 Task: Add an event  with title  Casual Second Team Building Exercise, date '2024/05/04' to 2024/05/05 & Select Event type as  Group. Add location for the event as  Frankfurt, Germany and add a description: The session will begin with a brief overview of the current state of transportation and its environmental implications, emphasizing the need for transformative changes. We will then delve into a series of brainstorming exercises designed to spark innovation and encourage out-of-the-box thinking.Create an event link  http-casualsecondteambuildingexercisecom & Select the event color as  Red. , logged in from the account softage.4@softage.netand send the event invitation to softage.5@softage.net and softage.6@softage.net
Action: Mouse moved to (420, 219)
Screenshot: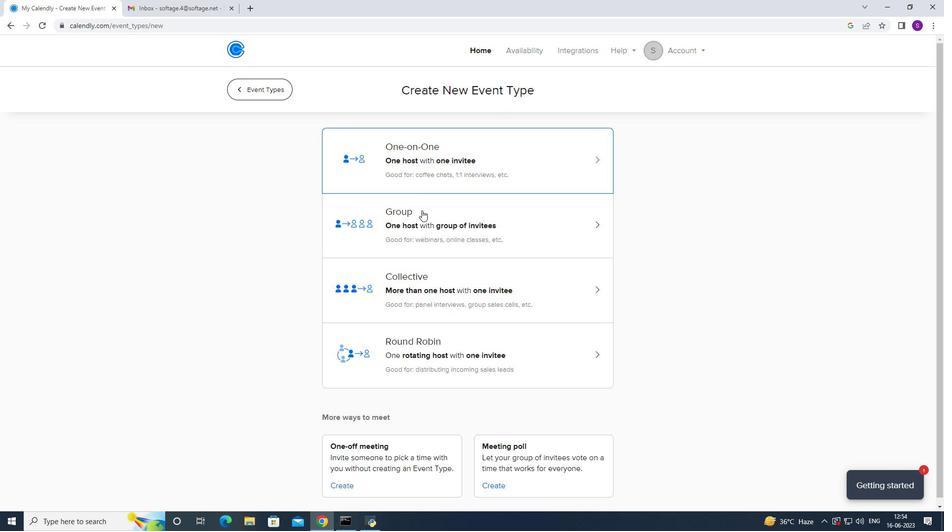 
Action: Mouse pressed left at (420, 219)
Screenshot: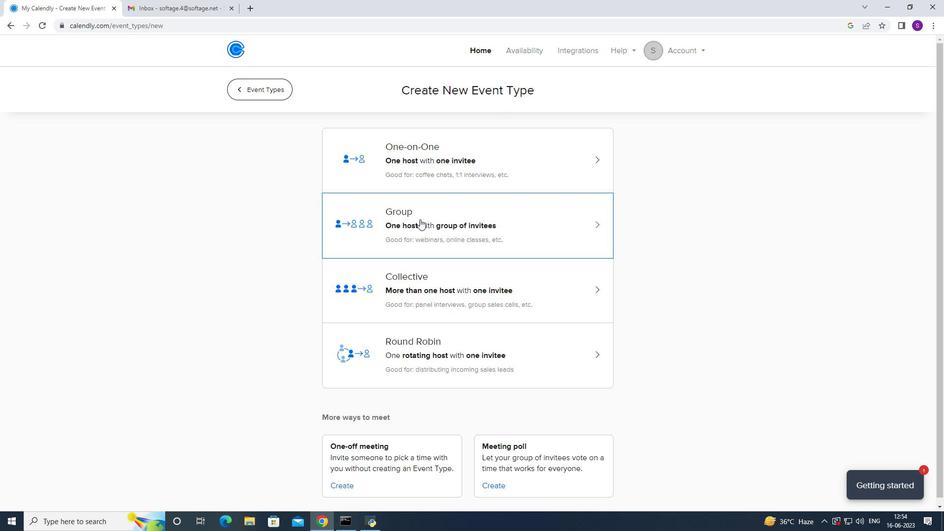 
Action: Mouse moved to (923, 276)
Screenshot: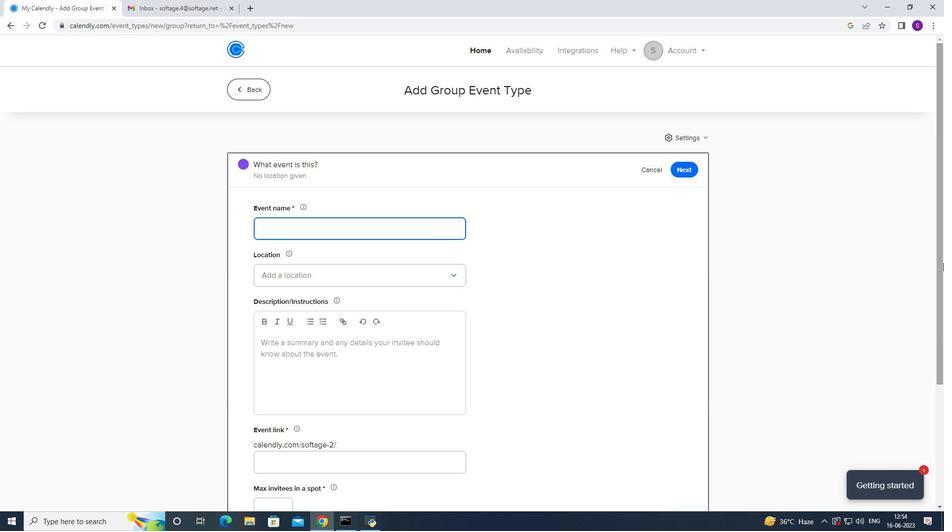 
Action: Key pressed <Key.caps_lock>C<Key.caps_lock>asual<Key.space><Key.caps_lock>S<Key.caps_lock>econd<Key.space><Key.caps_lock>T<Key.caps_lock>eam<Key.space><Key.caps_lock>V<Key.backspace>BUIL<Key.backspace><Key.backspace><Key.backspace><Key.caps_lock>uilding<Key.space><Key.caps_lock>EXZ<Key.caps_lock>=<Key.backspace><Key.backspace><Key.backspace>xercise
Screenshot: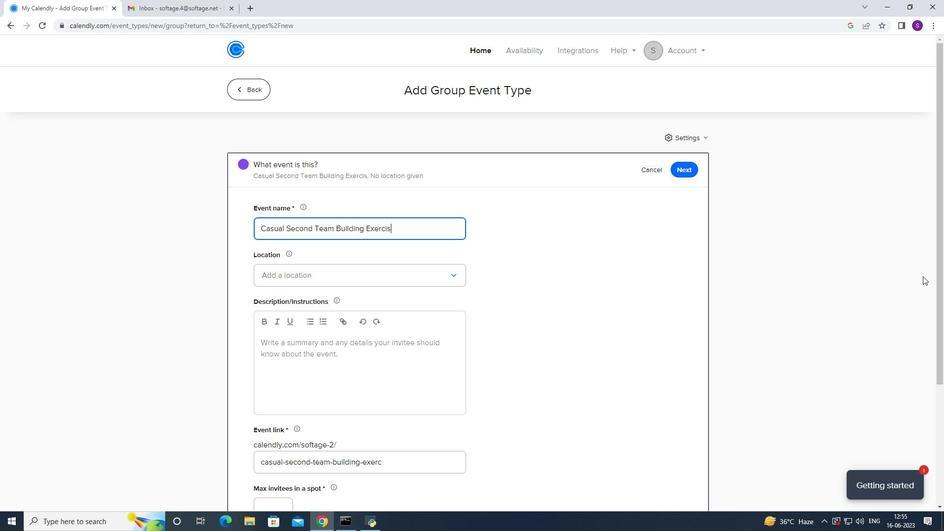 
Action: Mouse moved to (362, 274)
Screenshot: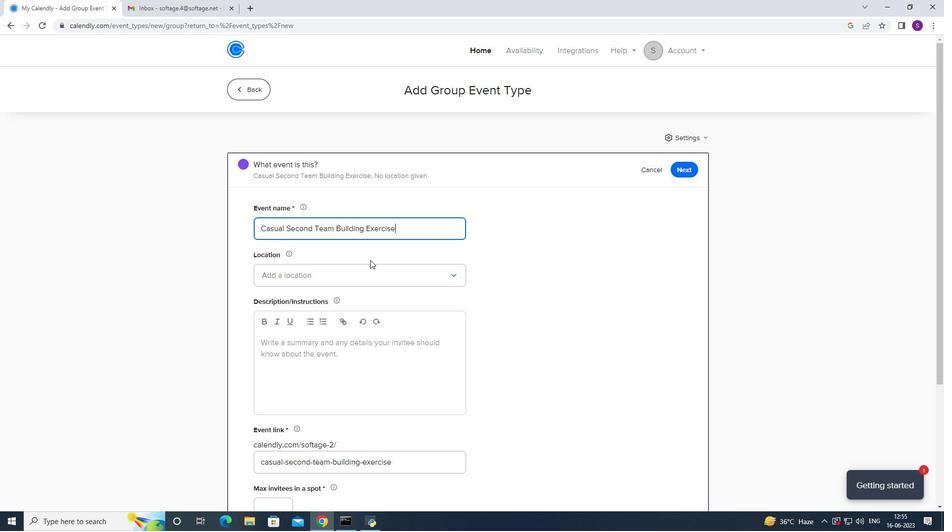 
Action: Mouse pressed left at (362, 274)
Screenshot: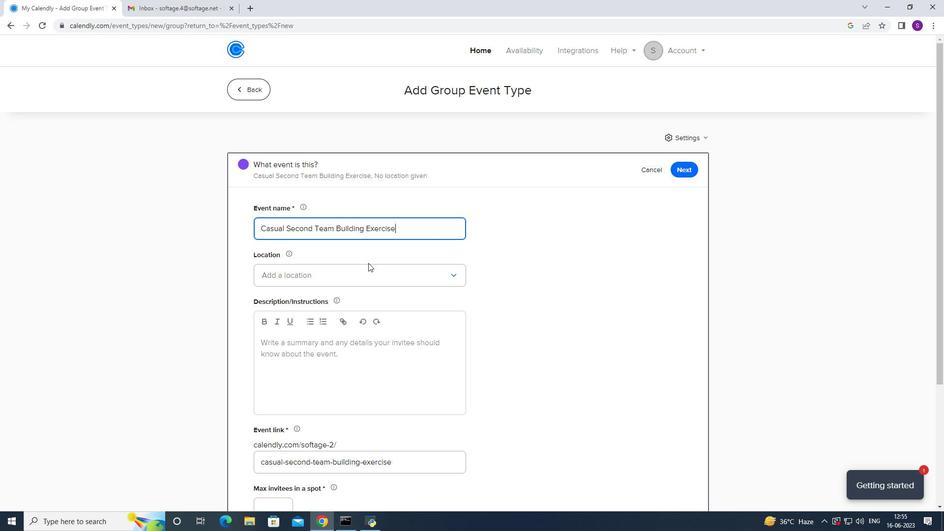 
Action: Mouse moved to (355, 301)
Screenshot: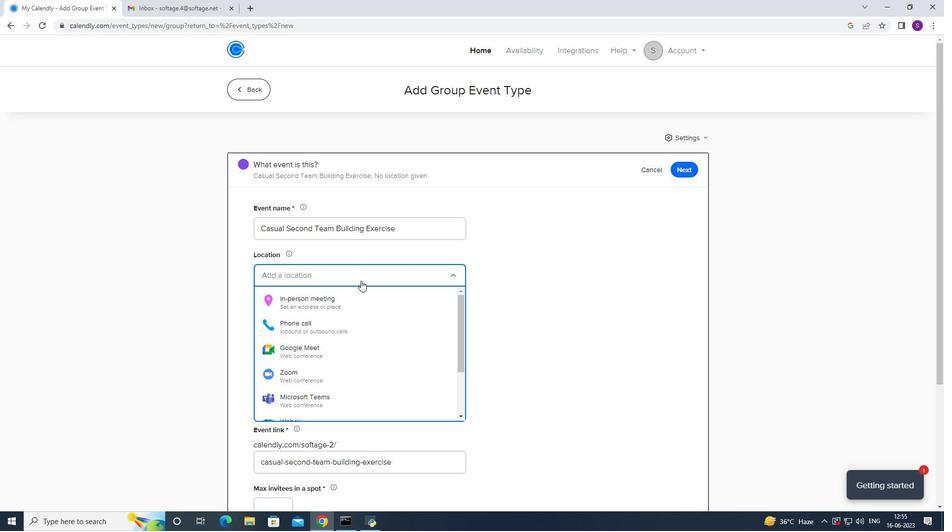 
Action: Mouse pressed left at (355, 301)
Screenshot: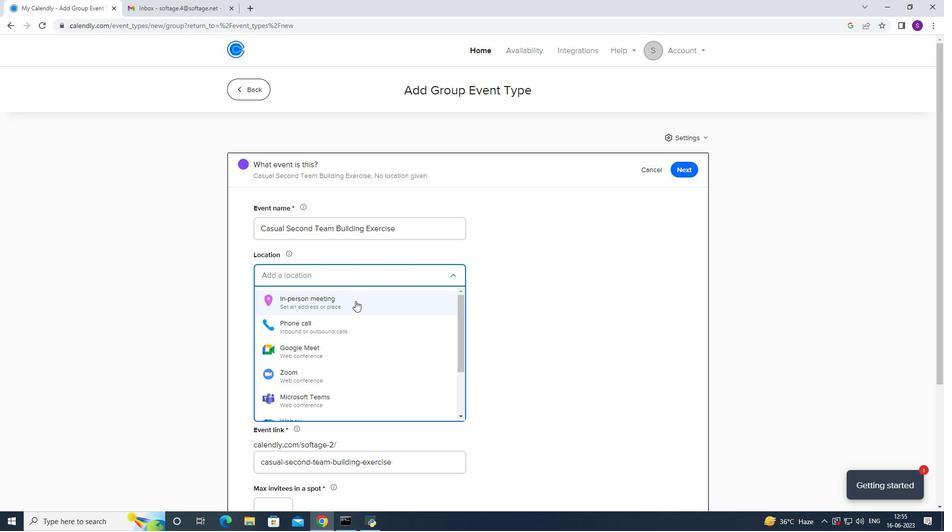 
Action: Mouse moved to (450, 158)
Screenshot: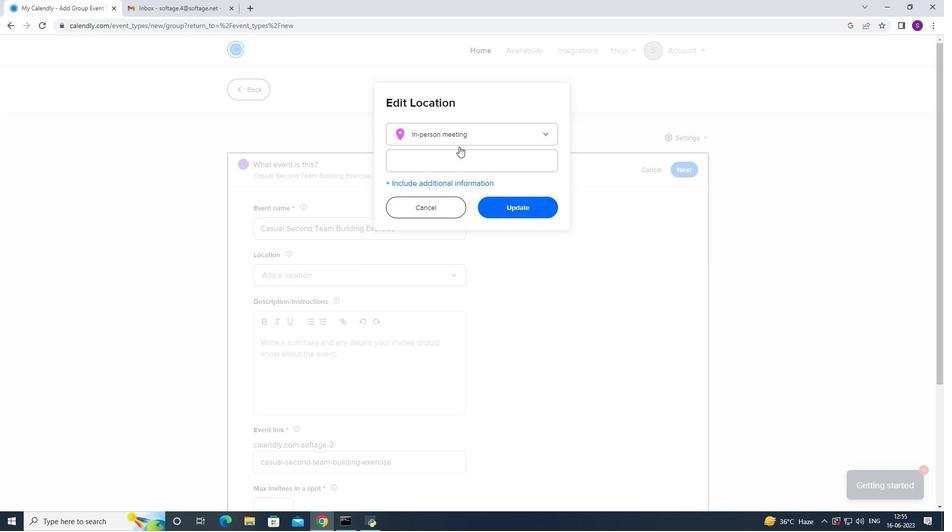 
Action: Mouse pressed left at (450, 158)
Screenshot: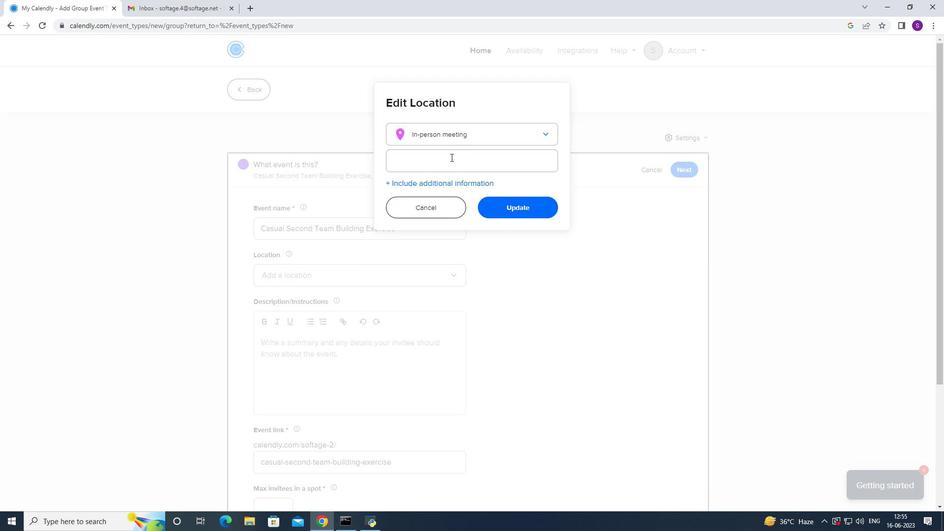 
Action: Mouse moved to (944, 335)
Screenshot: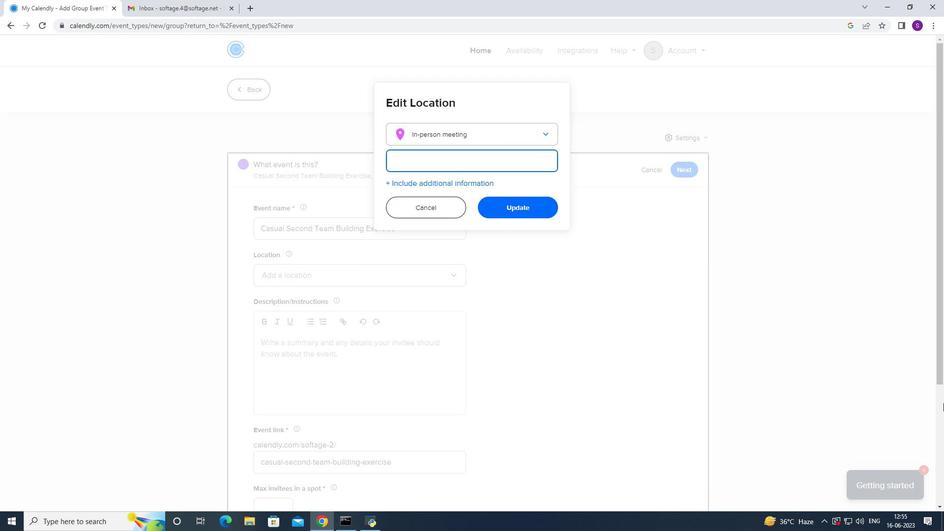 
Action: Key pressed <Key.caps_lock>F<Key.caps_lock><Key.caps_lock>RANKFURT<Key.space><Key.backspace><Key.backspace><Key.backspace><Key.backspace><Key.backspace><Key.backspace><Key.backspace><Key.backspace><Key.backspace><Key.backspace>F<Key.caps_lock>rankfurt,<Key.space><Key.caps_lock>G<Key.caps_lock>ermany
Screenshot: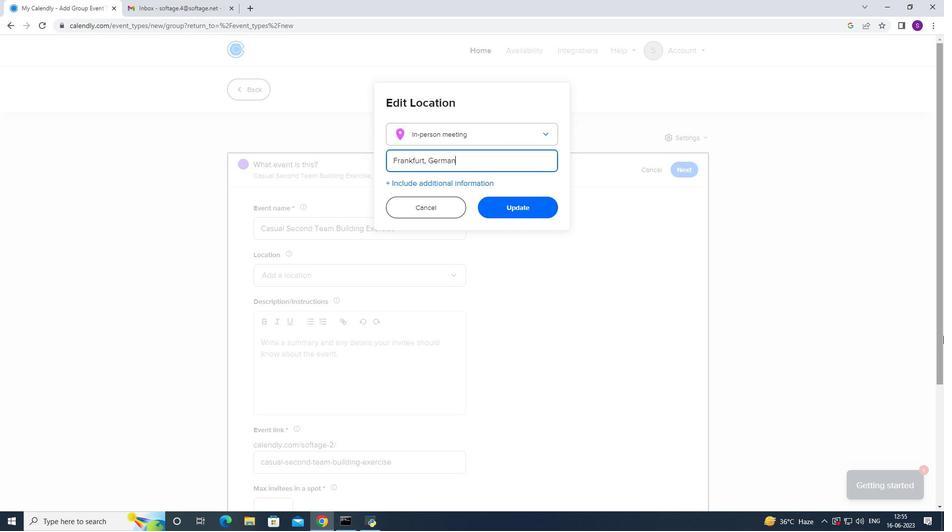 
Action: Mouse moved to (502, 199)
Screenshot: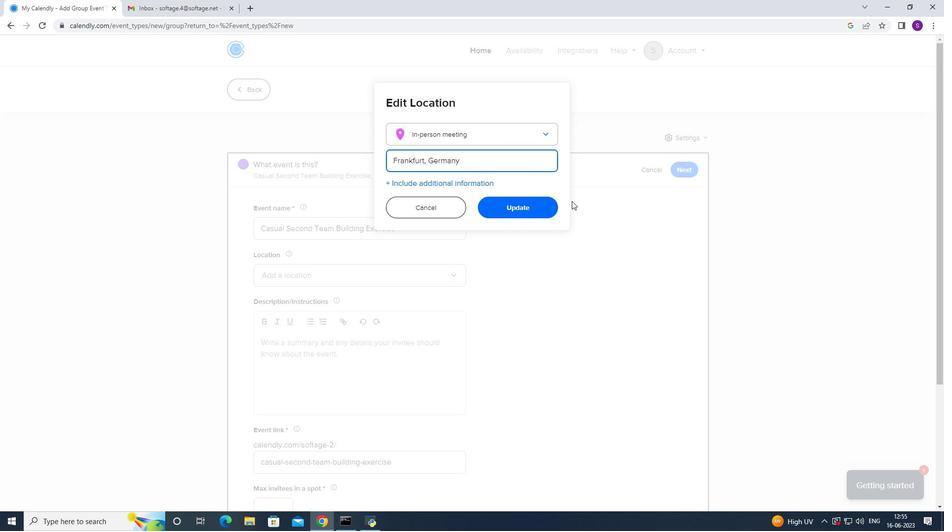 
Action: Mouse pressed left at (502, 199)
Screenshot: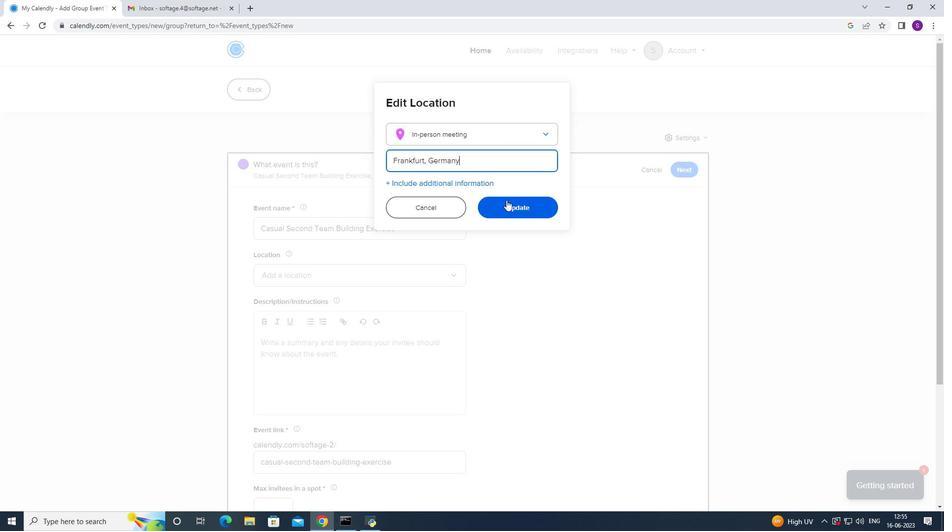 
Action: Mouse moved to (377, 289)
Screenshot: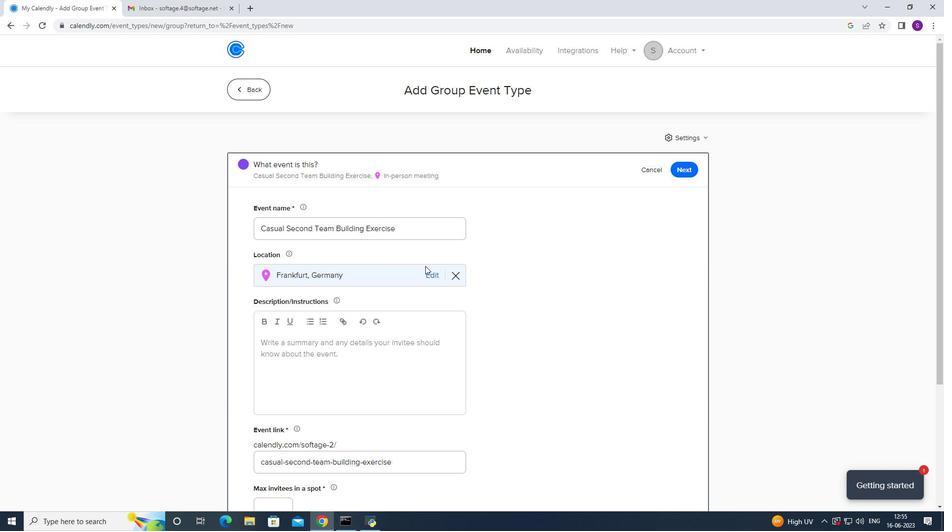 
Action: Mouse scrolled (377, 289) with delta (0, 0)
Screenshot: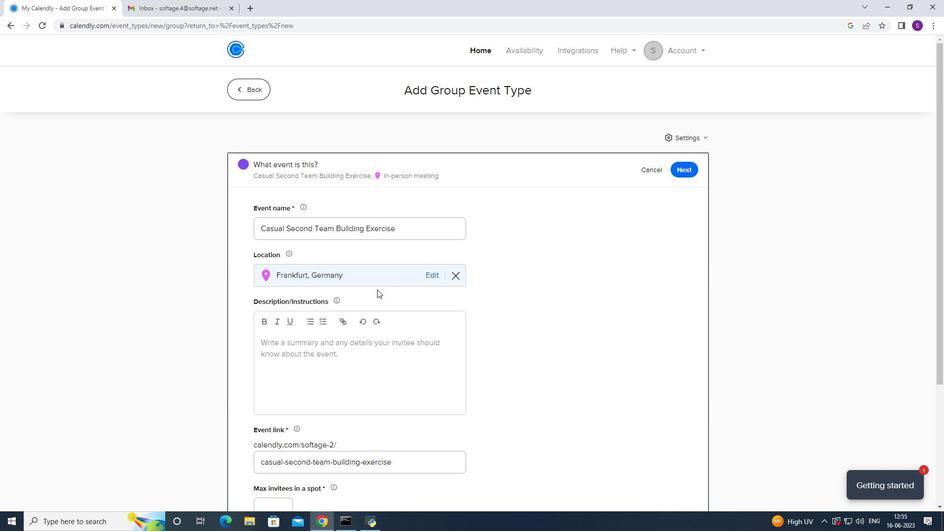 
Action: Mouse scrolled (377, 289) with delta (0, 0)
Screenshot: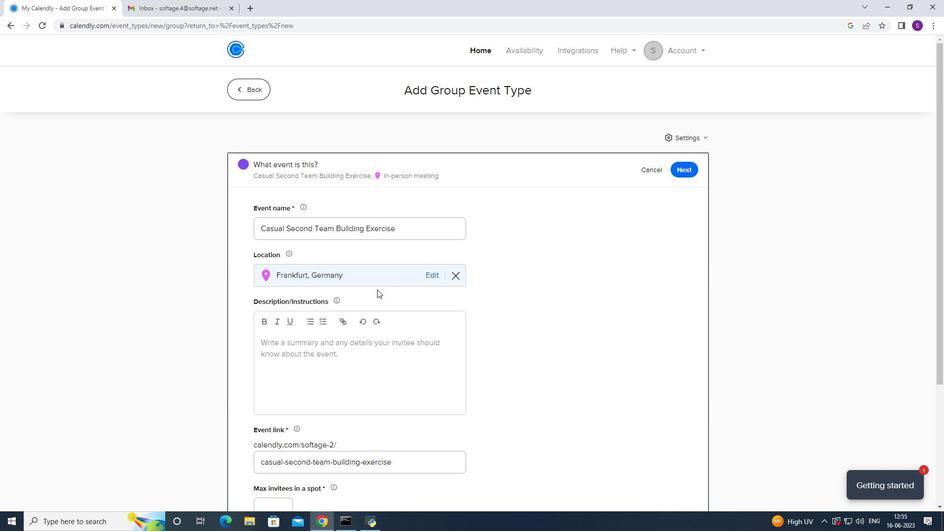 
Action: Mouse scrolled (377, 289) with delta (0, 0)
Screenshot: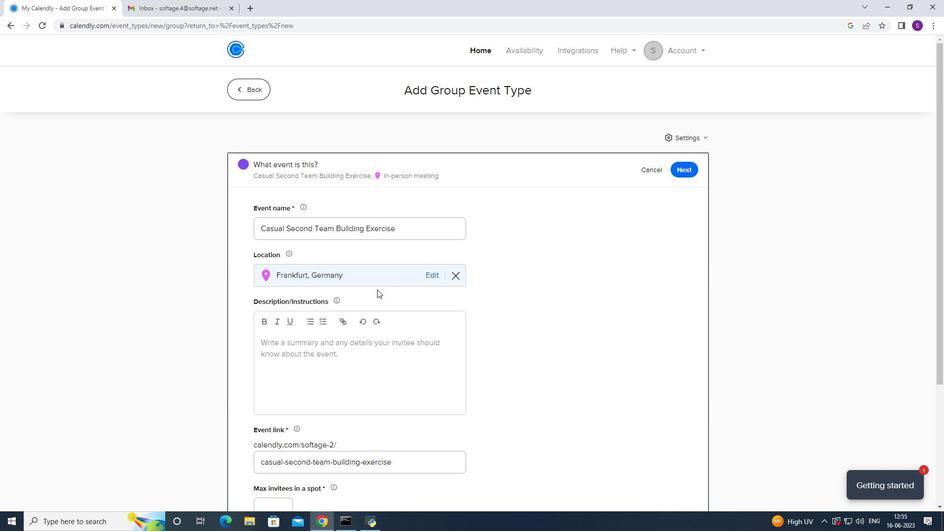 
Action: Mouse scrolled (377, 289) with delta (0, 0)
Screenshot: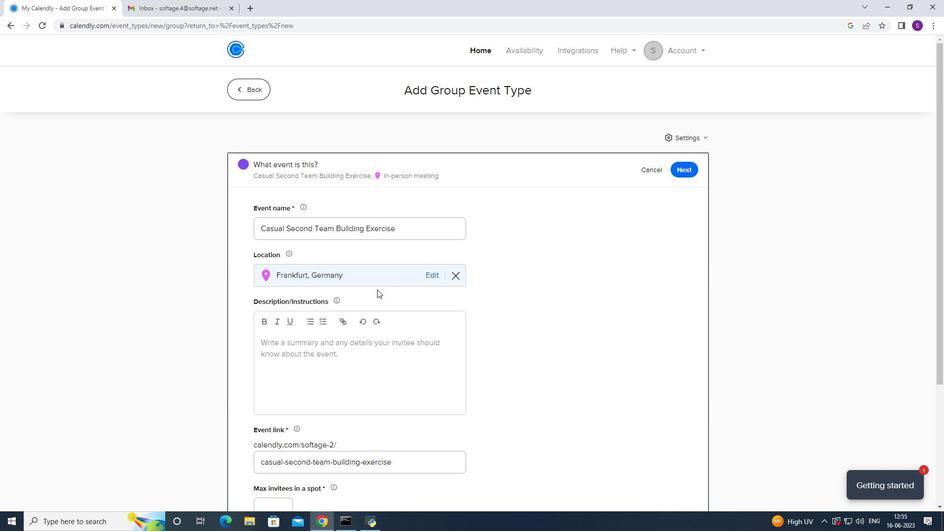
Action: Mouse moved to (376, 289)
Screenshot: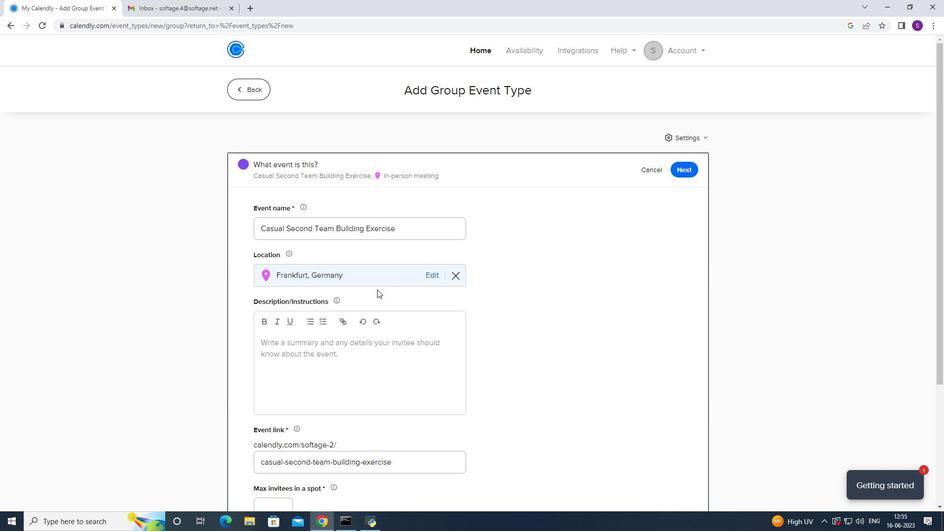 
Action: Mouse scrolled (376, 289) with delta (0, 0)
Screenshot: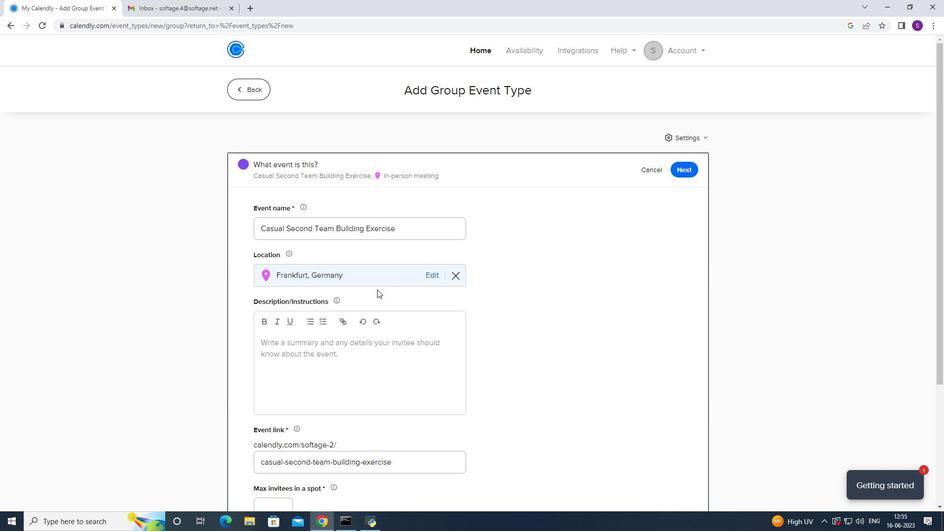 
Action: Mouse moved to (375, 289)
Screenshot: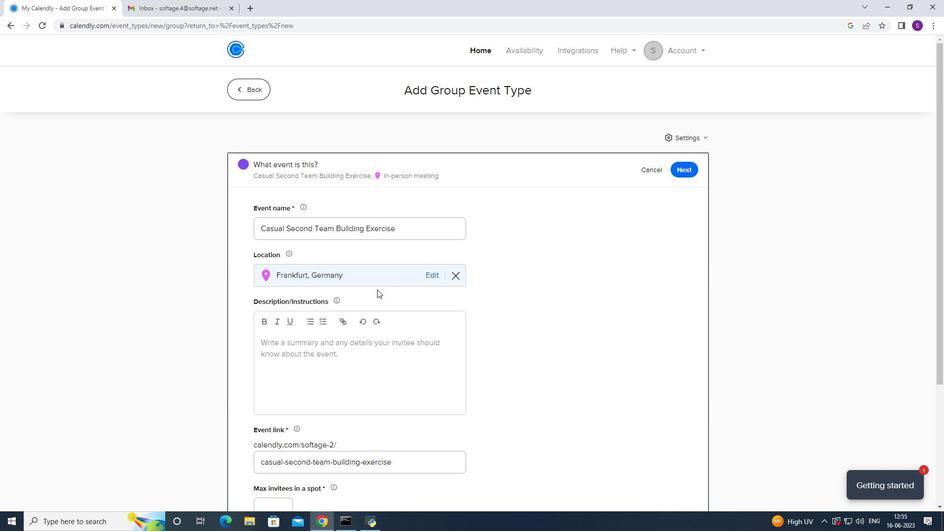 
Action: Mouse scrolled (375, 288) with delta (0, 0)
Screenshot: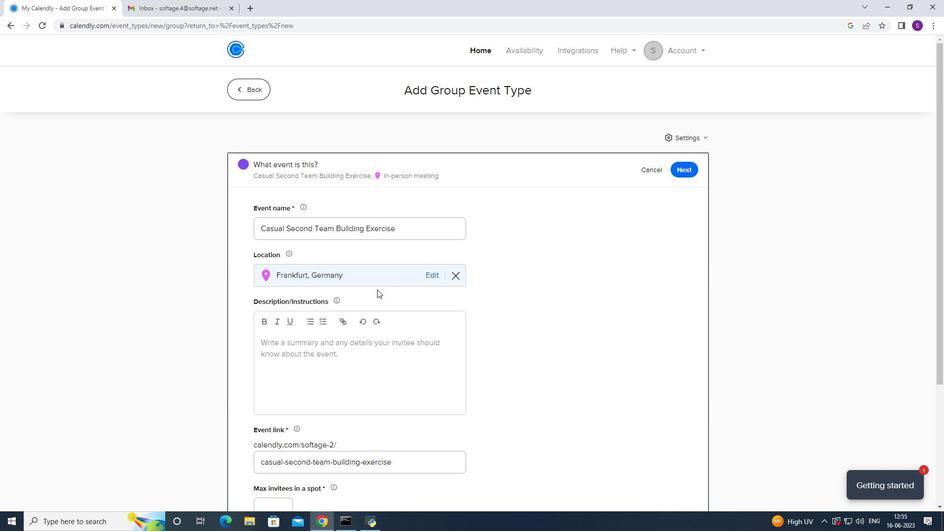 
Action: Mouse moved to (377, 221)
Screenshot: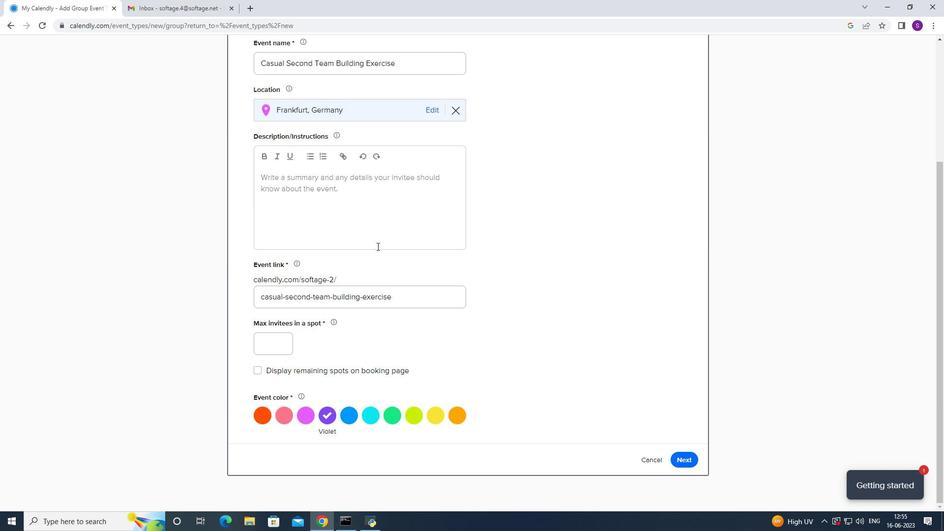 
Action: Mouse pressed left at (377, 221)
Screenshot: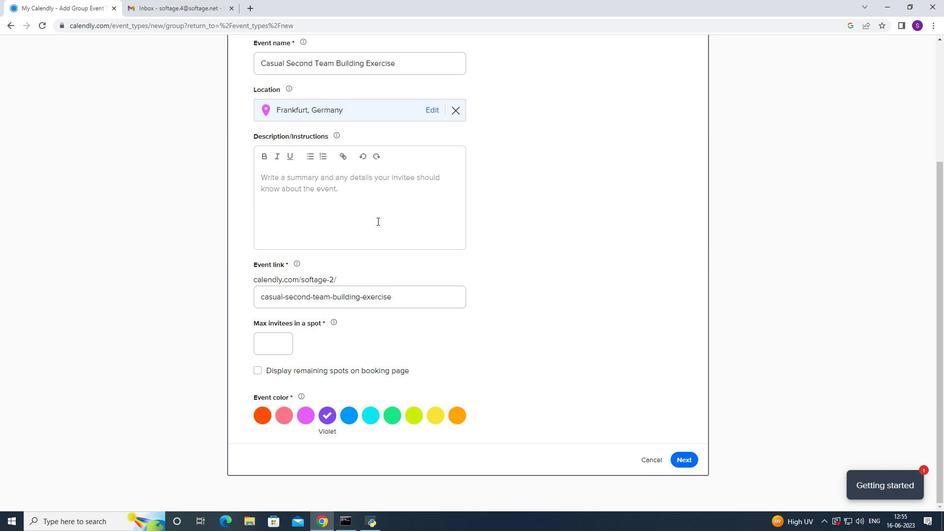 
Action: Mouse moved to (295, 345)
Screenshot: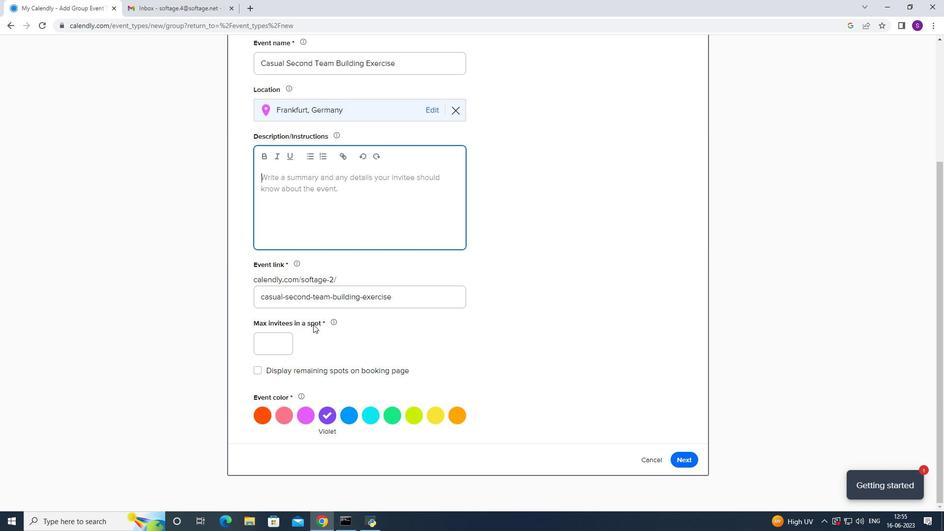 
Action: Mouse pressed left at (295, 345)
Screenshot: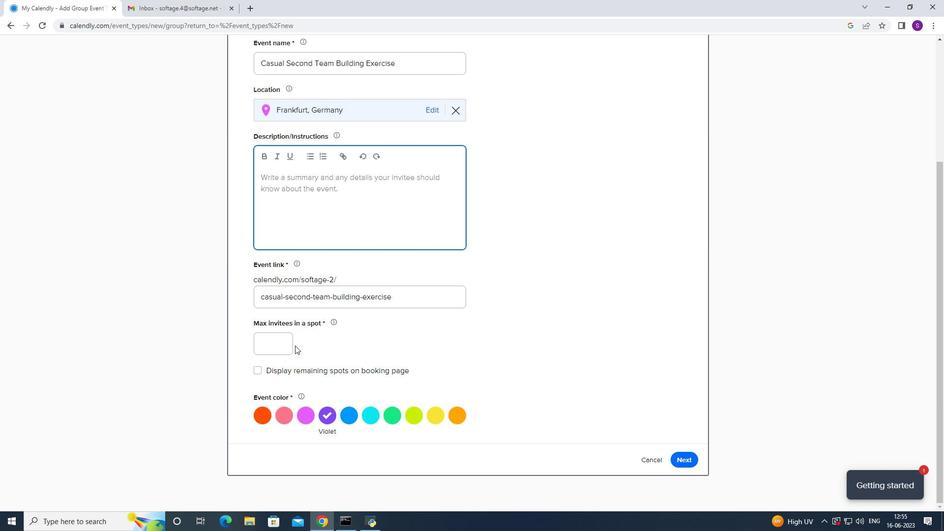 
Action: Mouse moved to (284, 344)
Screenshot: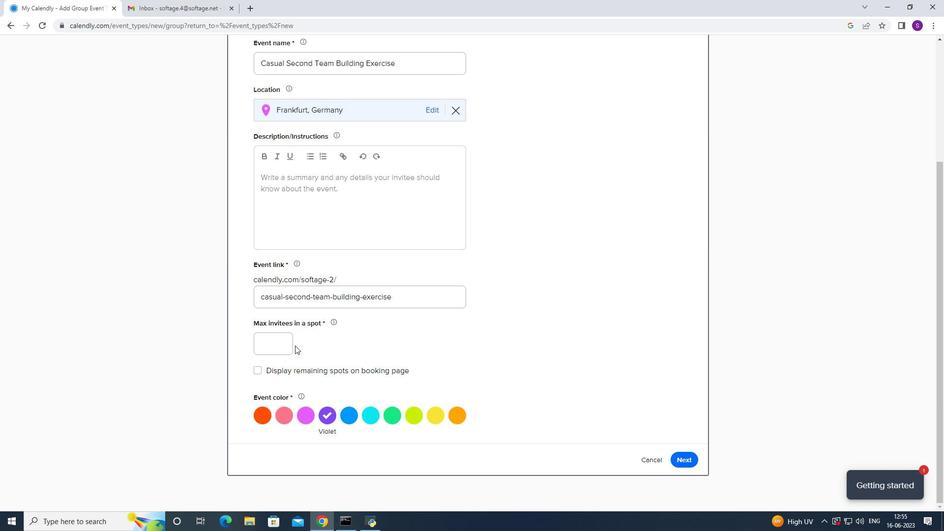 
Action: Mouse pressed left at (284, 344)
Screenshot: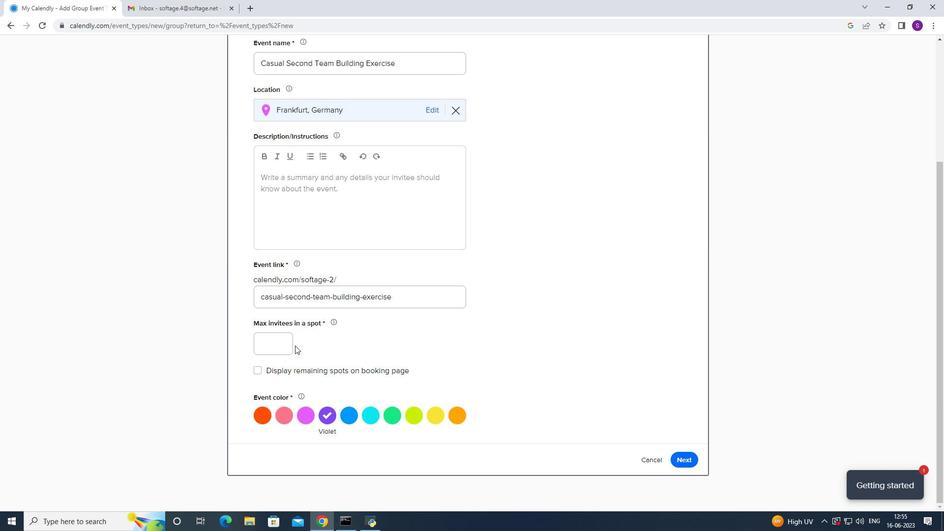 
Action: Key pressed 4
Screenshot: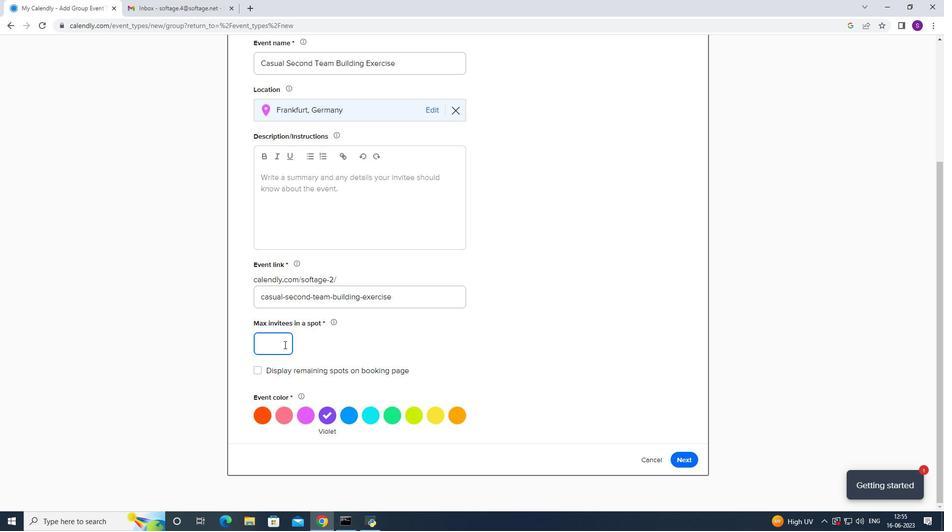 
Action: Mouse moved to (266, 402)
Screenshot: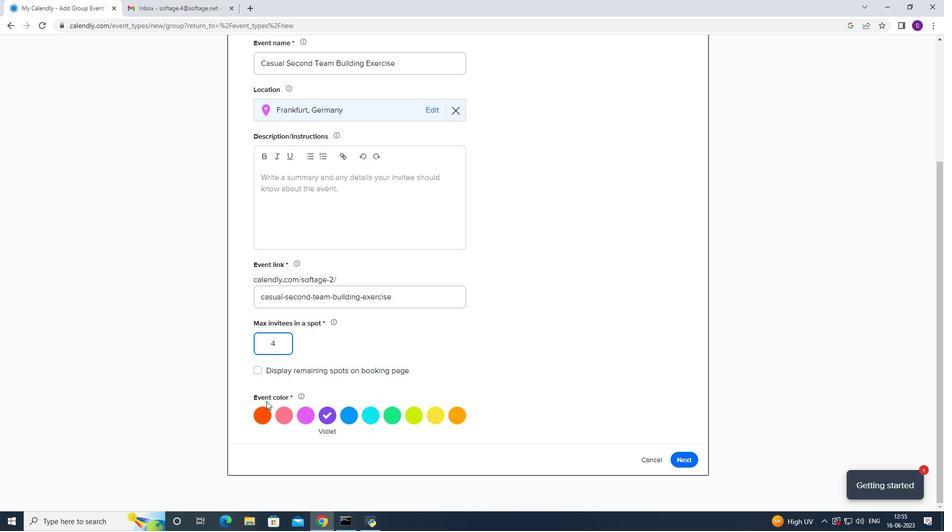 
Action: Mouse pressed left at (266, 402)
Screenshot: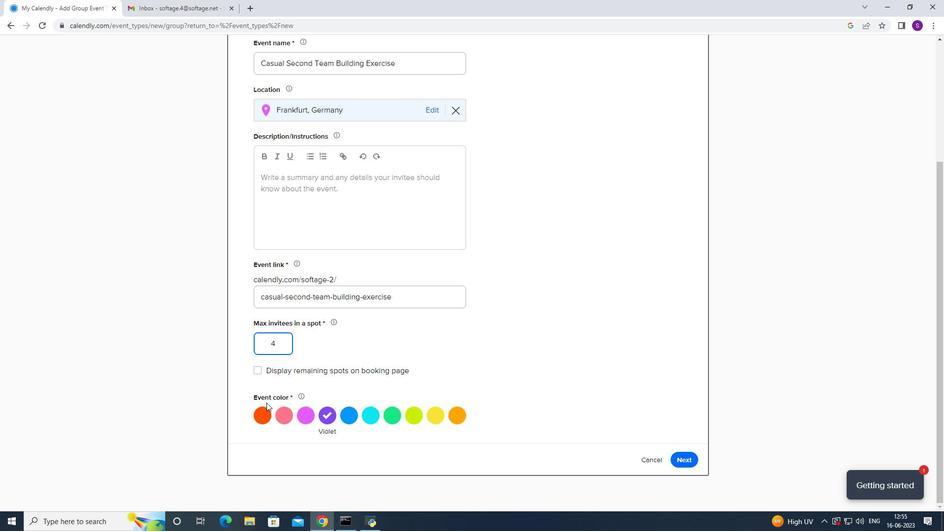 
Action: Mouse moved to (266, 407)
Screenshot: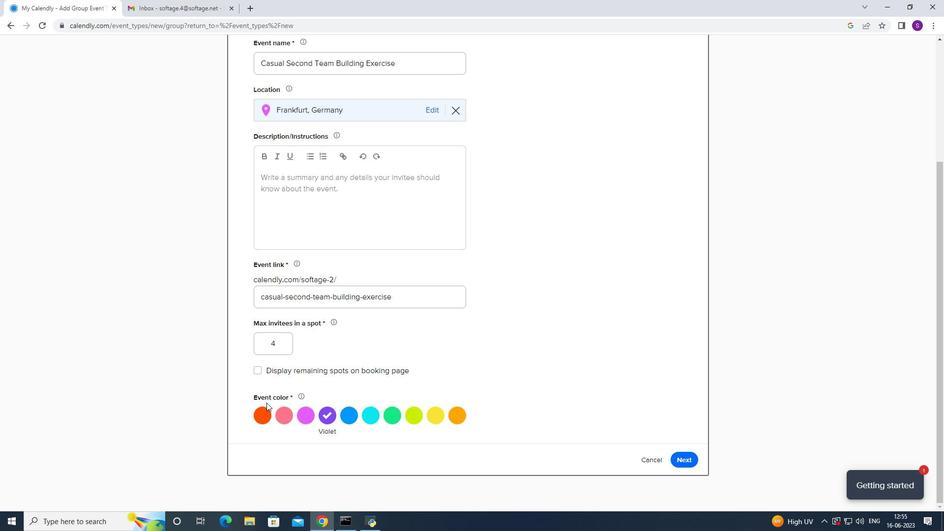 
Action: Mouse pressed left at (266, 407)
Screenshot: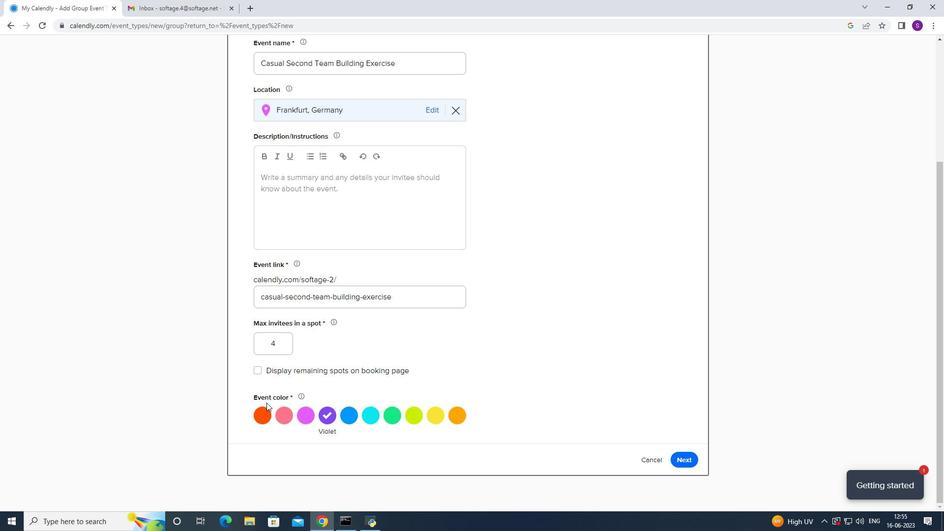 
Action: Mouse moved to (342, 214)
Screenshot: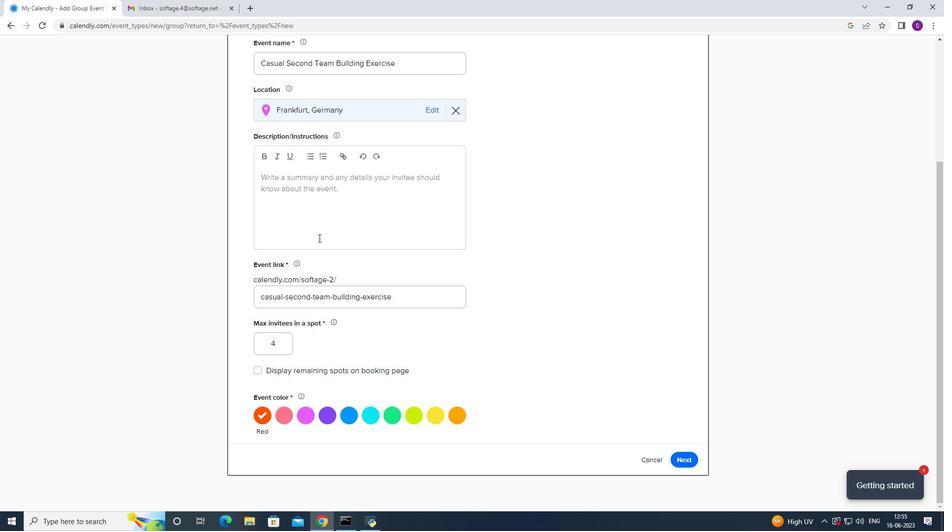 
Action: Mouse scrolled (342, 215) with delta (0, 0)
Screenshot: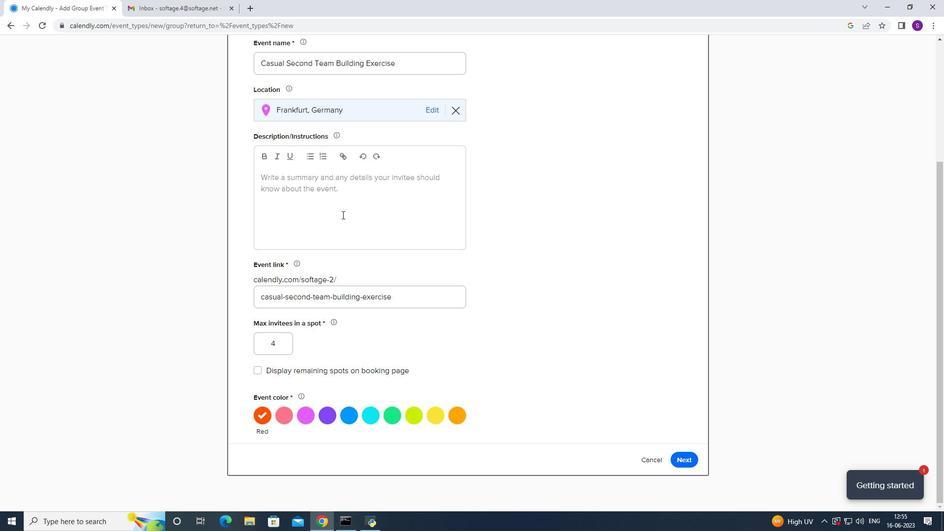 
Action: Mouse scrolled (342, 215) with delta (0, 0)
Screenshot: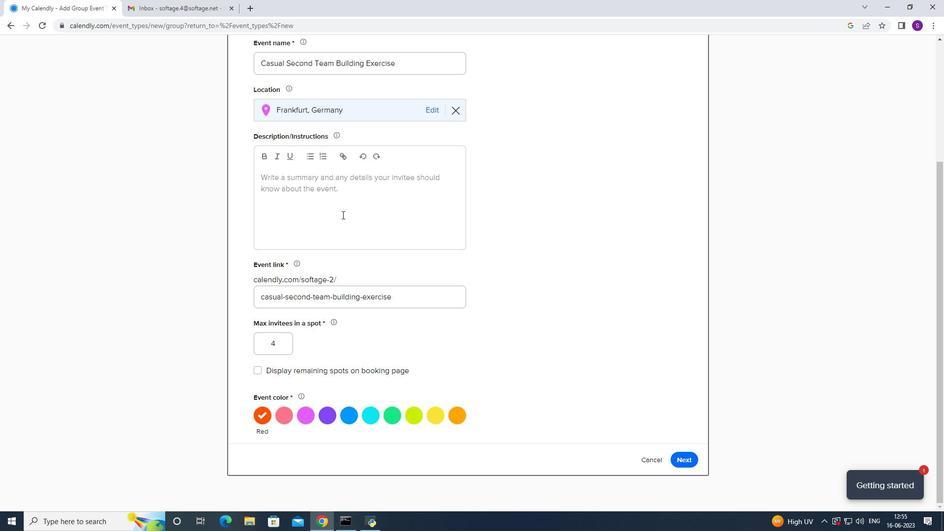 
Action: Mouse scrolled (342, 215) with delta (0, 0)
Screenshot: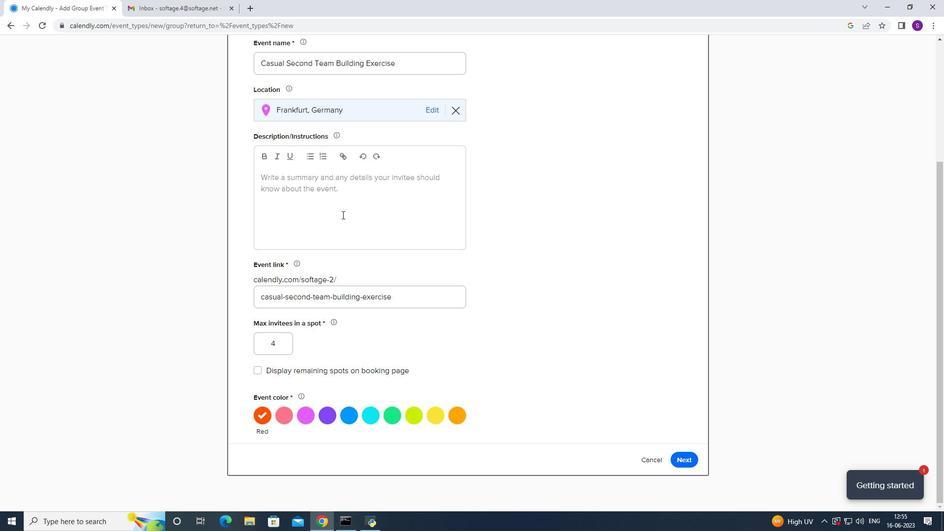 
Action: Mouse scrolled (342, 215) with delta (0, 0)
Screenshot: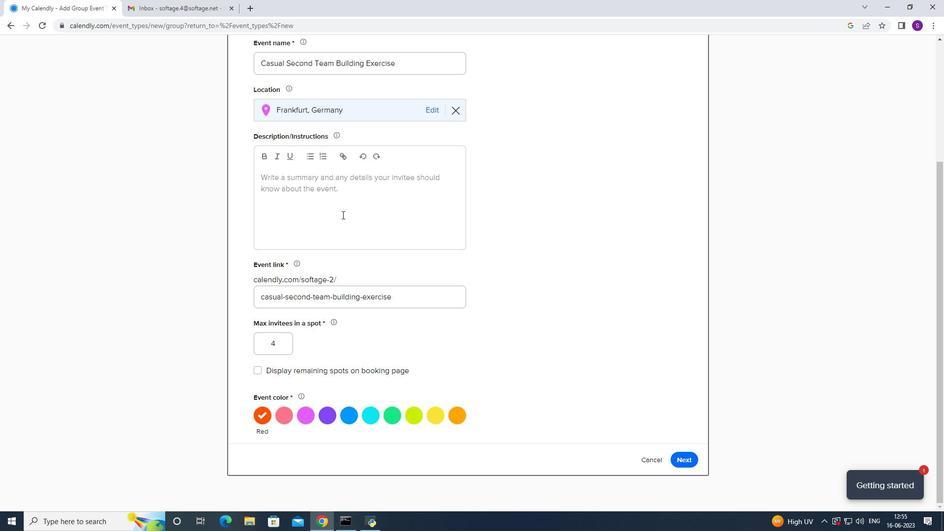 
Action: Mouse scrolled (342, 215) with delta (0, 0)
Screenshot: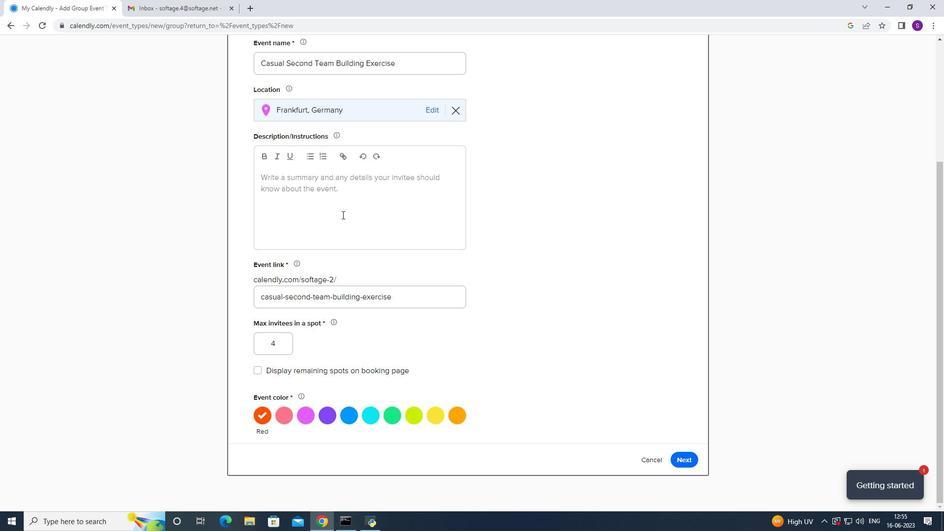 
Action: Mouse moved to (271, 356)
Screenshot: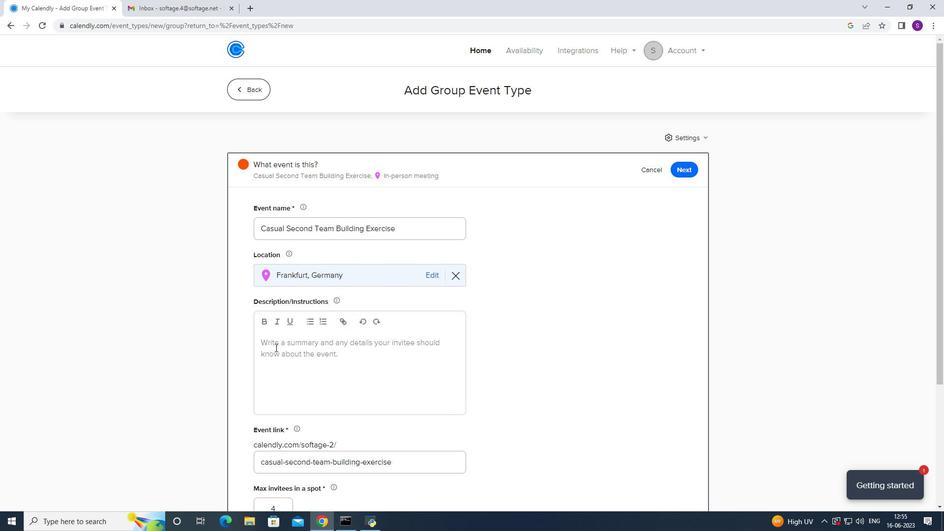 
Action: Mouse pressed left at (271, 356)
Screenshot: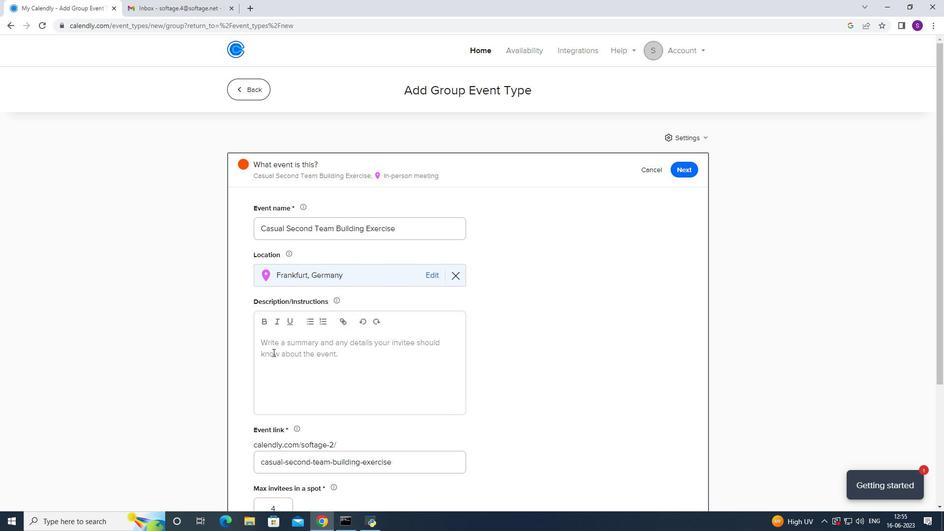 
Action: Mouse moved to (944, 388)
Screenshot: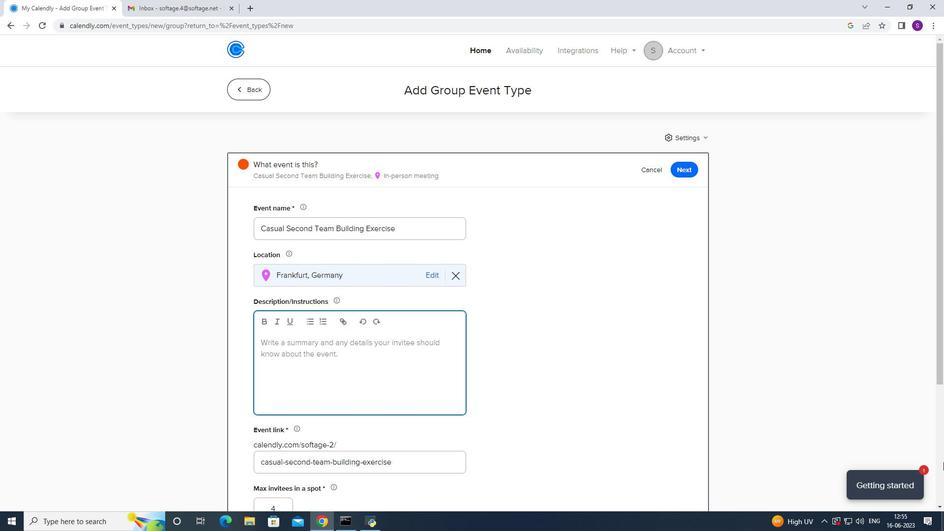 
Action: Key pressed <Key.caps_lock>T<Key.caps_lock>he<Key.space>sesi<Key.backspace>sion<Key.space>will<Key.space>begin<Key.space>with<Key.space>as<Key.space>]<Key.backspace><Key.backspace><Key.backspace><Key.space>brief<Key.space>ob<Key.backspace>verview<Key.space>pof<Key.space>the<Key.space>cure<Key.backspace><Key.backspace><Key.backspace><Key.backspace><Key.backspace><Key.backspace><Key.backspace><Key.backspace><Key.backspace><Key.backspace><Key.backspace><Key.backspace>of<Key.space>the<Key.space>current<Key.space>state<Key.space>of<Key.space>transportation<Key.space>and<Key.space>its<Key.space>encv<Key.backspace><Key.backspace>virom=<Key.backspace><Key.backspace>nmental<Key.space>oim<Key.backspace><Key.backspace><Key.backspace>
Screenshot: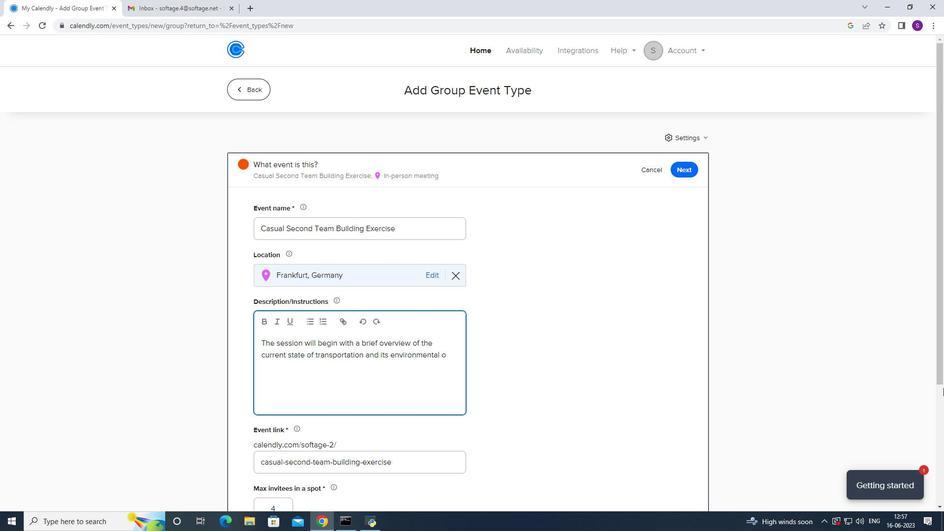 
Action: Mouse moved to (942, 390)
Screenshot: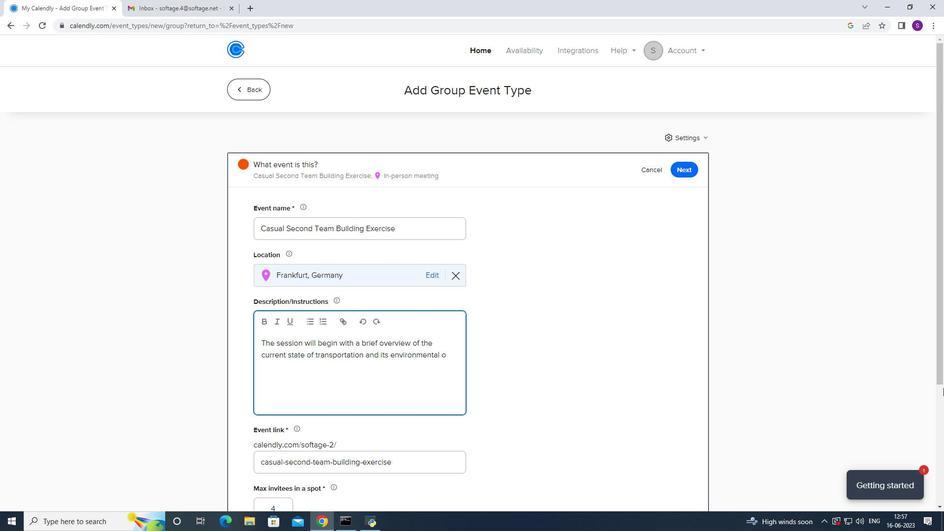 
Action: Key pressed o<Key.backspace>
Screenshot: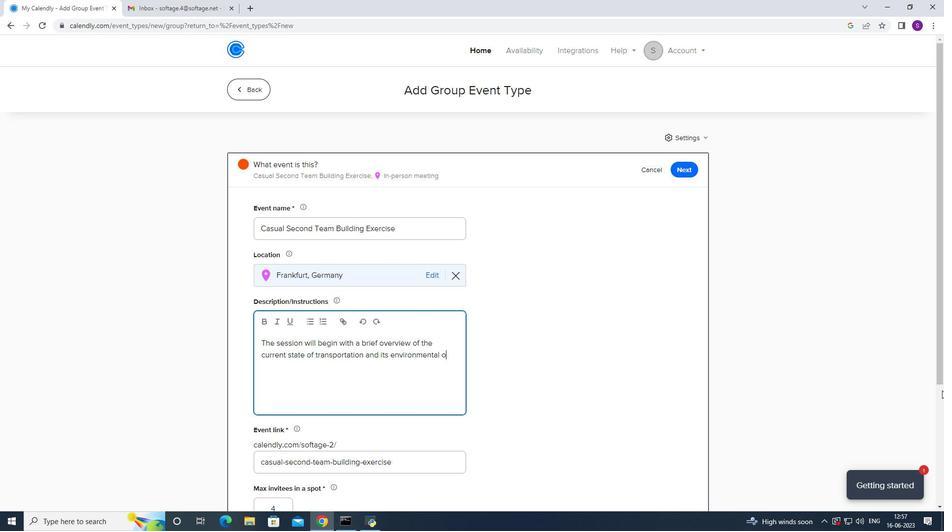 
Action: Mouse moved to (942, 391)
Screenshot: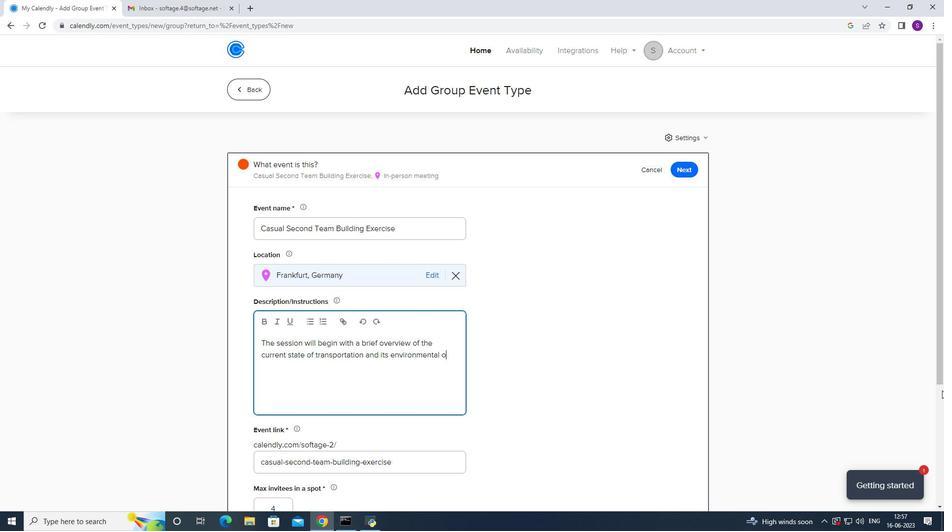 
Action: Key pressed implix<Key.backspace>cations<Key.space>,en<Key.backspace>mphasising<Key.space>the<Key.space>need<Key.space>for<Key.space>
Screenshot: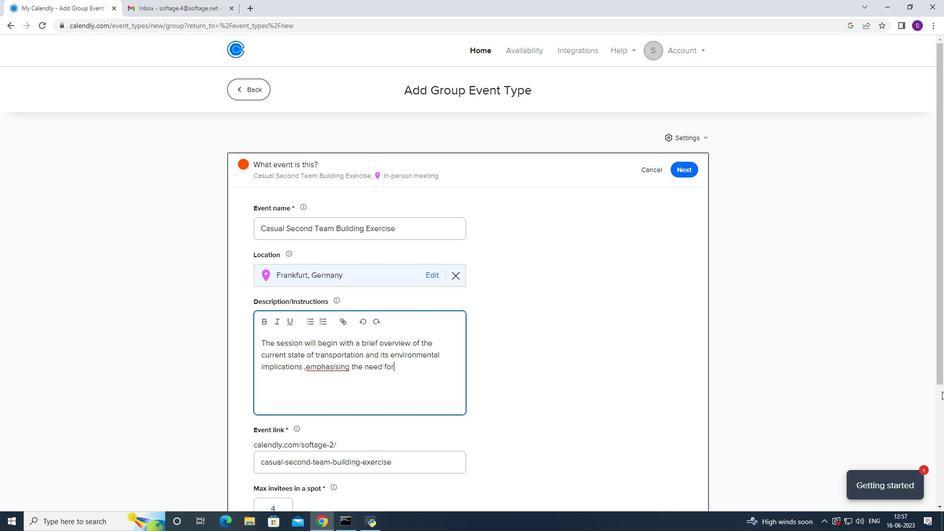 
Action: Mouse moved to (337, 368)
Screenshot: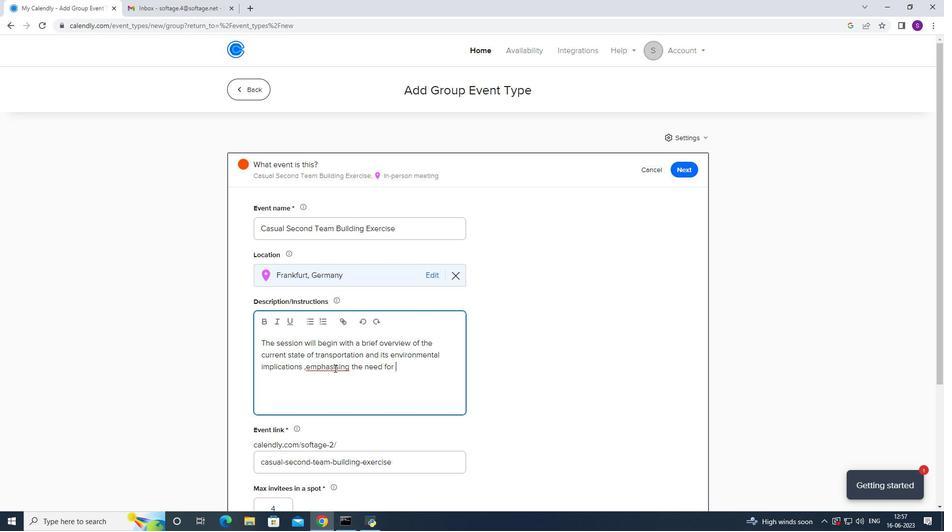 
Action: Mouse pressed left at (337, 368)
Screenshot: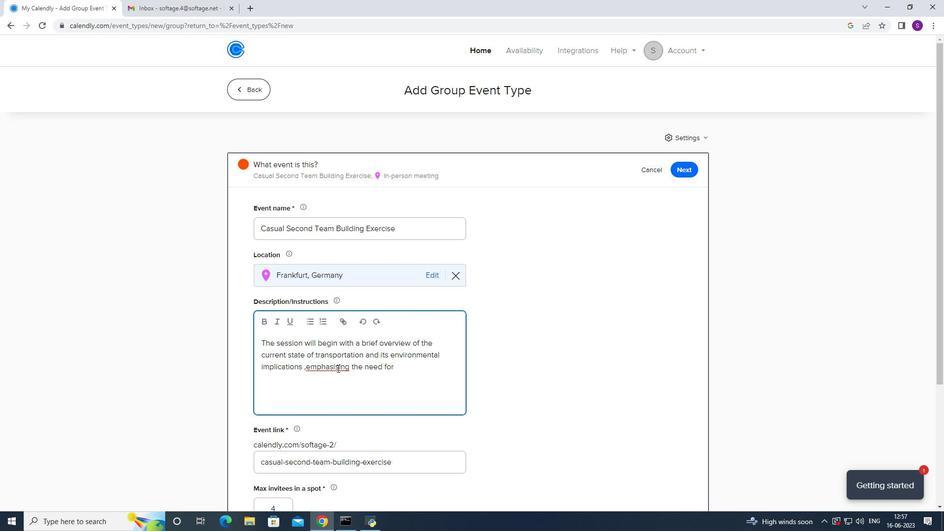 
Action: Mouse moved to (338, 372)
Screenshot: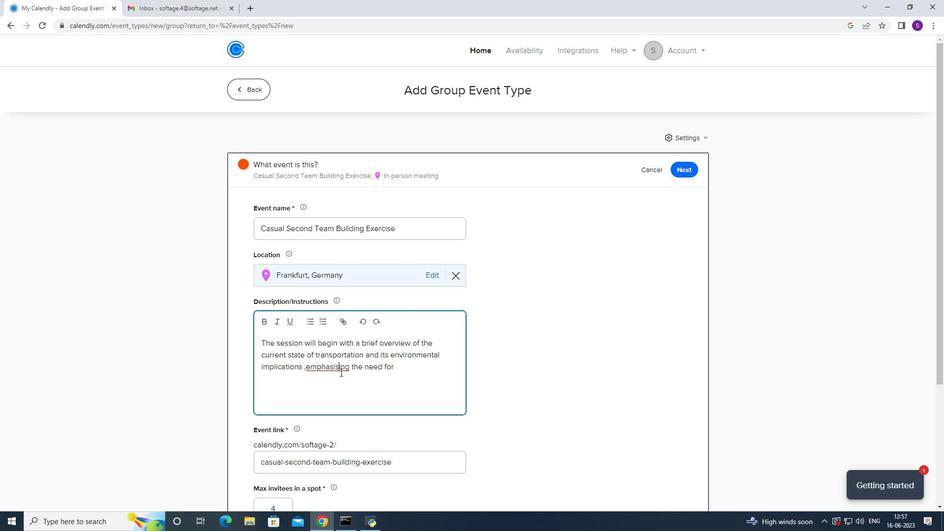 
Action: Key pressed <Key.backspace>=z
Screenshot: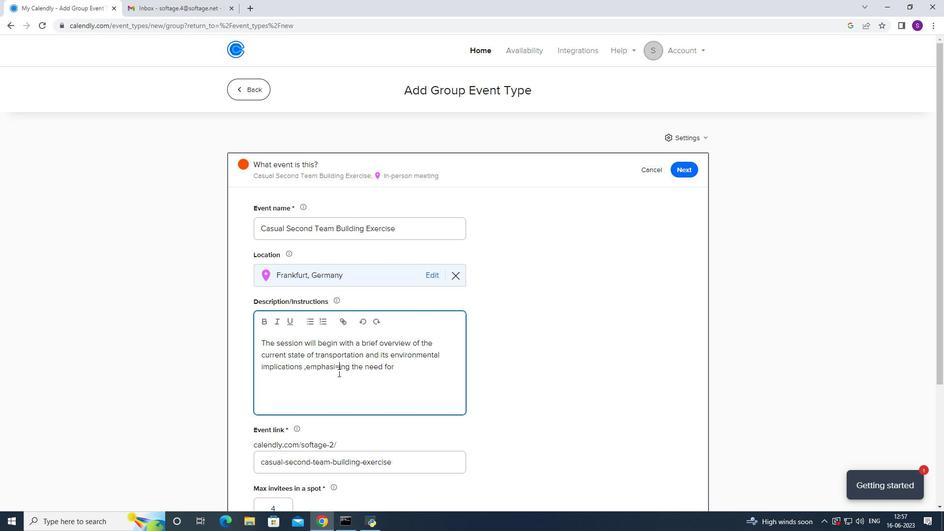 
Action: Mouse moved to (401, 362)
Screenshot: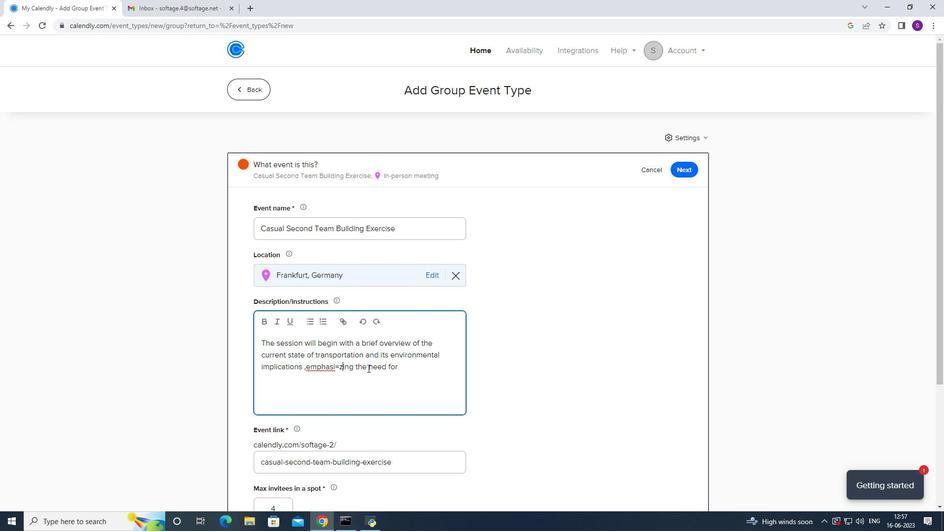
Action: Key pressed <Key.backspace><Key.backspace>z
Screenshot: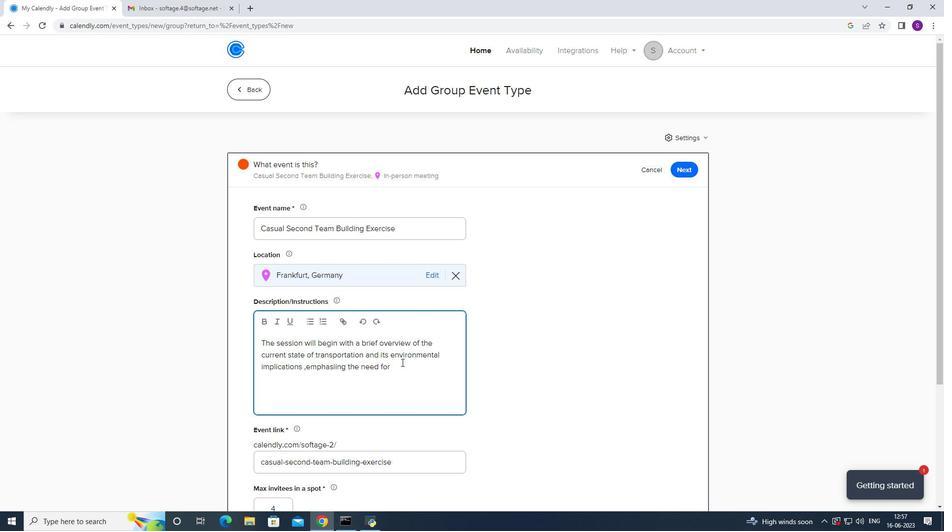 
Action: Mouse pressed left at (401, 362)
Screenshot: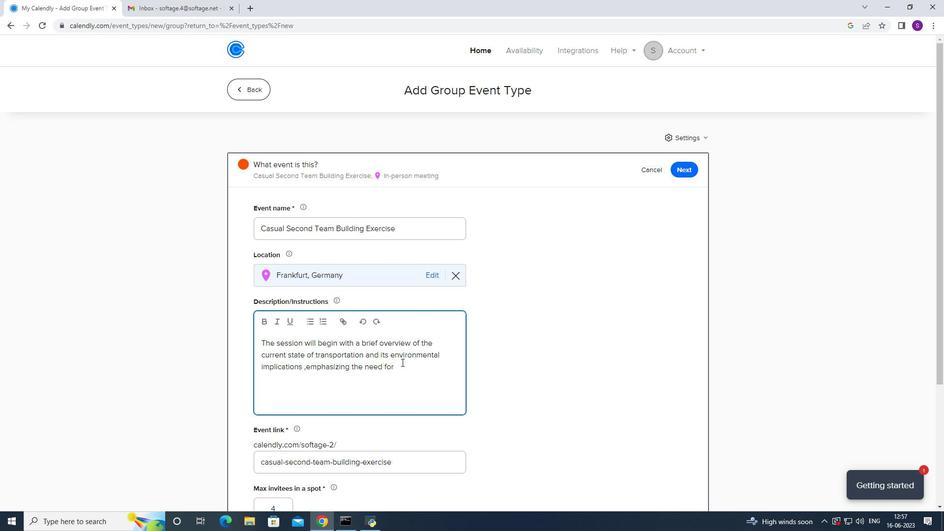 
Action: Key pressed transfort]<Key.backspace><Key.backspace><Key.backspace>rmative<Key.space>changes.<Key.caps_lock>W<Key.caps_lock>e<Key.space>wikll<Key.space><Key.backspace><Key.backspace><Key.backspace><Key.backspace><Key.backspace>ill<Key.space>then<Key.space>delve<Key.space>ito<Key.space><Key.backspace><Key.backspace><Key.backspace>nto<Key.space>a<Key.space>series<Key.space>of<Key.space>brainstorming<Key.space>exercises<Key.space>designed<Key.space>to<Key.space>spae<Key.backspace><Key.backspace>ark<Key.space>innovation<Key.space>and<Key.space>encoiu<Key.backspace><Key.backspace>urage<Key.space>out-of-the-n<Key.backspace>box<Key.space><Key.backspace><Key.space>thinking.
Screenshot: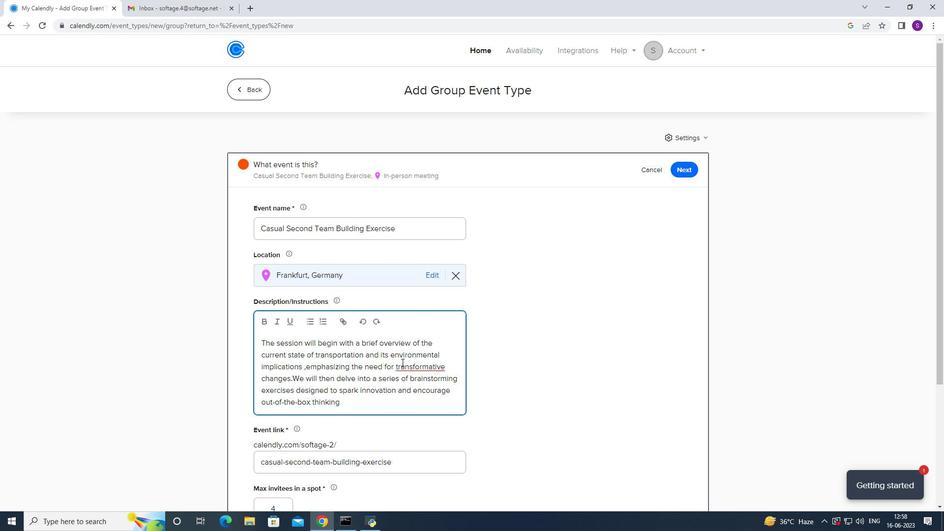 
Action: Mouse moved to (112, 88)
Screenshot: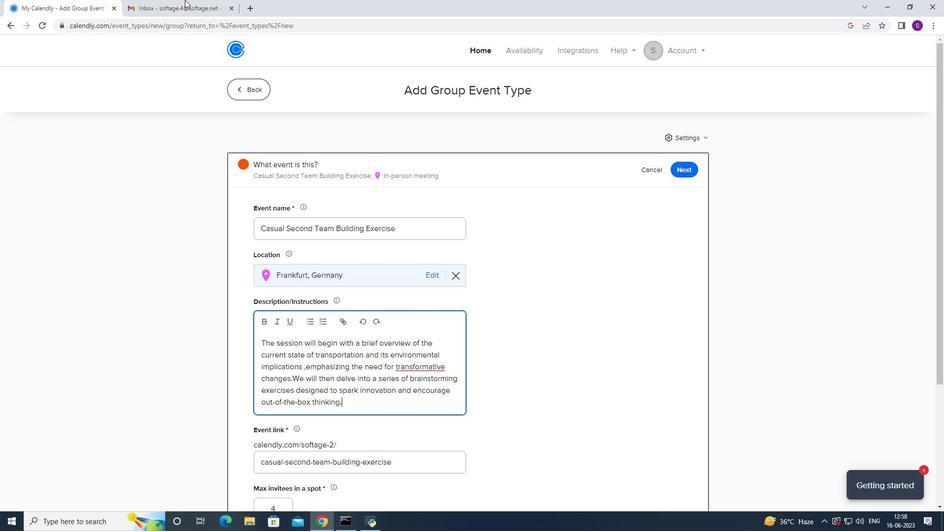 
Action: Mouse scrolled (112, 87) with delta (0, 0)
Screenshot: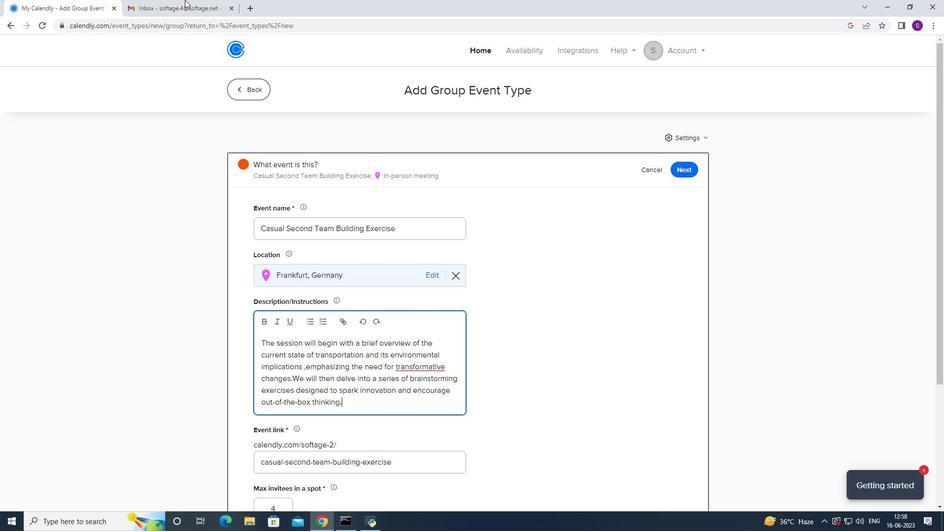 
Action: Mouse moved to (101, 133)
Screenshot: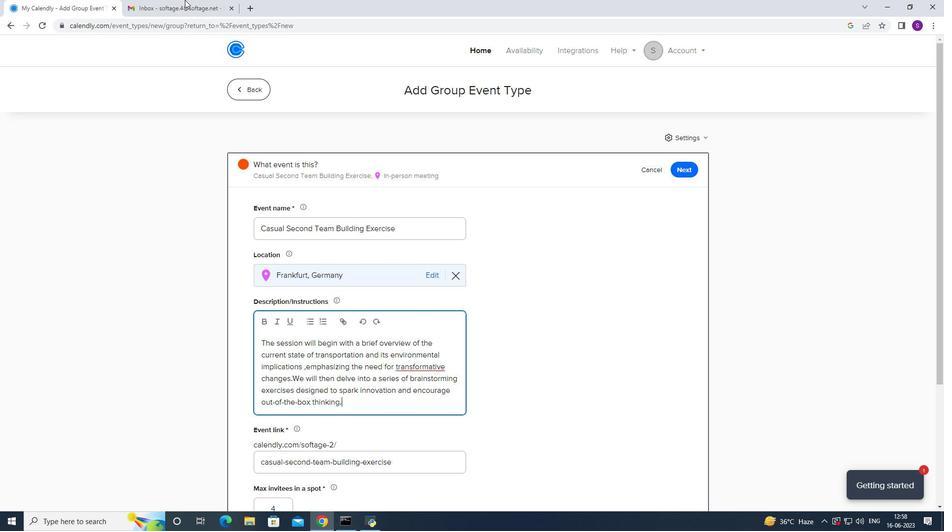 
Action: Mouse scrolled (101, 132) with delta (0, 0)
Screenshot: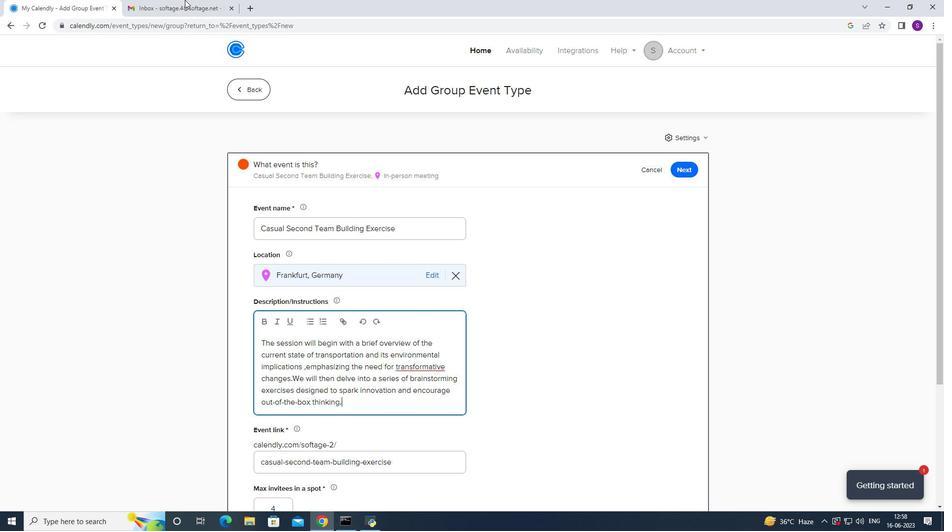 
Action: Mouse moved to (92, 157)
Screenshot: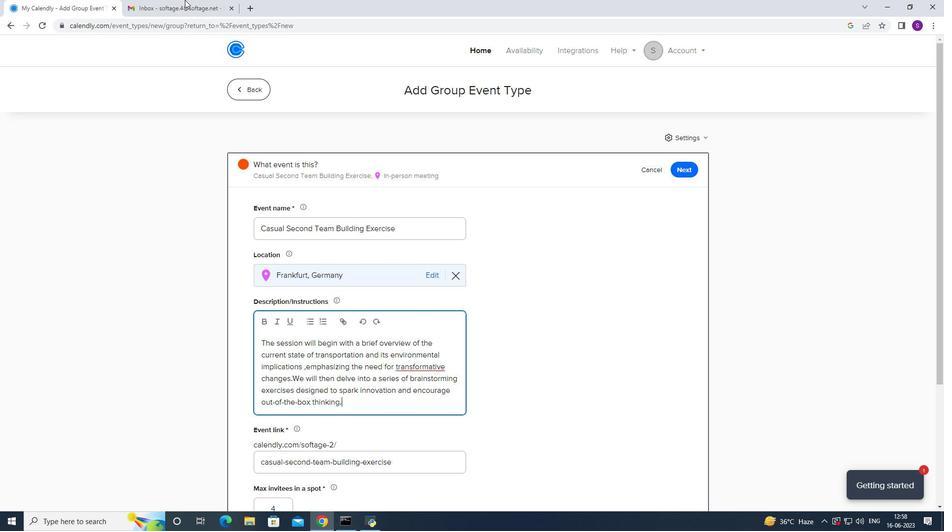 
Action: Mouse scrolled (92, 157) with delta (0, 0)
Screenshot: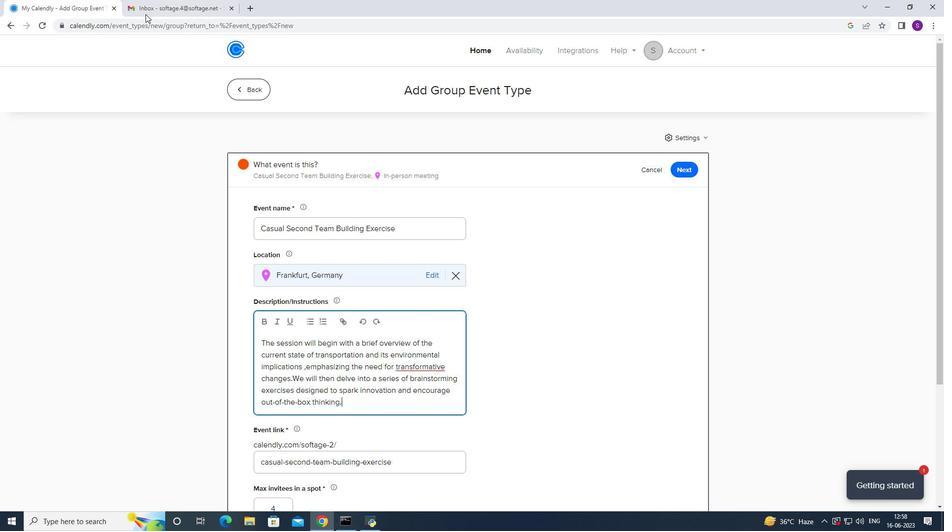 
Action: Mouse moved to (81, 176)
Screenshot: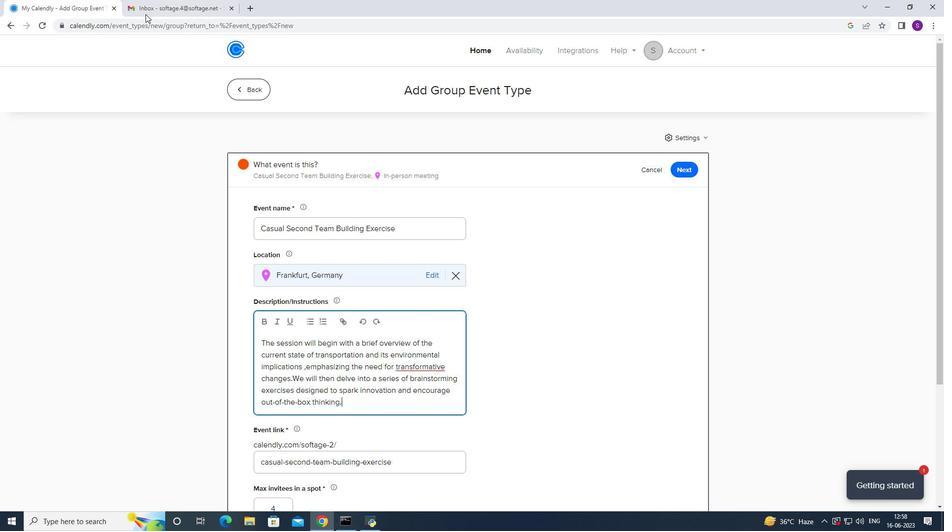 
Action: Mouse scrolled (85, 168) with delta (0, 0)
Screenshot: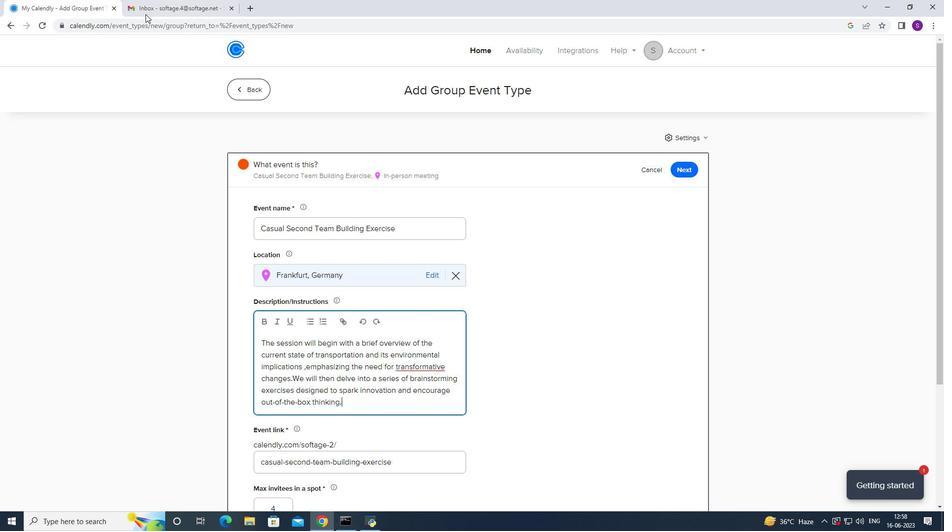 
Action: Mouse moved to (76, 187)
Screenshot: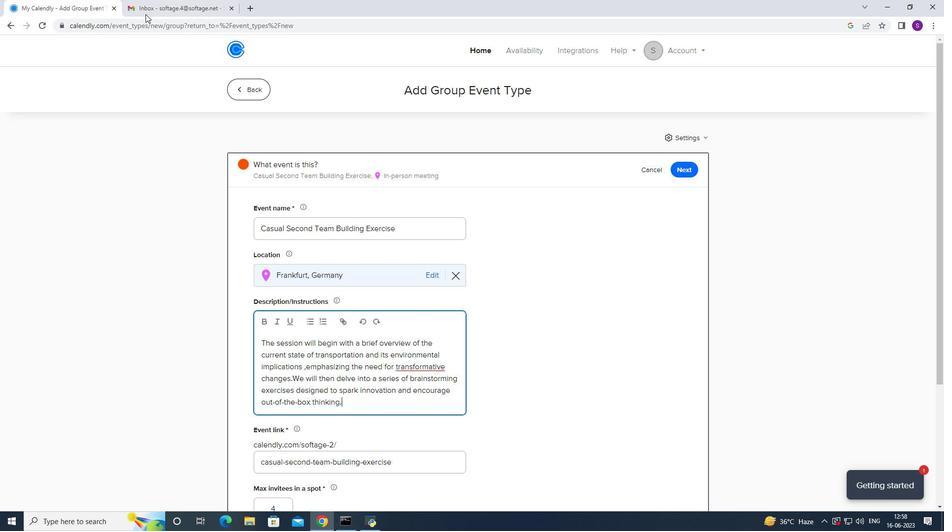 
Action: Mouse scrolled (78, 181) with delta (0, 0)
Screenshot: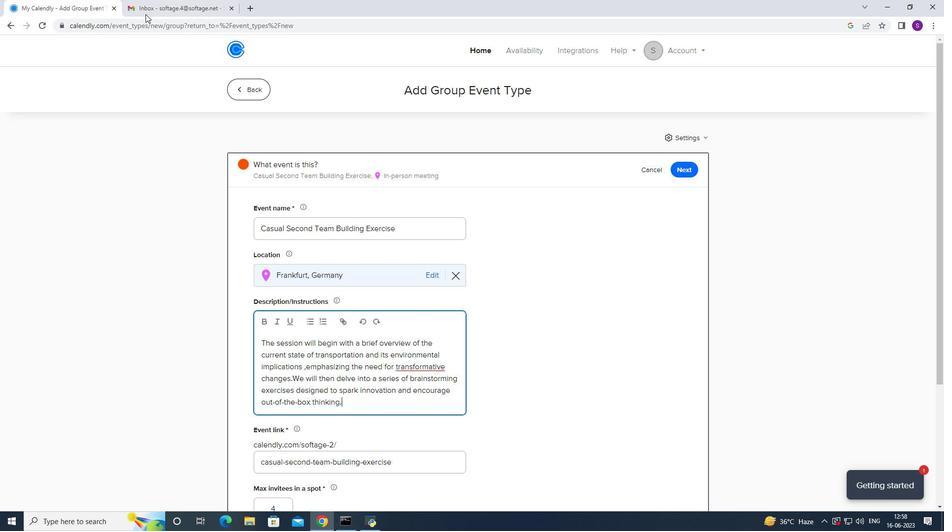 
Action: Mouse moved to (689, 466)
Screenshot: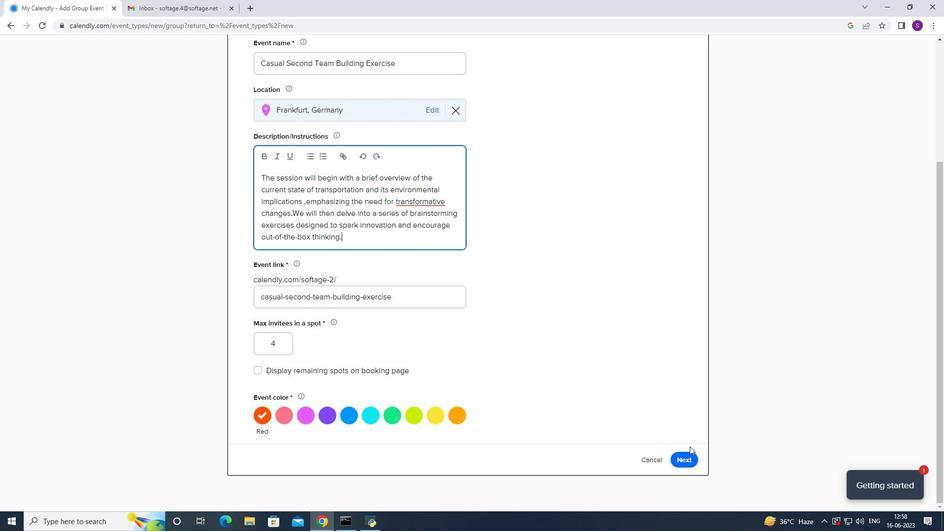 
Action: Mouse pressed left at (689, 466)
Screenshot: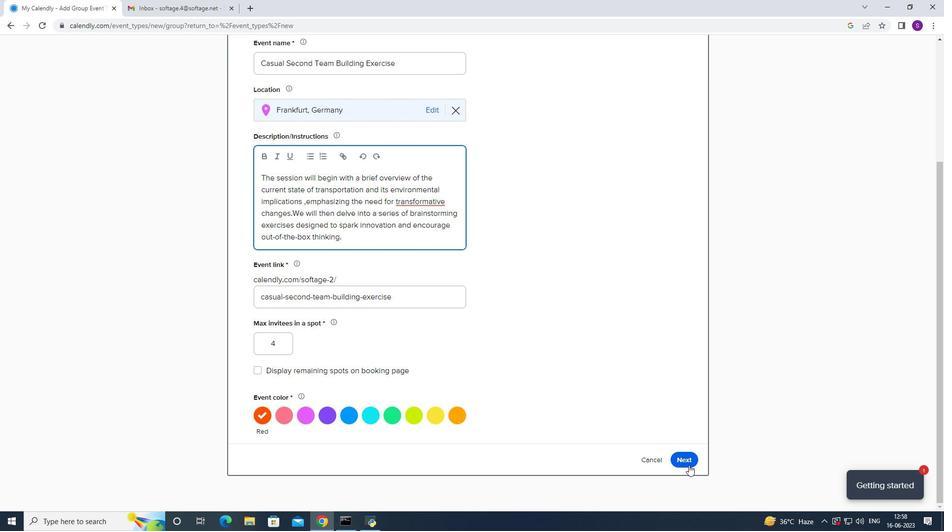 
Action: Mouse moved to (682, 459)
Screenshot: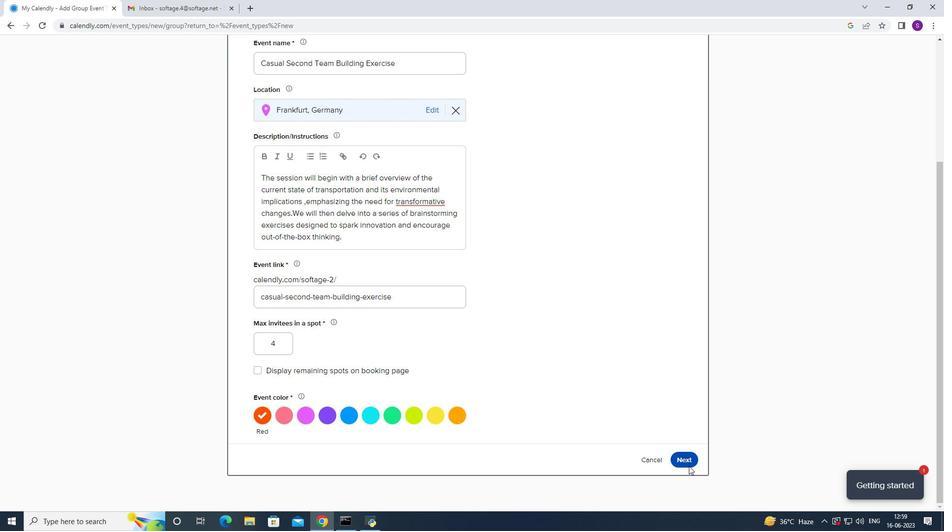
Action: Mouse pressed left at (682, 459)
Screenshot: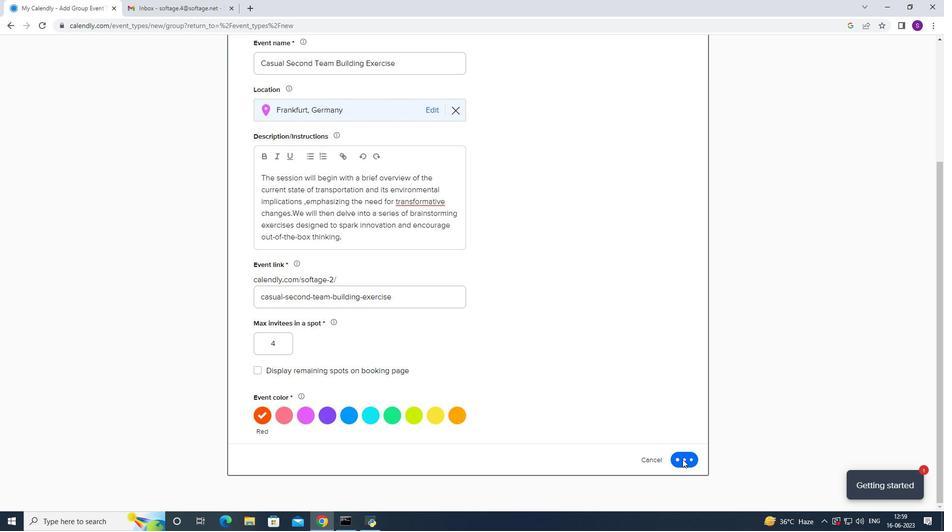 
Action: Mouse moved to (399, 313)
Screenshot: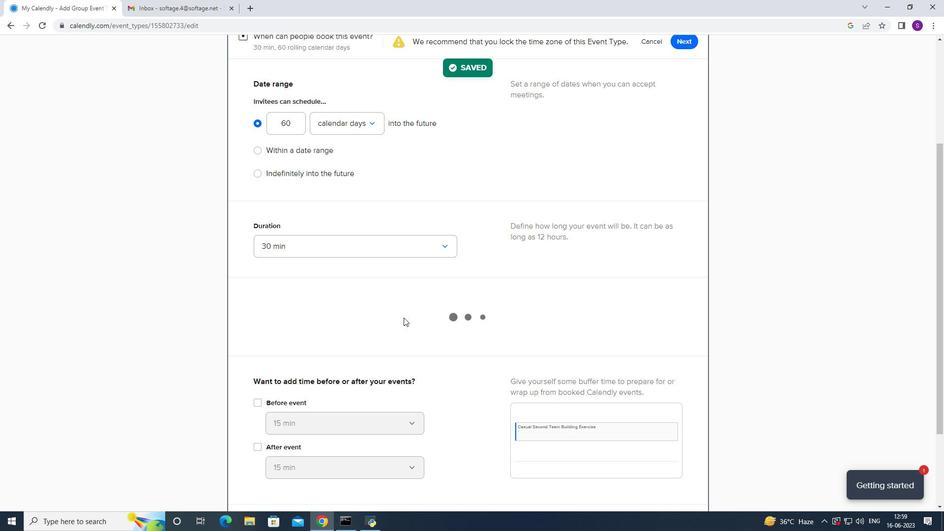
Action: Mouse scrolled (399, 314) with delta (0, 0)
Screenshot: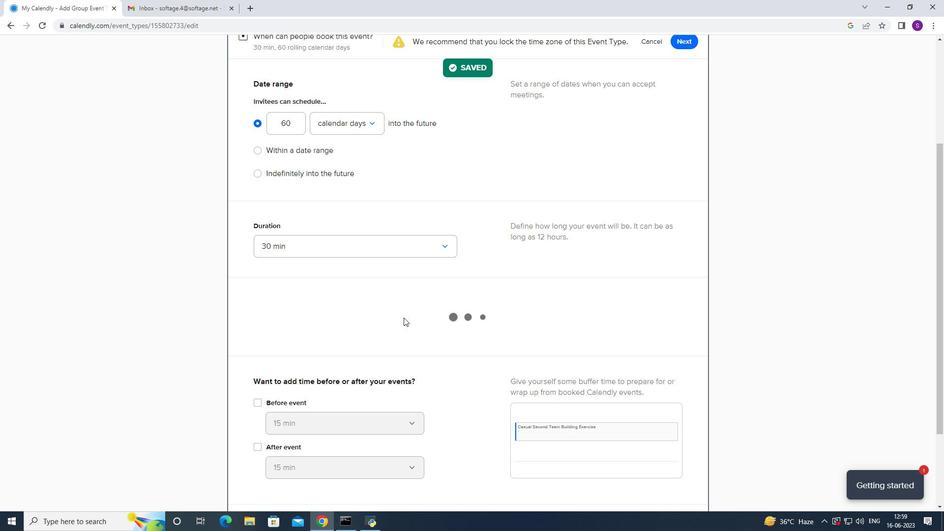 
Action: Mouse scrolled (399, 314) with delta (0, 0)
Screenshot: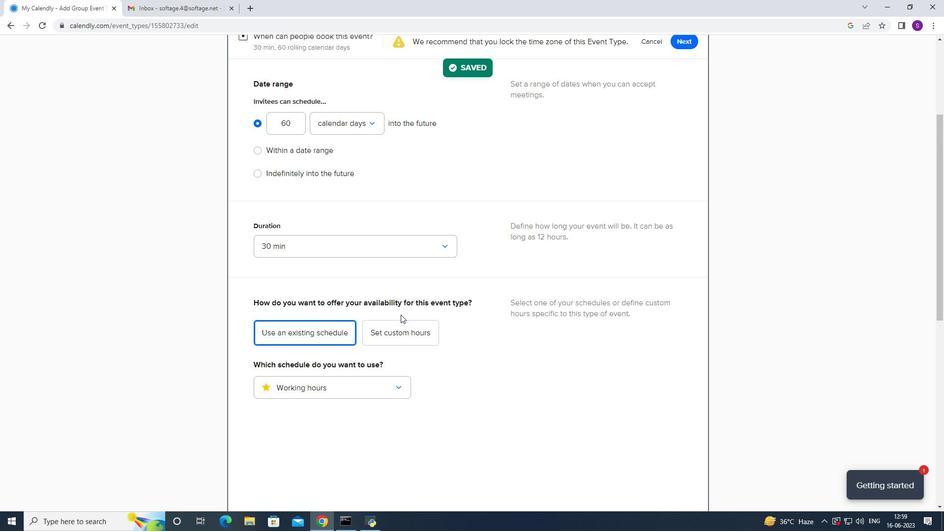 
Action: Mouse scrolled (399, 314) with delta (0, 0)
Screenshot: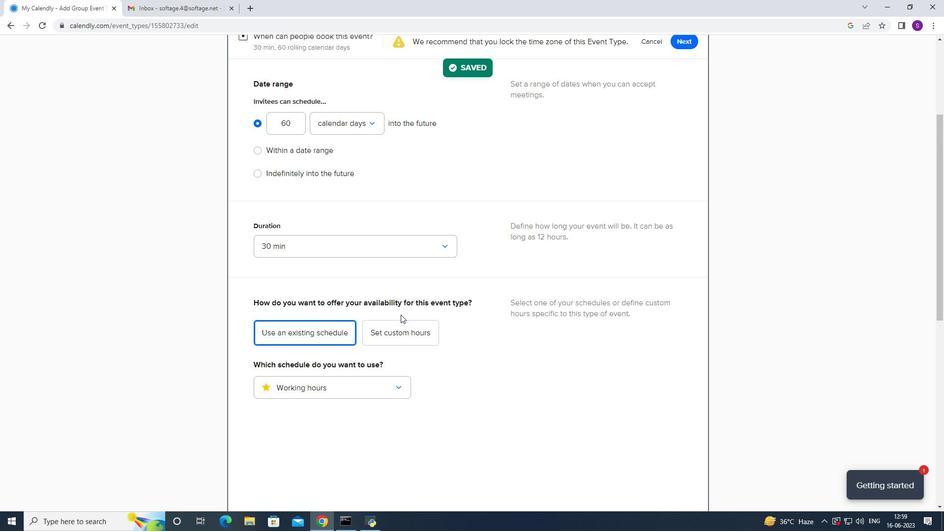 
Action: Mouse scrolled (399, 314) with delta (0, 0)
Screenshot: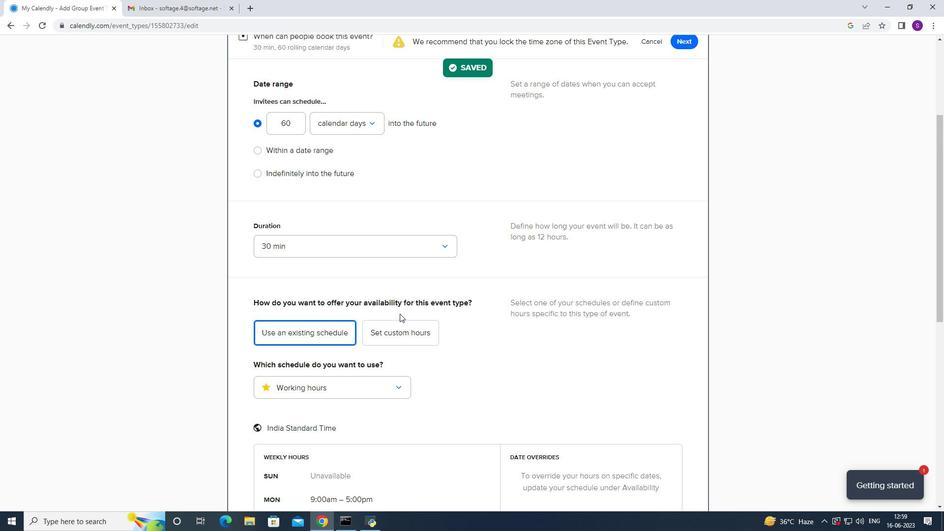 
Action: Mouse scrolled (399, 314) with delta (0, 0)
Screenshot: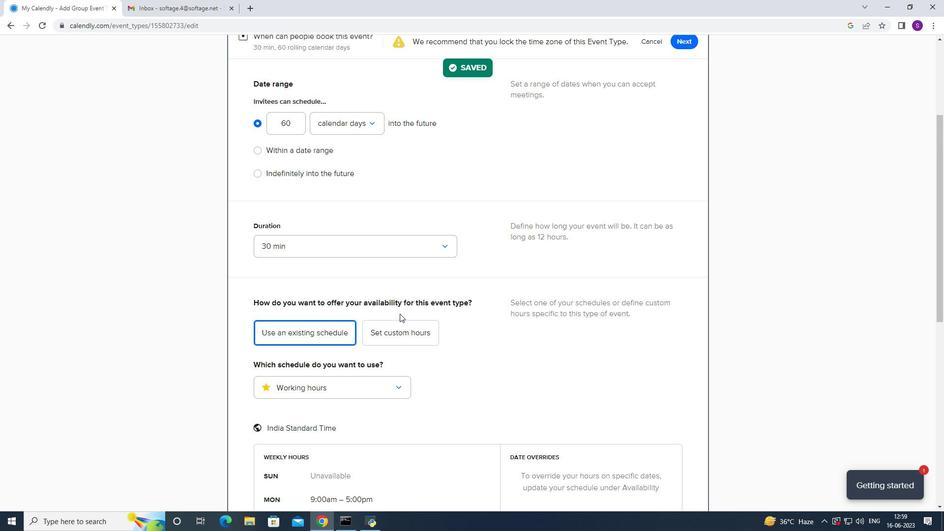 
Action: Mouse scrolled (399, 314) with delta (0, 0)
Screenshot: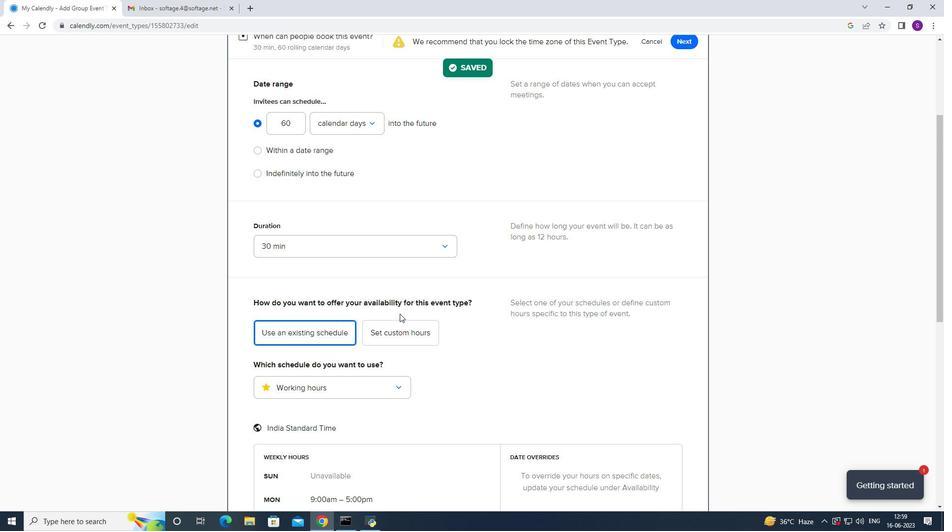 
Action: Mouse moved to (323, 317)
Screenshot: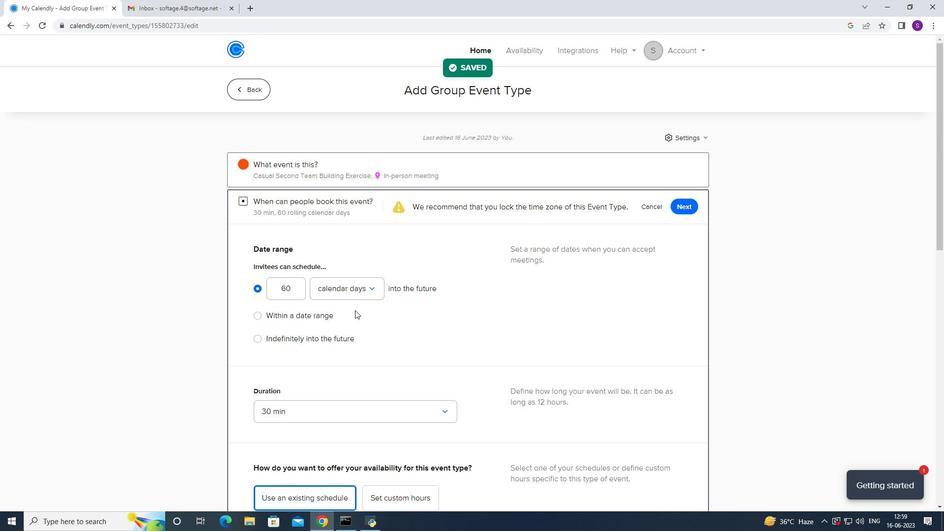 
Action: Mouse pressed left at (323, 317)
Screenshot: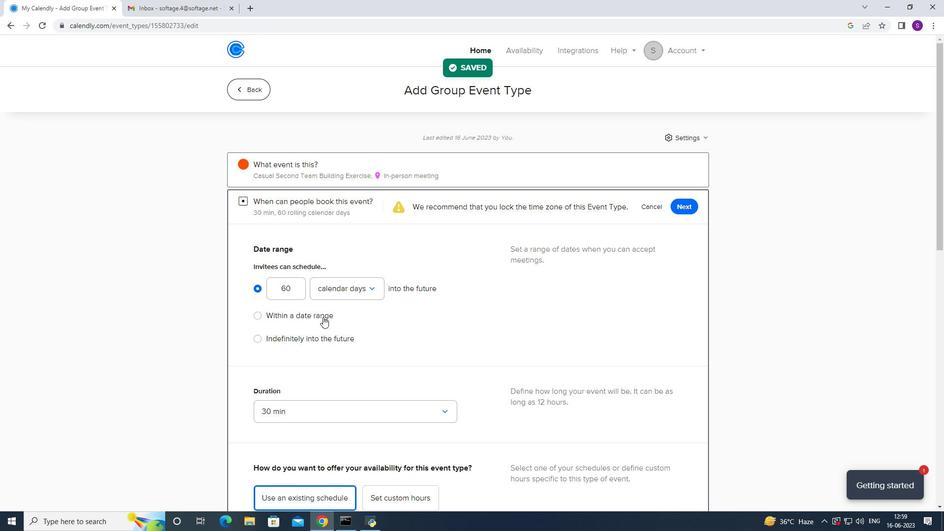 
Action: Mouse moved to (352, 301)
Screenshot: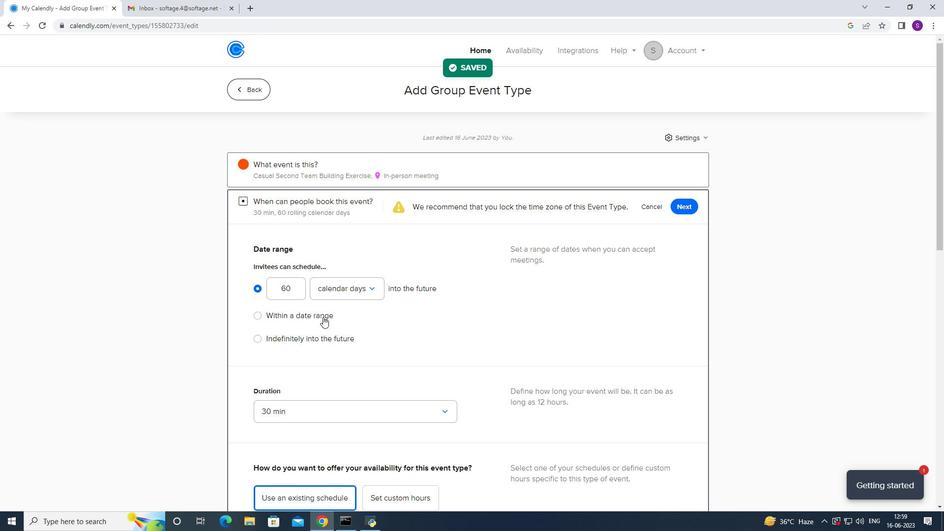 
Action: Mouse pressed left at (352, 301)
Screenshot: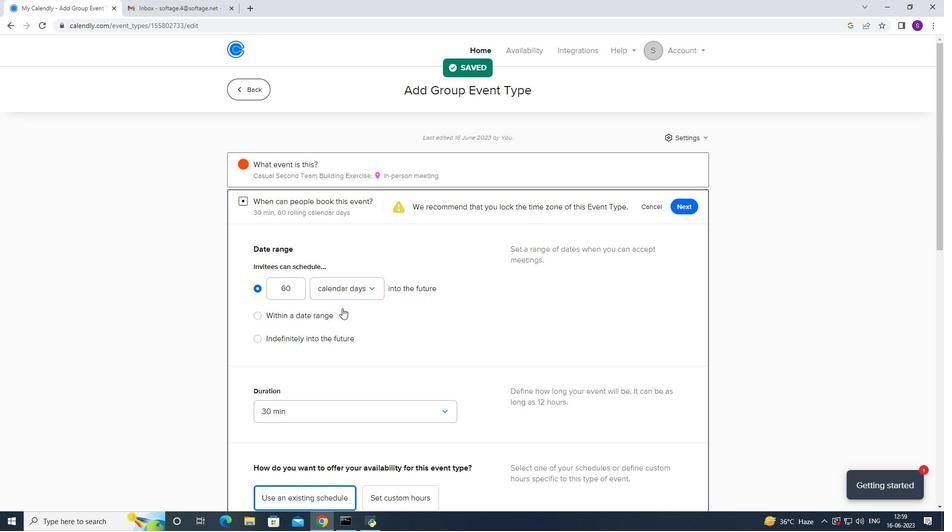 
Action: Mouse moved to (356, 309)
Screenshot: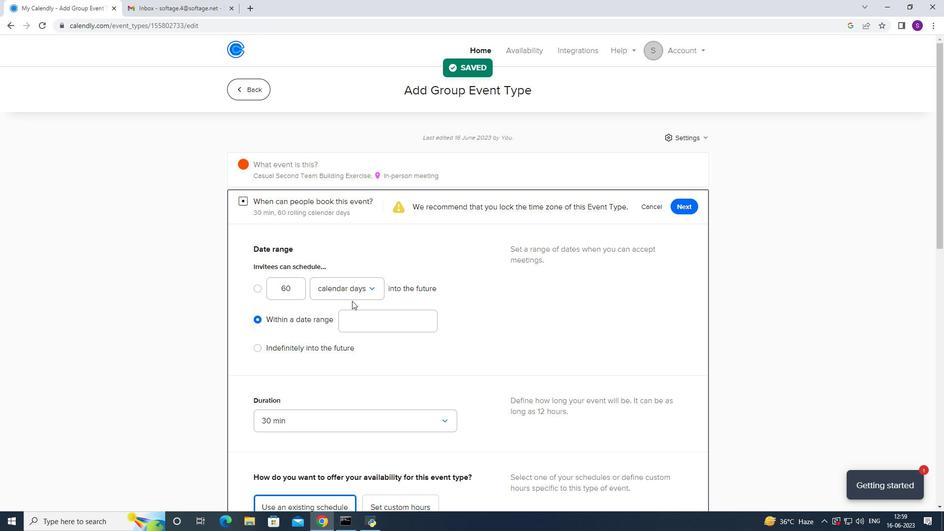 
Action: Mouse pressed left at (356, 309)
Screenshot: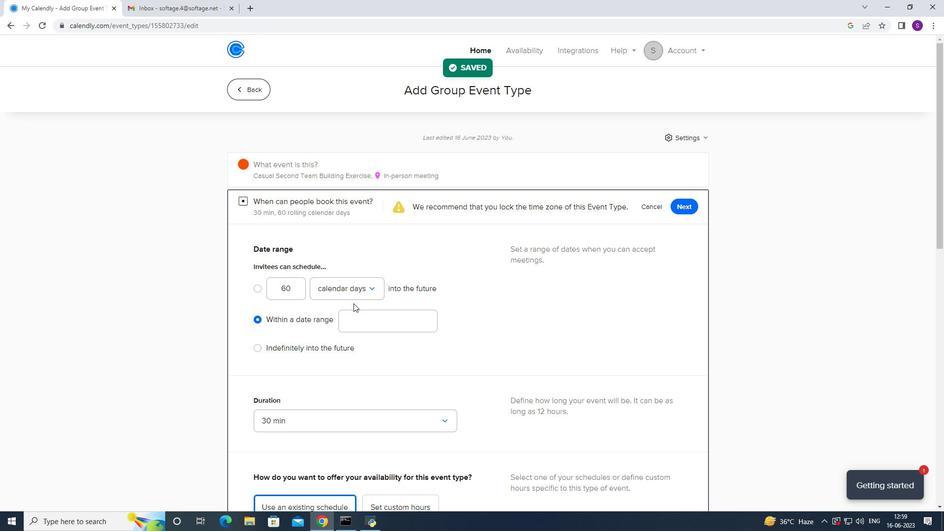 
Action: Mouse moved to (419, 135)
Screenshot: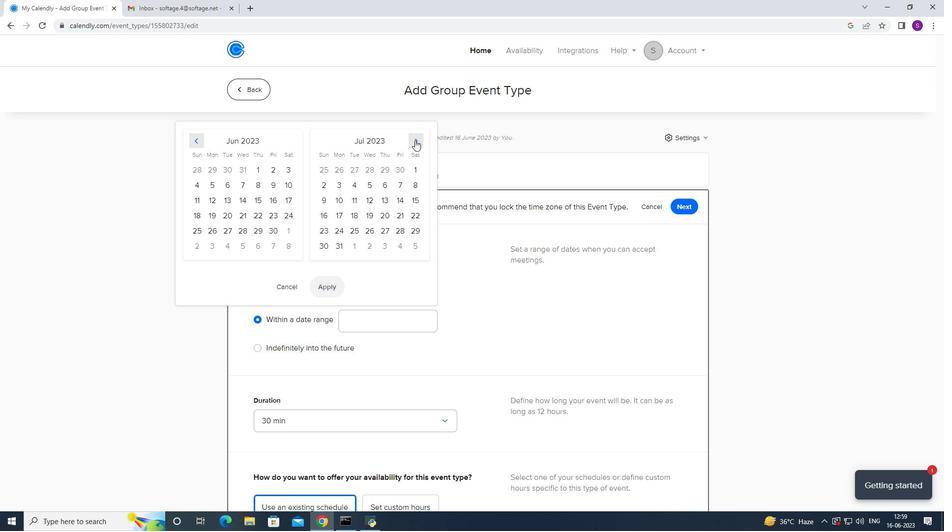 
Action: Mouse pressed left at (419, 135)
Screenshot: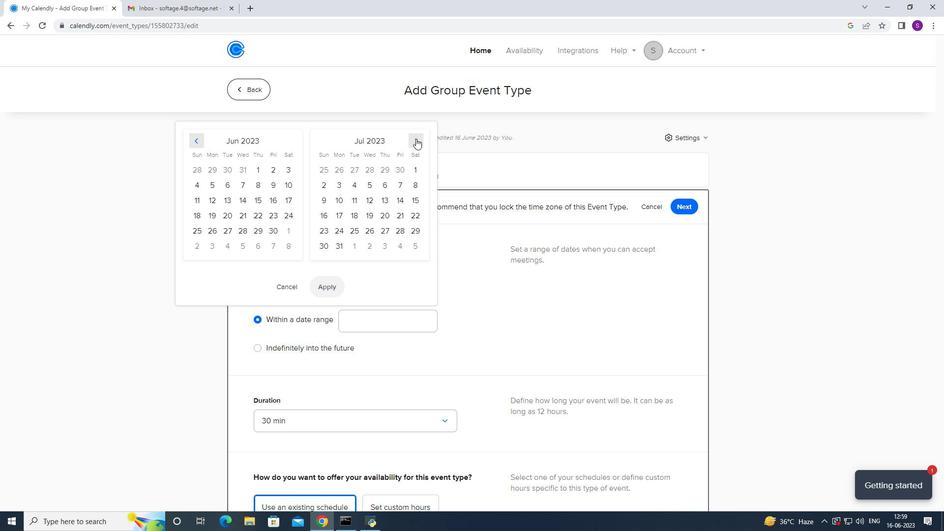 
Action: Mouse moved to (420, 135)
Screenshot: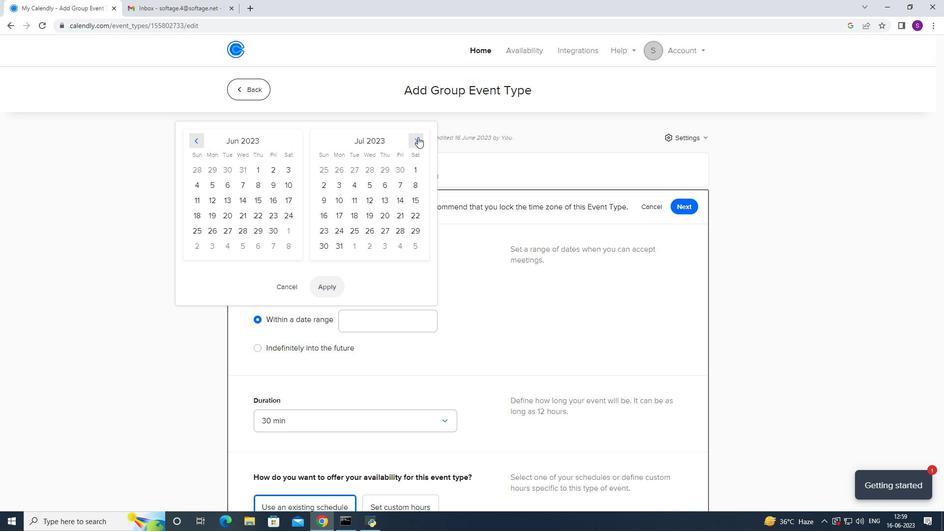 
Action: Mouse pressed left at (420, 135)
Screenshot: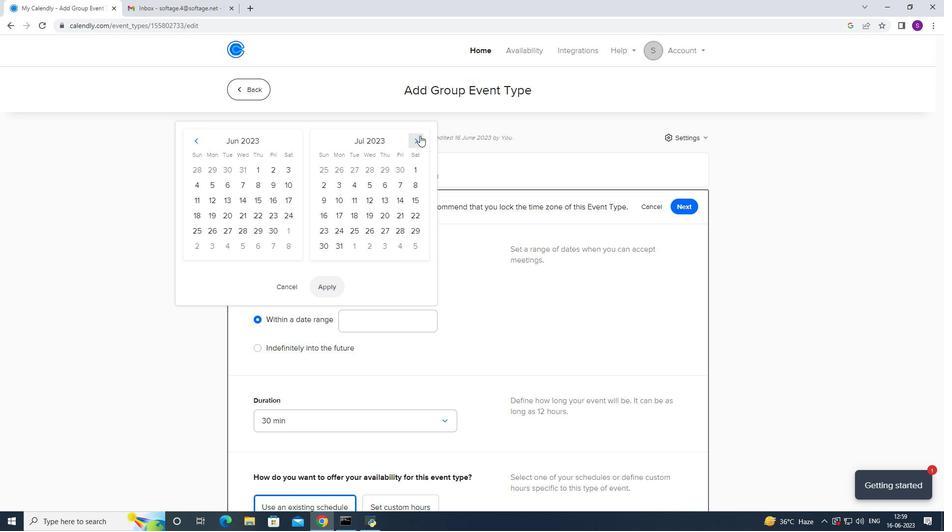 
Action: Mouse pressed left at (420, 135)
Screenshot: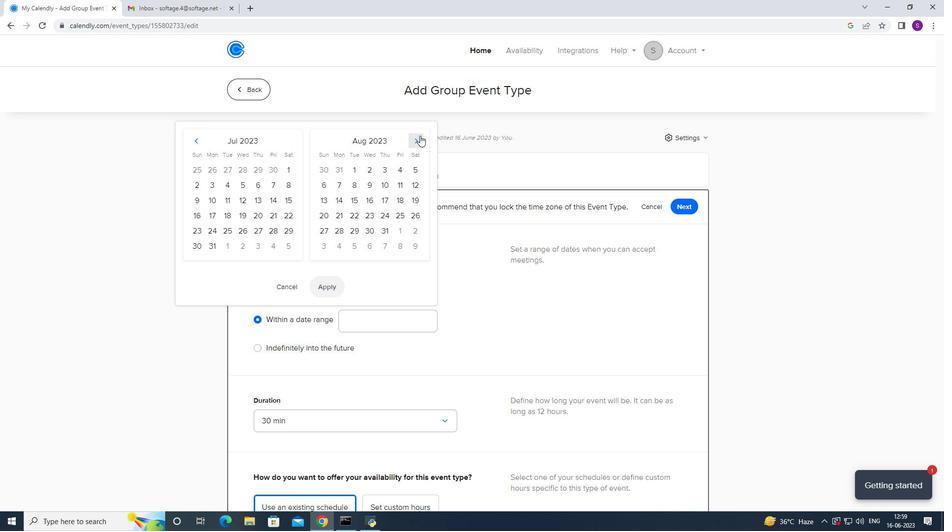 
Action: Mouse pressed left at (420, 135)
Screenshot: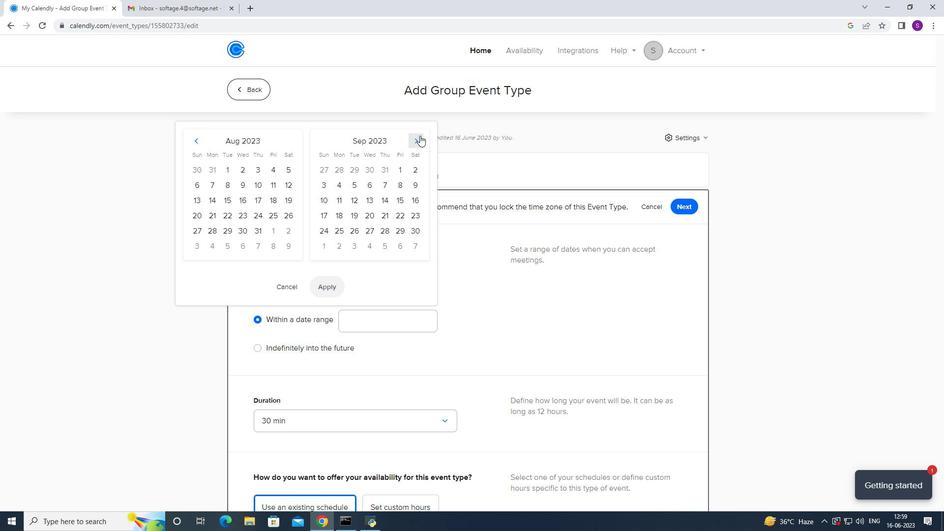 
Action: Mouse pressed left at (420, 135)
Screenshot: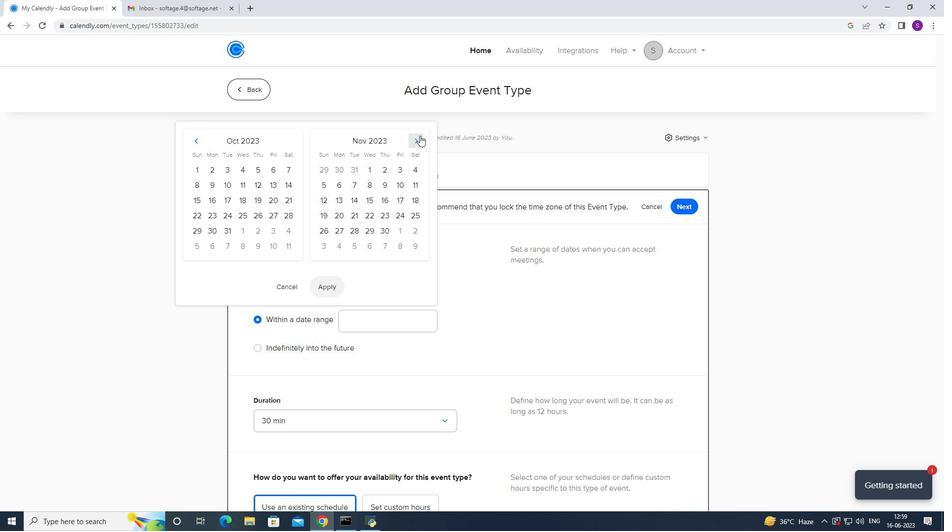 
Action: Mouse pressed left at (420, 135)
Screenshot: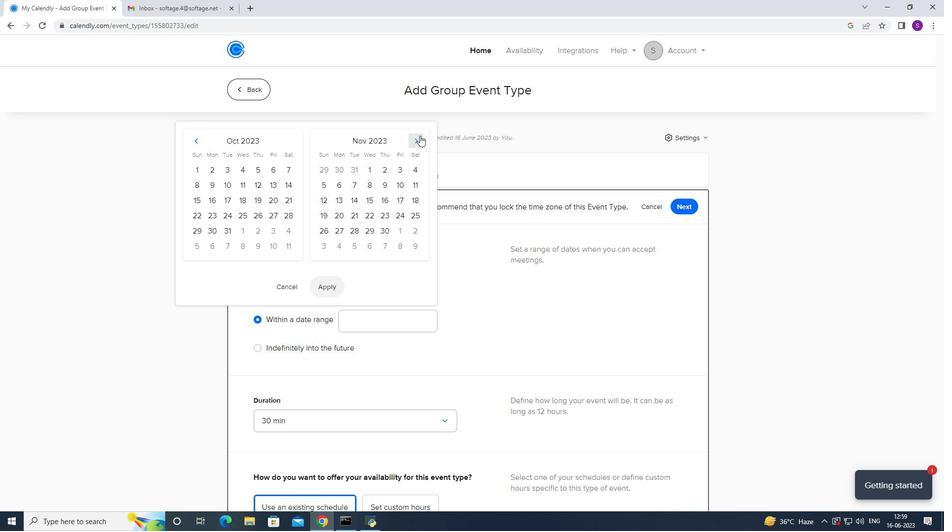 
Action: Mouse pressed left at (420, 135)
Screenshot: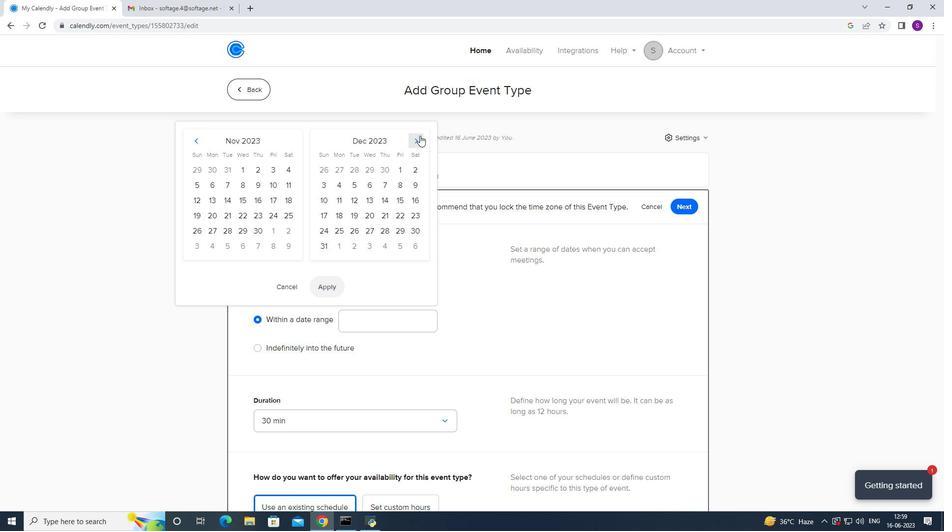 
Action: Mouse pressed left at (420, 135)
Screenshot: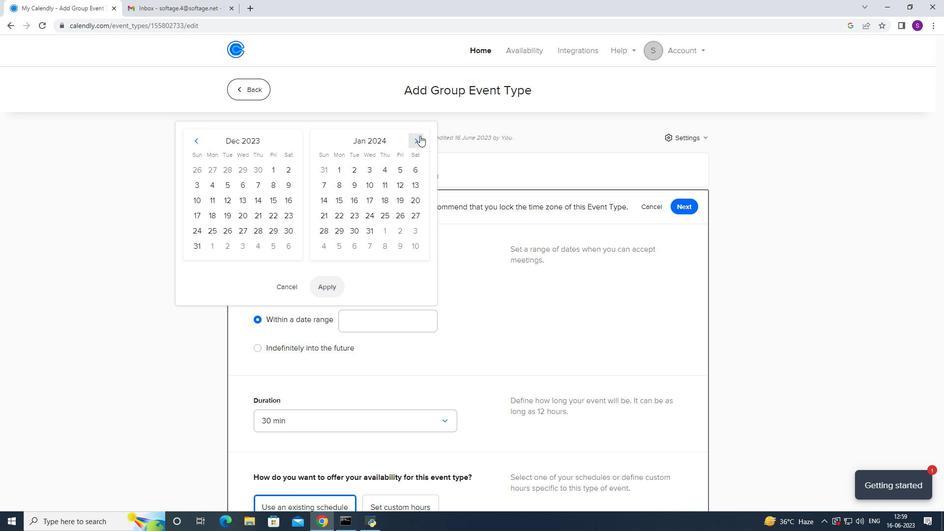 
Action: Mouse pressed left at (420, 135)
Screenshot: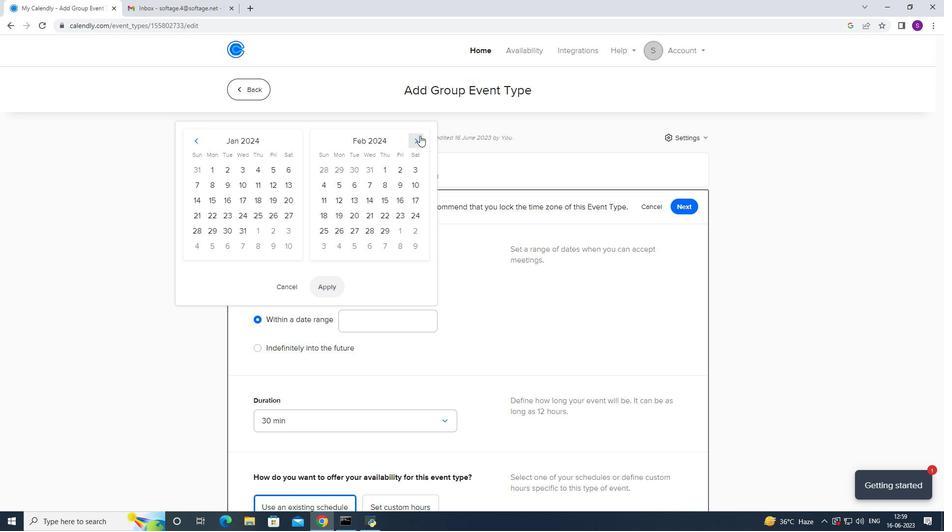 
Action: Mouse pressed left at (420, 135)
Screenshot: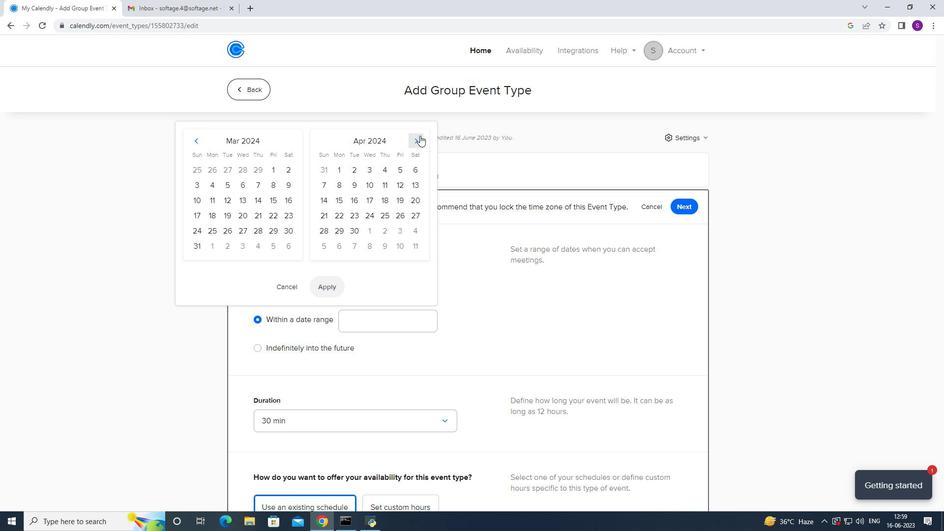 
Action: Mouse moved to (411, 173)
Screenshot: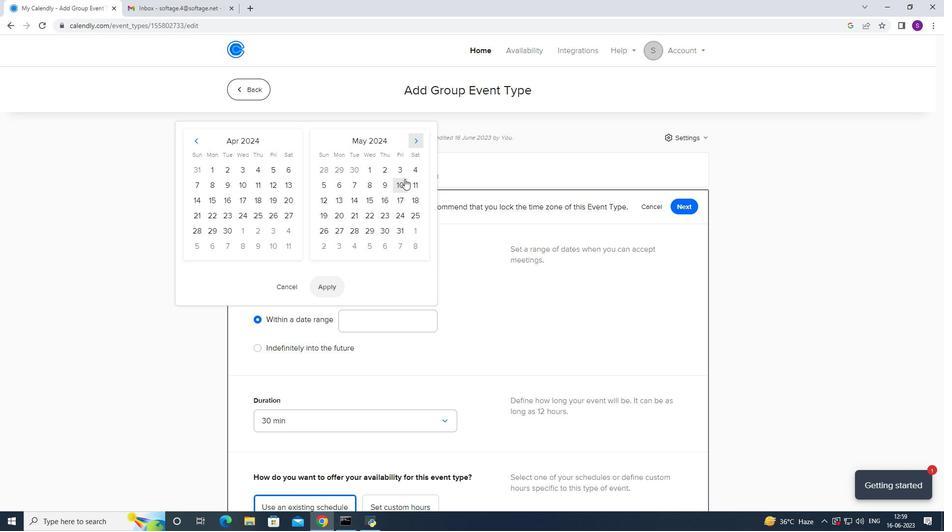 
Action: Mouse pressed left at (411, 173)
Screenshot: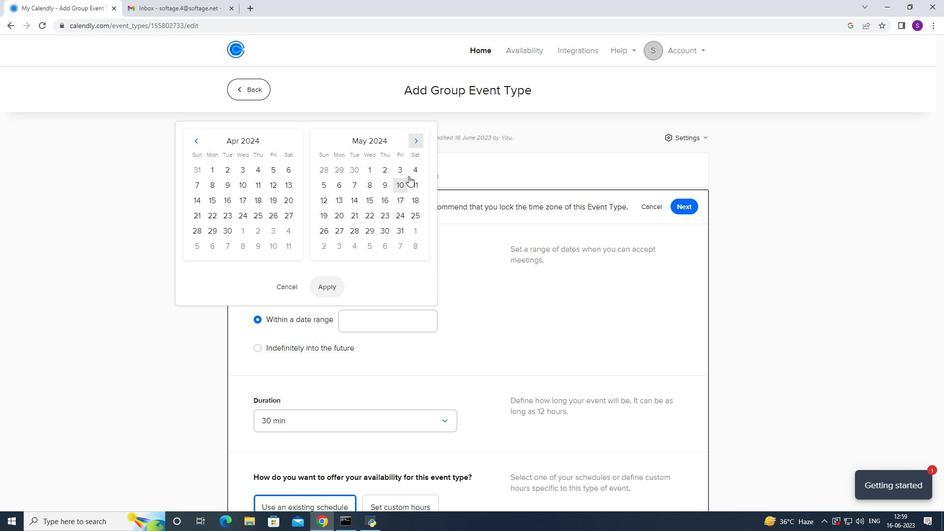 
Action: Mouse moved to (325, 190)
Screenshot: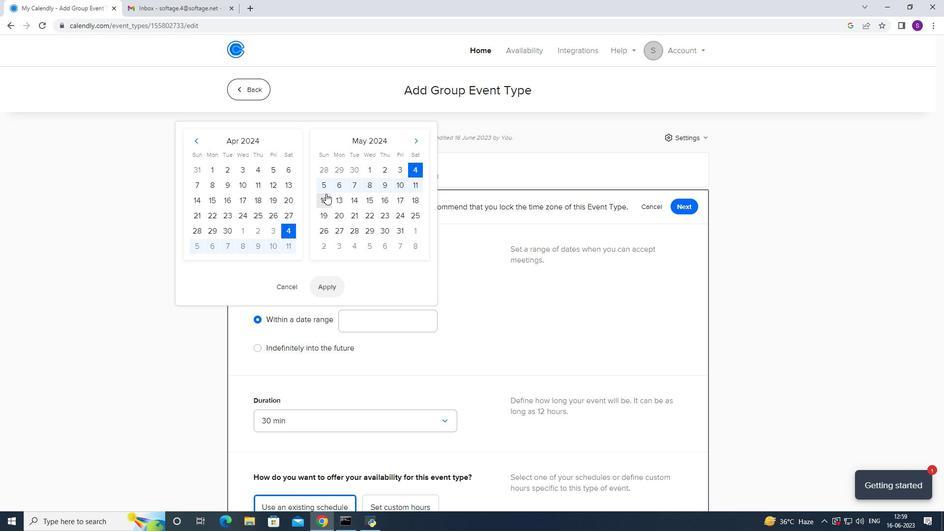 
Action: Mouse pressed left at (325, 190)
Screenshot: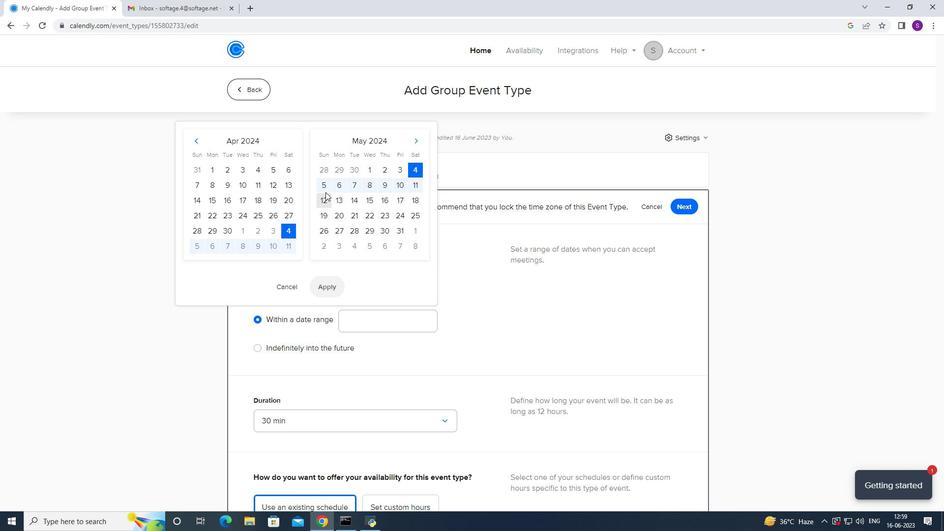 
Action: Mouse moved to (329, 282)
Screenshot: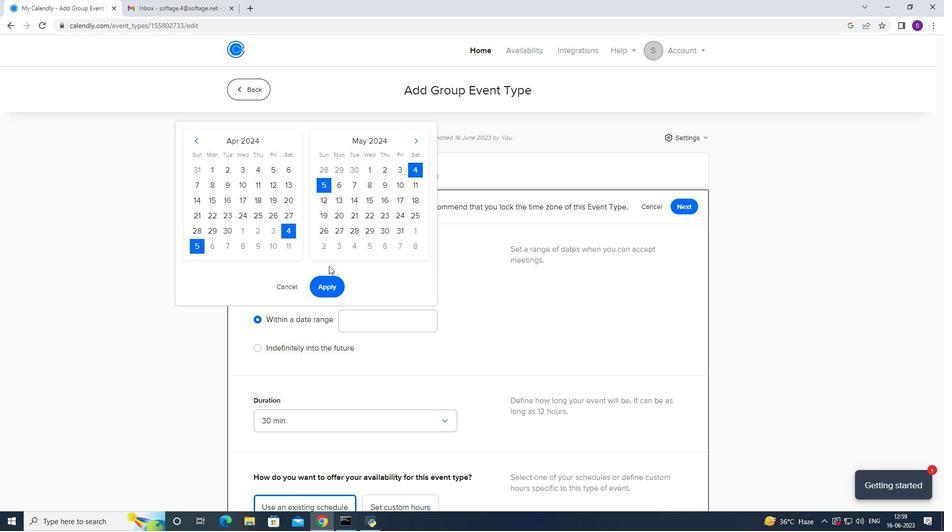 
Action: Mouse pressed left at (329, 282)
Screenshot: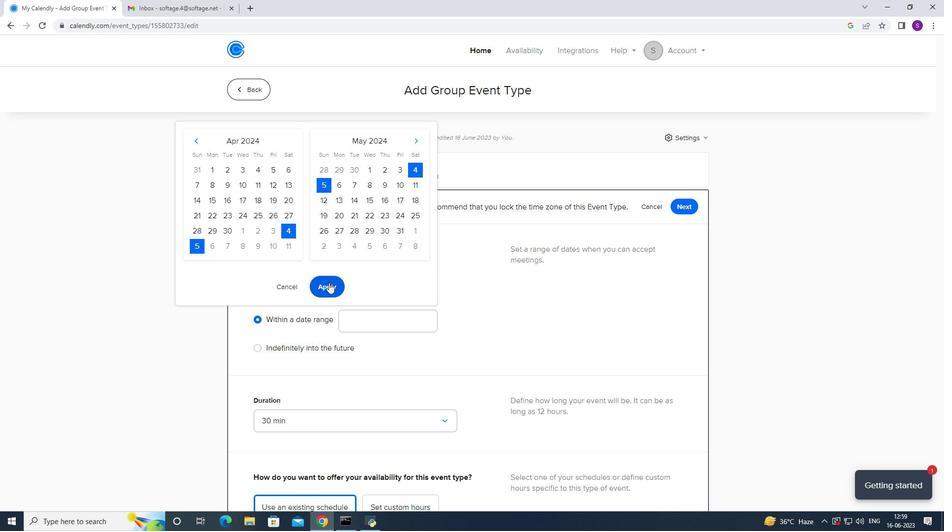 
Action: Mouse moved to (348, 267)
Screenshot: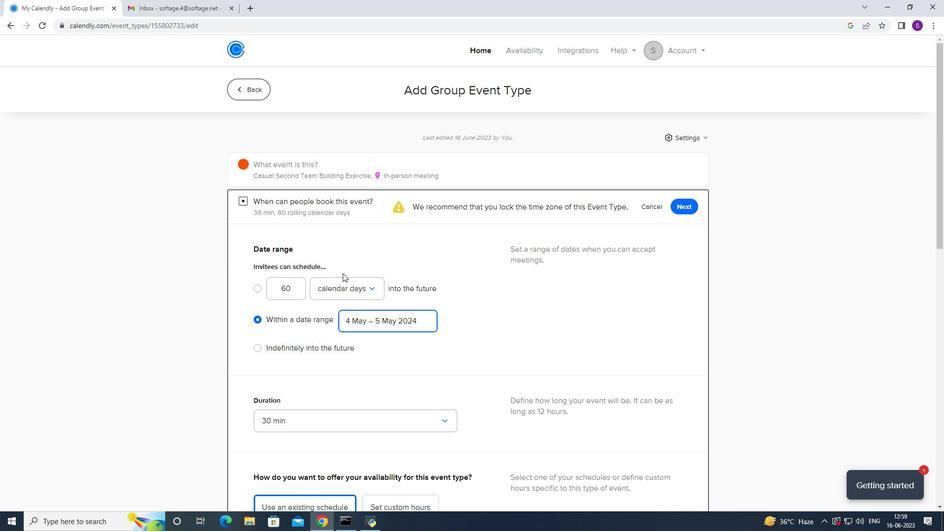 
Action: Mouse scrolled (348, 266) with delta (0, 0)
Screenshot: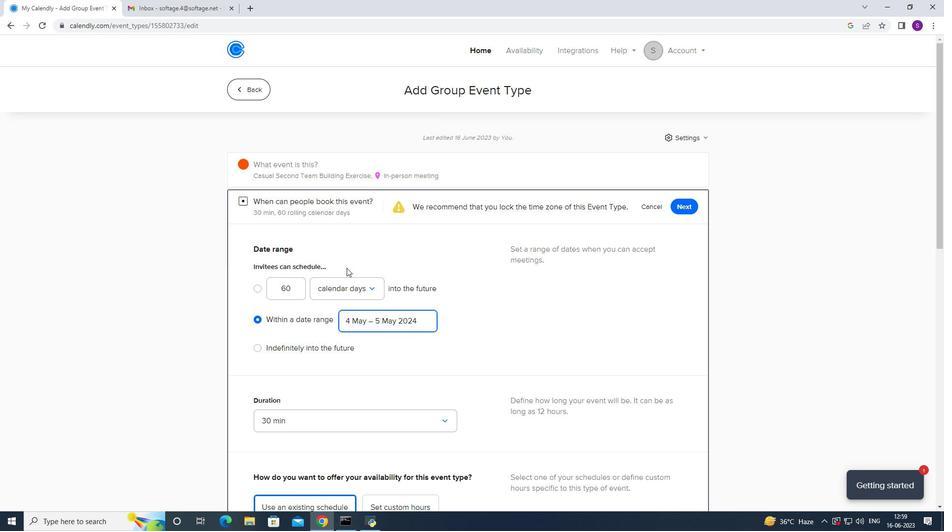 
Action: Mouse scrolled (348, 266) with delta (0, 0)
Screenshot: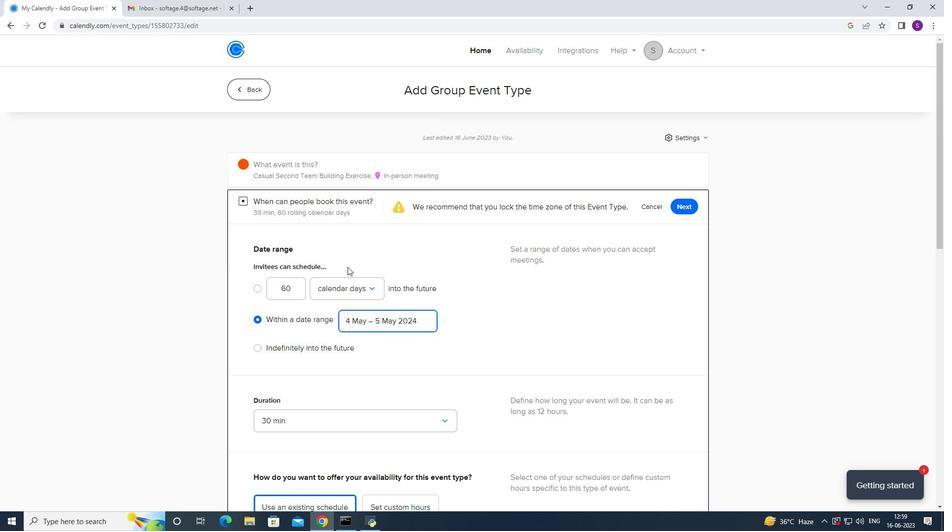 
Action: Mouse scrolled (348, 266) with delta (0, 0)
Screenshot: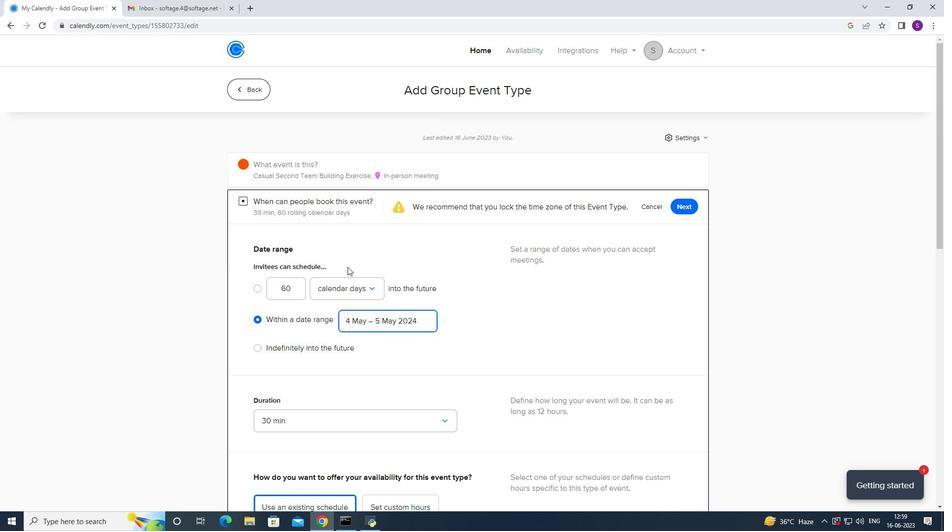 
Action: Mouse scrolled (348, 266) with delta (0, 0)
Screenshot: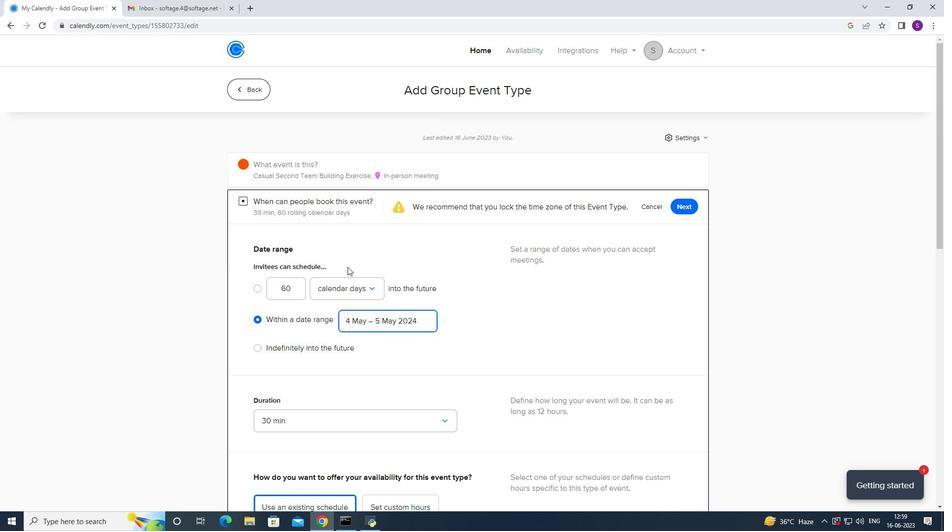 
Action: Mouse scrolled (348, 266) with delta (0, 0)
Screenshot: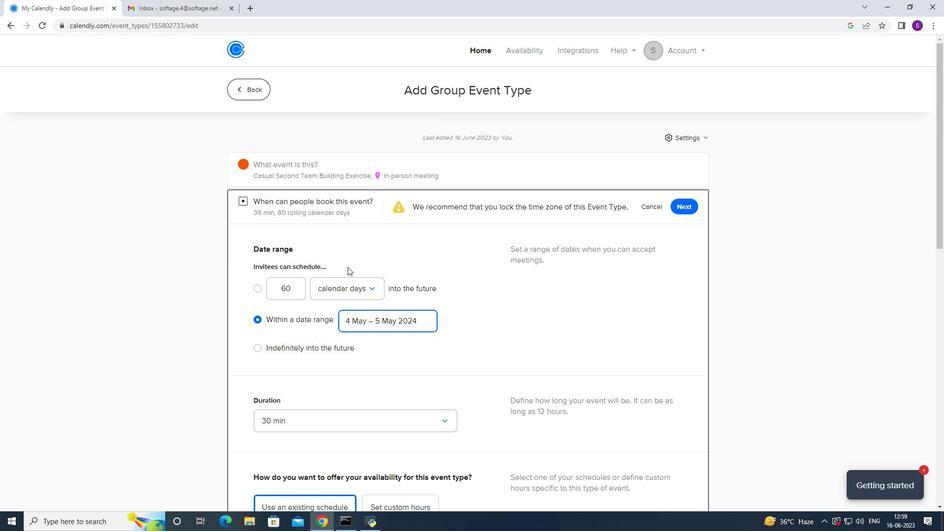 
Action: Mouse scrolled (348, 266) with delta (0, 0)
Screenshot: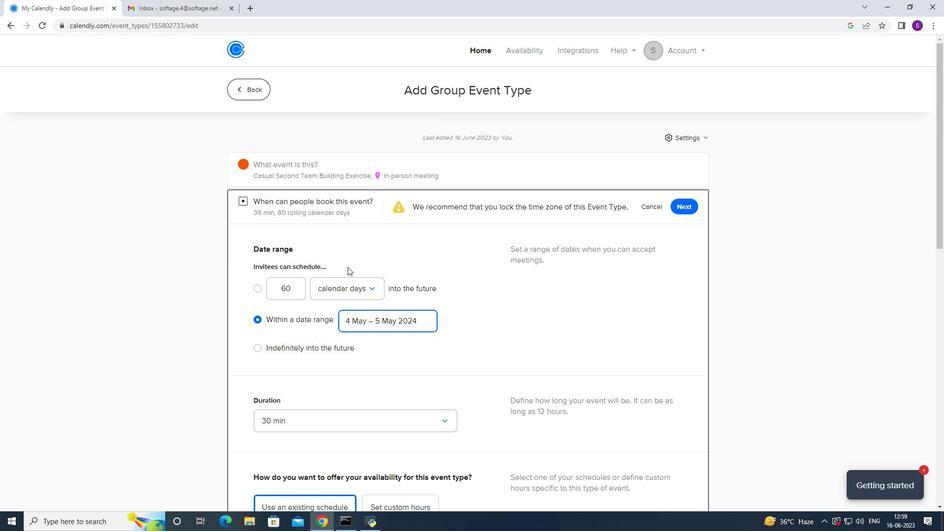 
Action: Mouse moved to (348, 266)
Screenshot: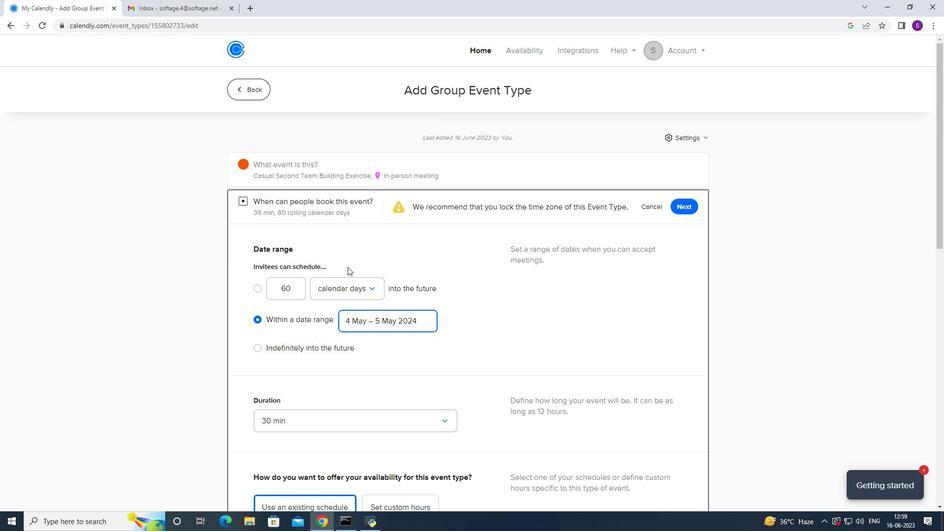 
Action: Mouse scrolled (348, 266) with delta (0, 0)
Screenshot: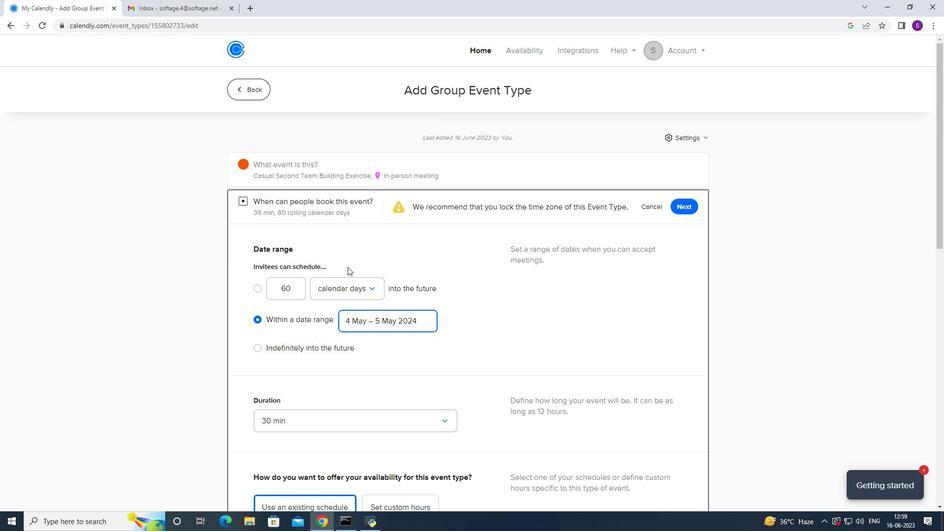 
Action: Mouse moved to (349, 266)
Screenshot: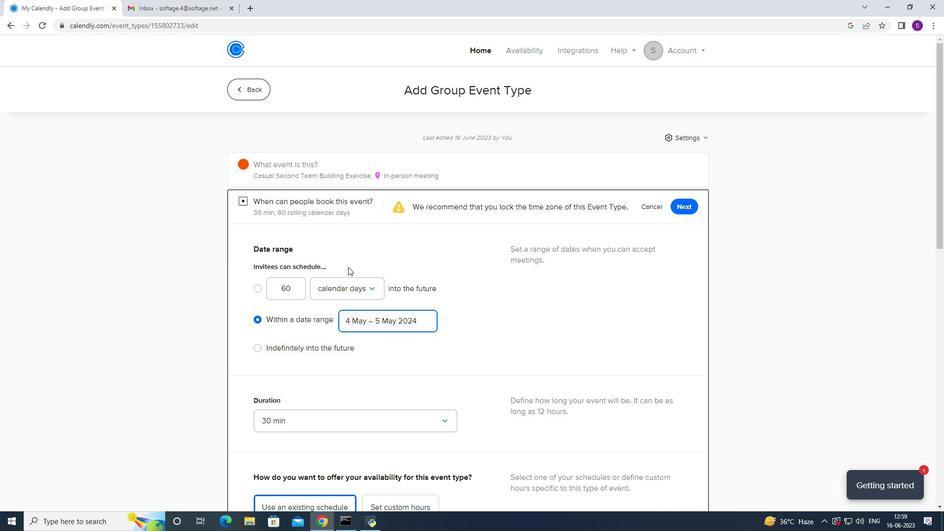 
Action: Mouse scrolled (349, 265) with delta (0, 0)
Screenshot: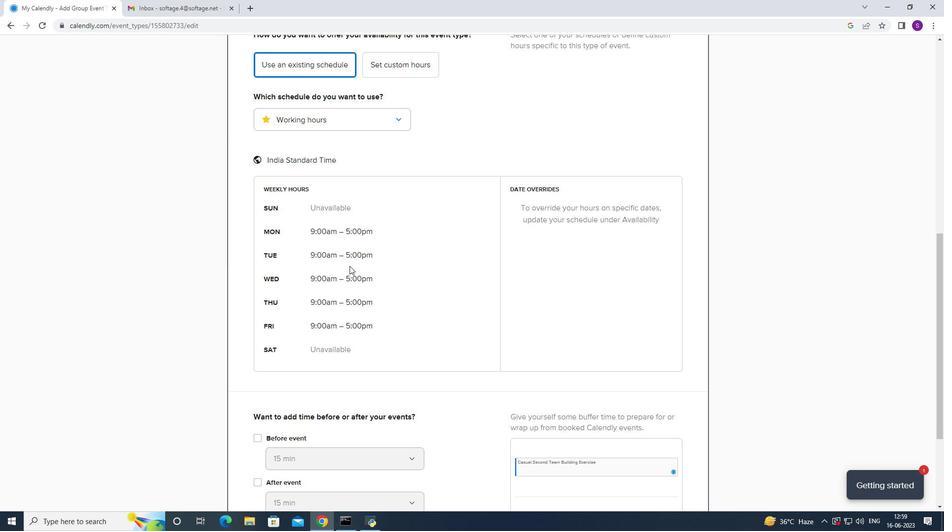 
Action: Mouse scrolled (349, 265) with delta (0, 0)
Screenshot: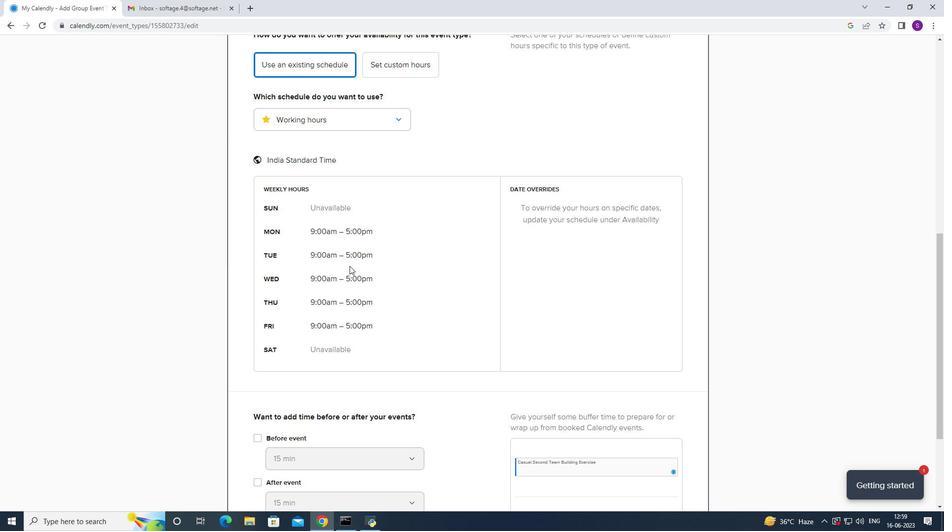 
Action: Mouse scrolled (349, 265) with delta (0, 0)
Screenshot: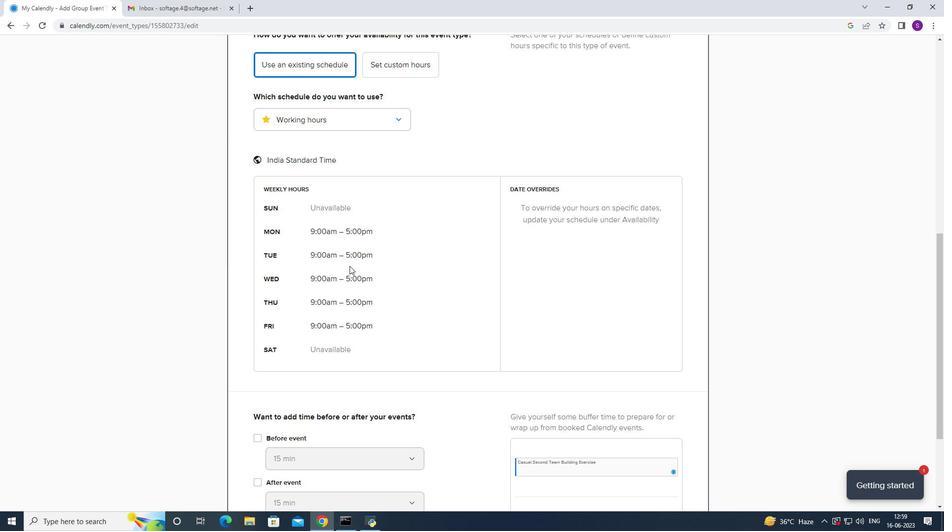 
Action: Mouse scrolled (349, 265) with delta (0, 0)
Screenshot: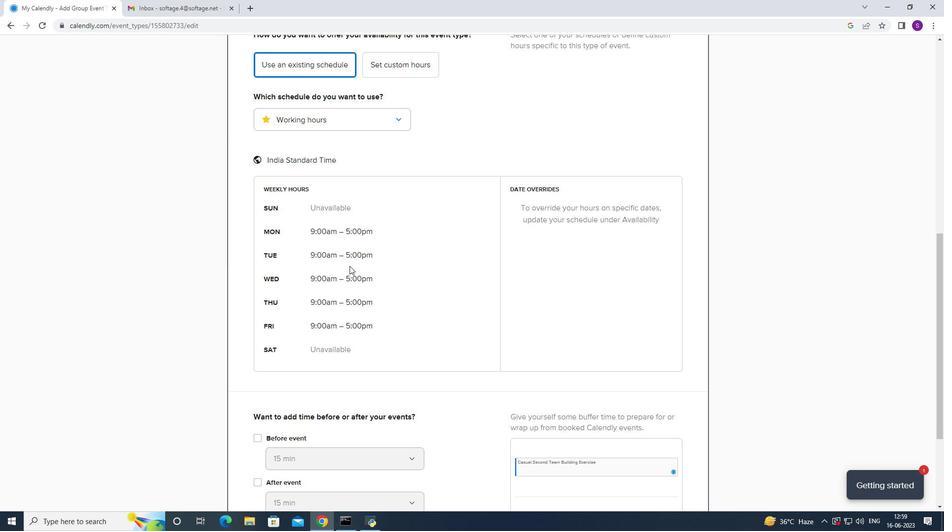 
Action: Mouse moved to (349, 265)
Screenshot: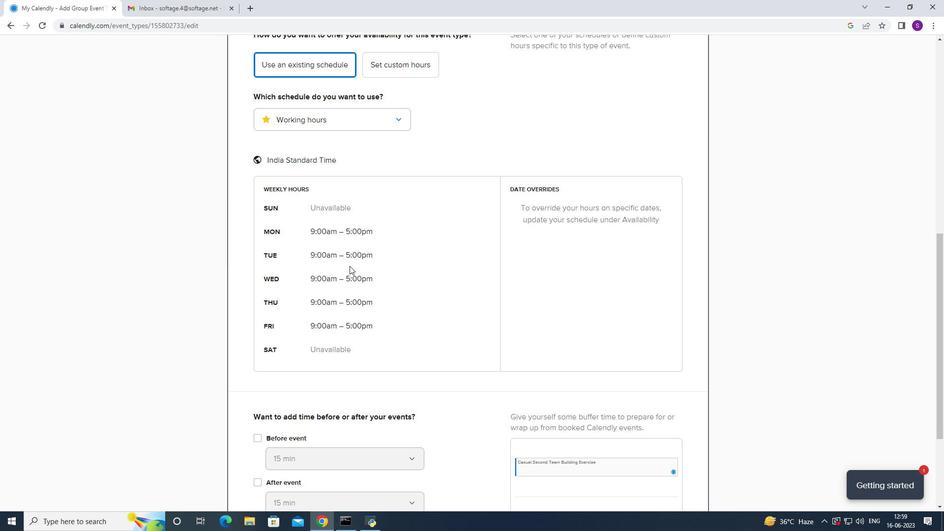 
Action: Mouse scrolled (349, 265) with delta (0, 0)
Screenshot: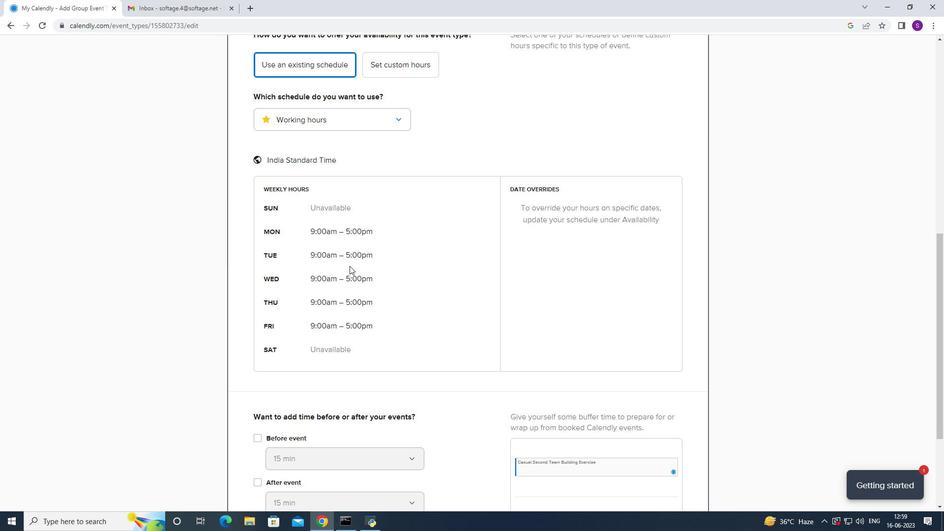 
Action: Mouse moved to (687, 456)
Screenshot: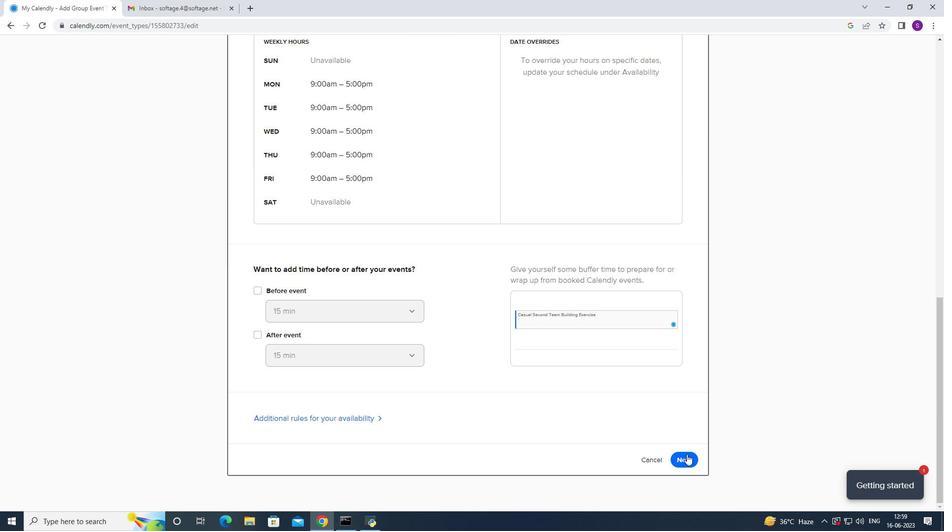 
Action: Mouse pressed left at (687, 456)
Screenshot: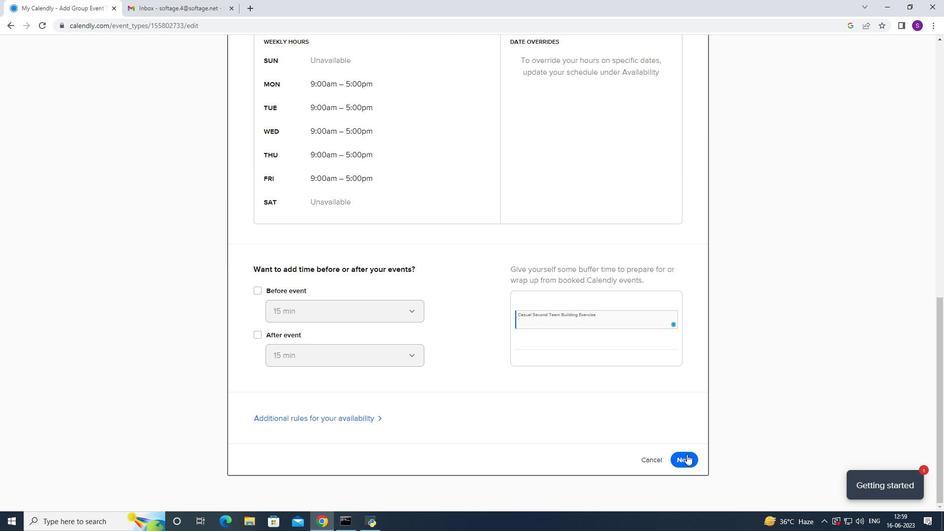 
Action: Mouse moved to (687, 76)
Screenshot: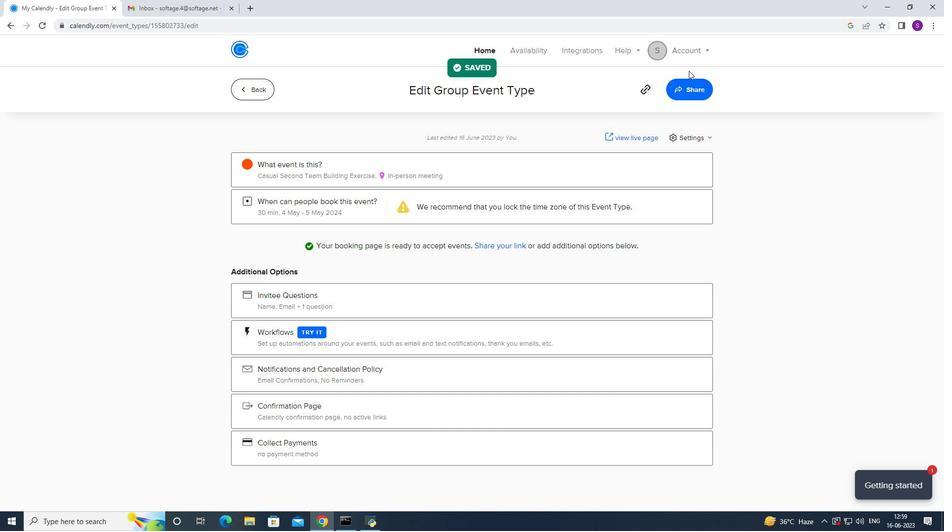 
Action: Mouse pressed left at (687, 76)
Screenshot: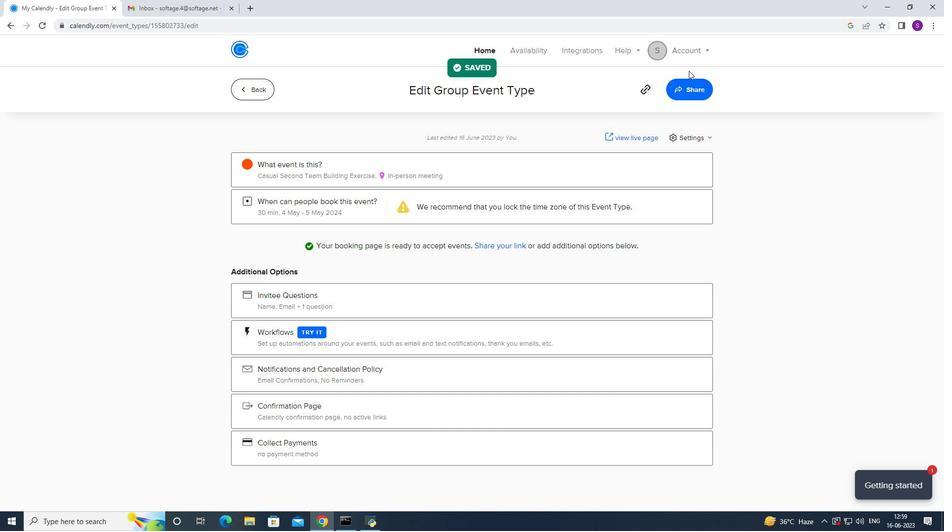 
Action: Mouse moved to (679, 88)
Screenshot: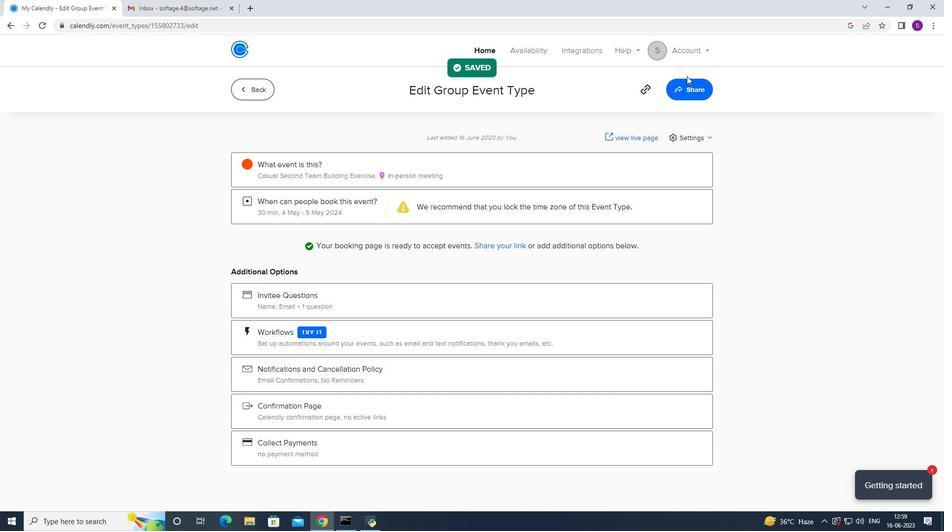
Action: Mouse pressed left at (679, 88)
Screenshot: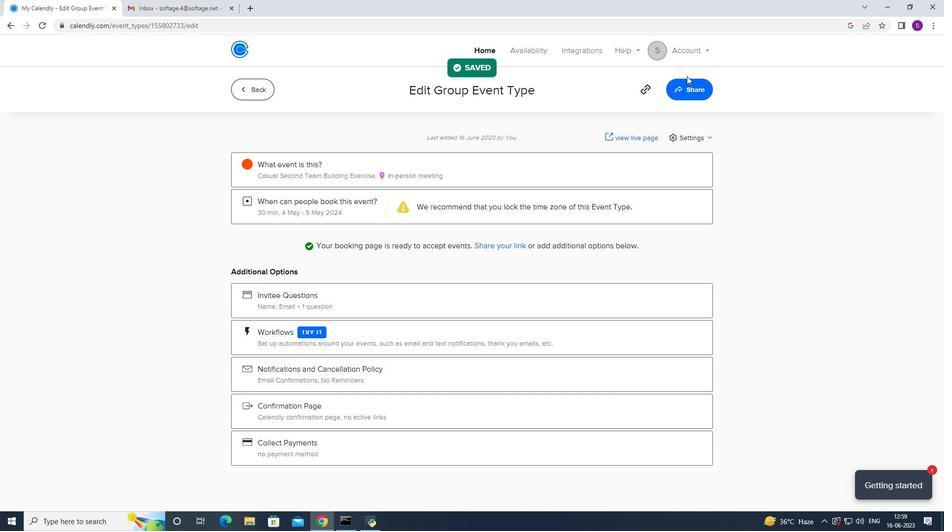 
Action: Mouse moved to (582, 181)
Screenshot: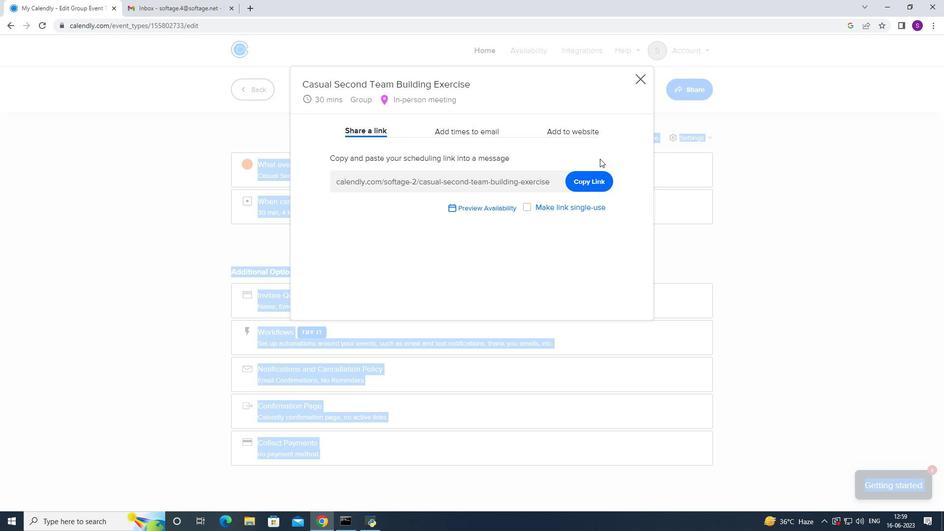 
Action: Mouse pressed left at (582, 181)
Screenshot: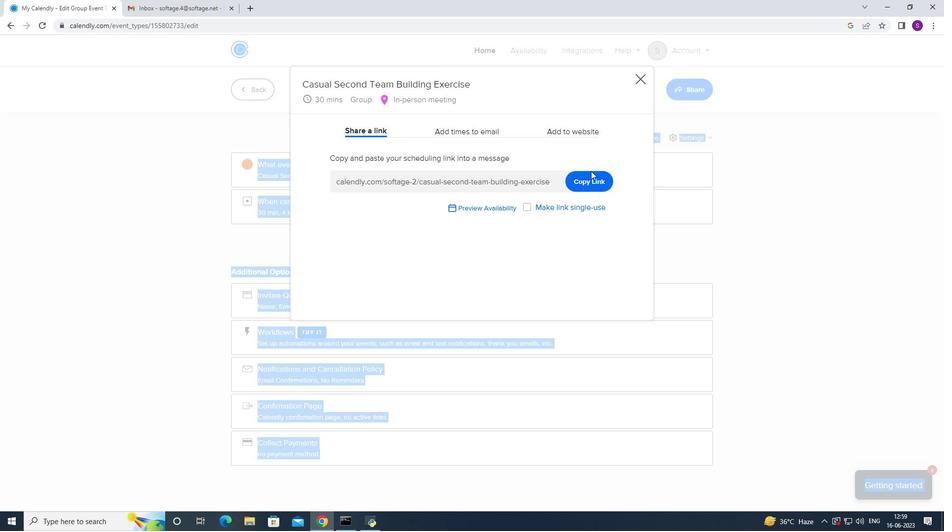 
Action: Mouse moved to (171, 11)
Screenshot: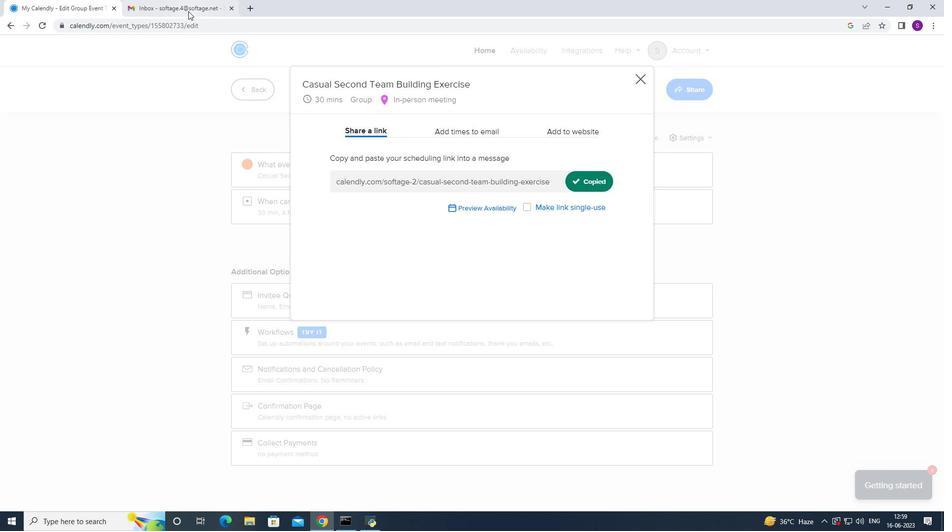 
Action: Mouse pressed left at (171, 11)
Screenshot: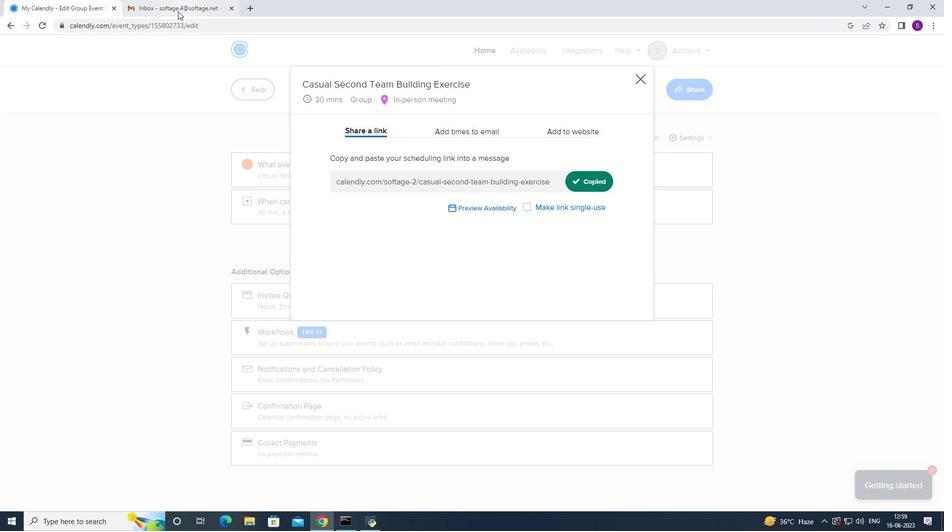 
Action: Mouse moved to (96, 95)
Screenshot: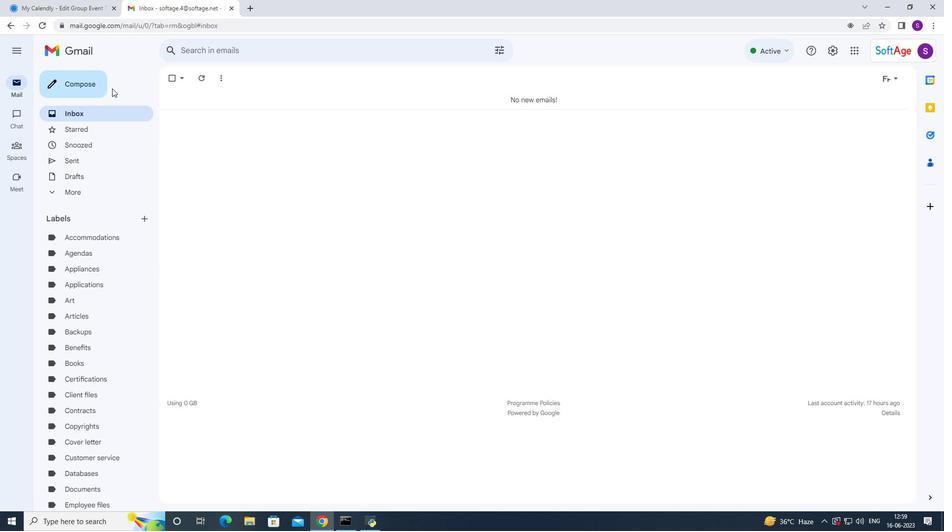 
Action: Mouse pressed left at (96, 95)
Screenshot: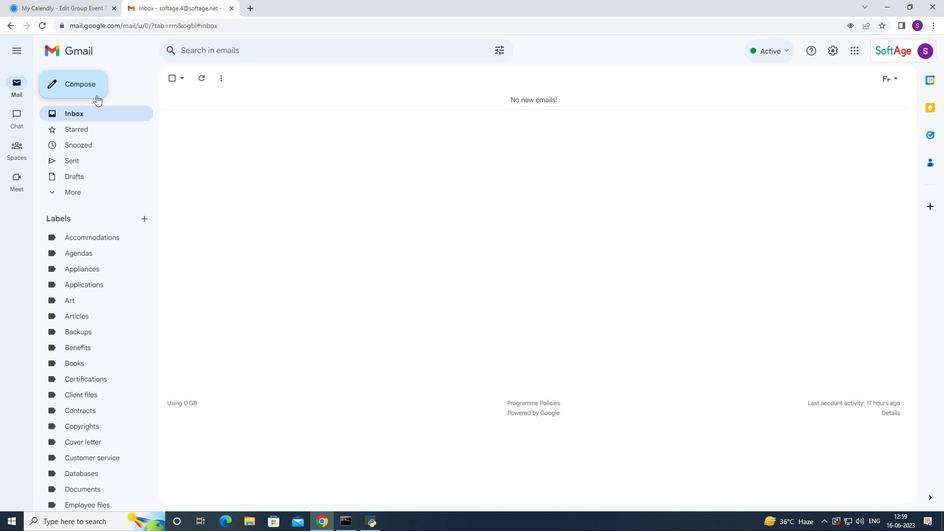 
Action: Mouse moved to (717, 303)
Screenshot: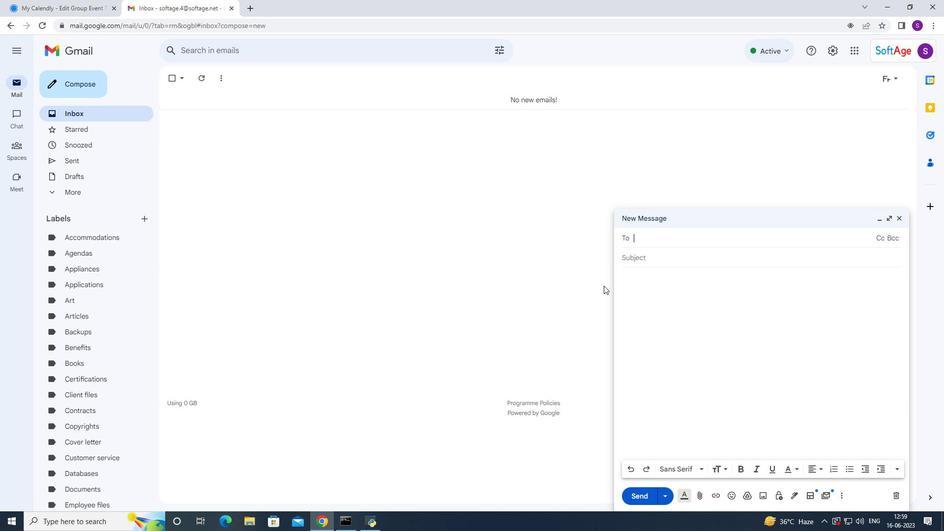 
Action: Mouse pressed right at (717, 303)
Screenshot: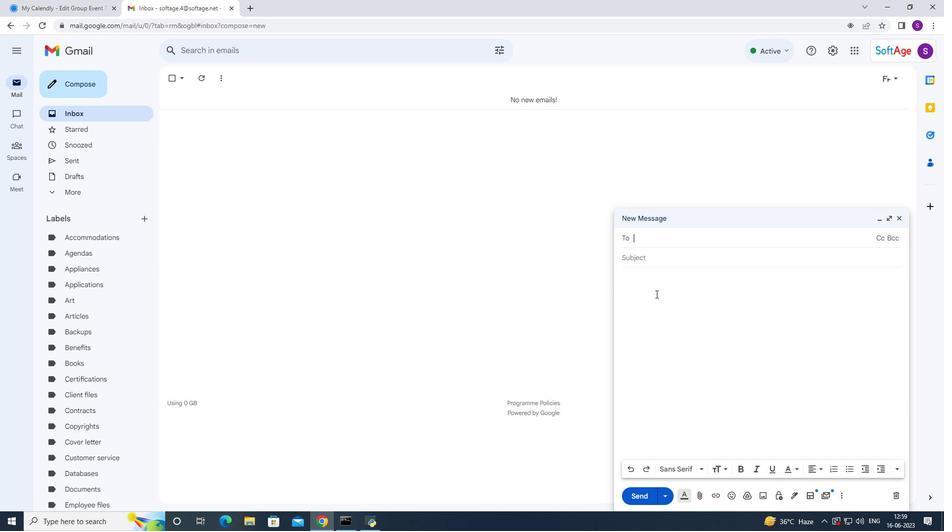 
Action: Mouse moved to (747, 379)
Screenshot: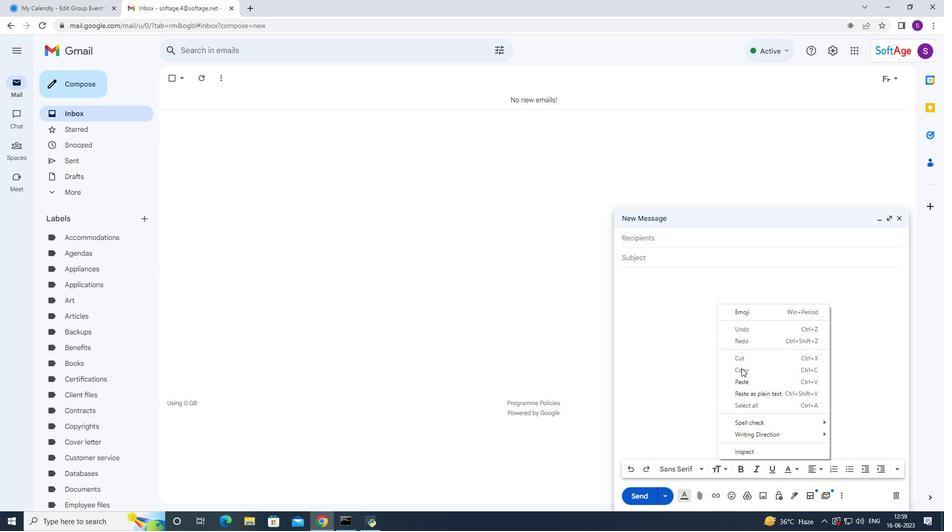 
Action: Mouse pressed left at (747, 379)
Screenshot: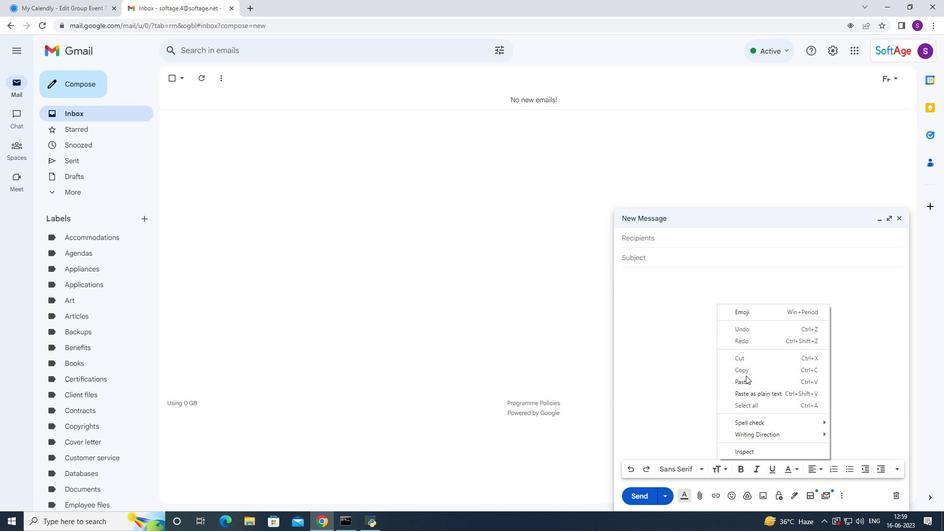 
Action: Mouse moved to (702, 250)
Screenshot: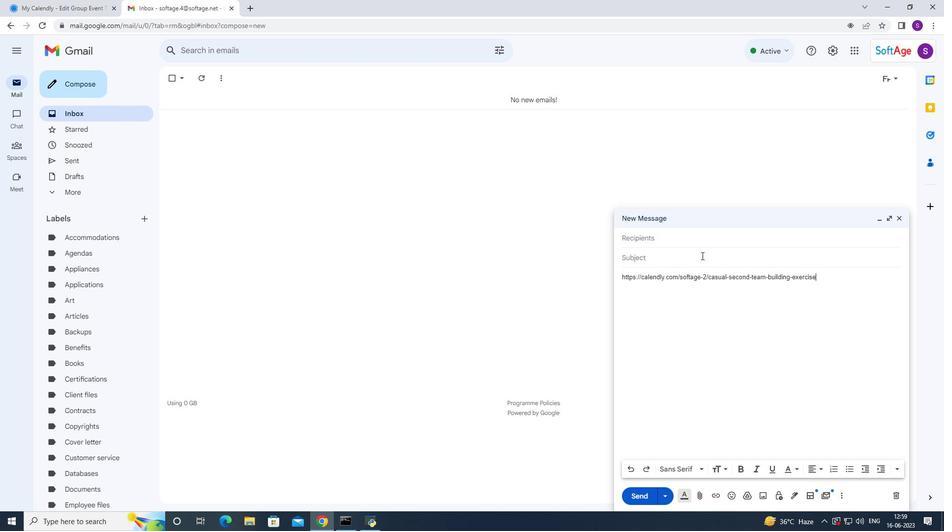 
Action: Mouse pressed left at (702, 250)
Screenshot: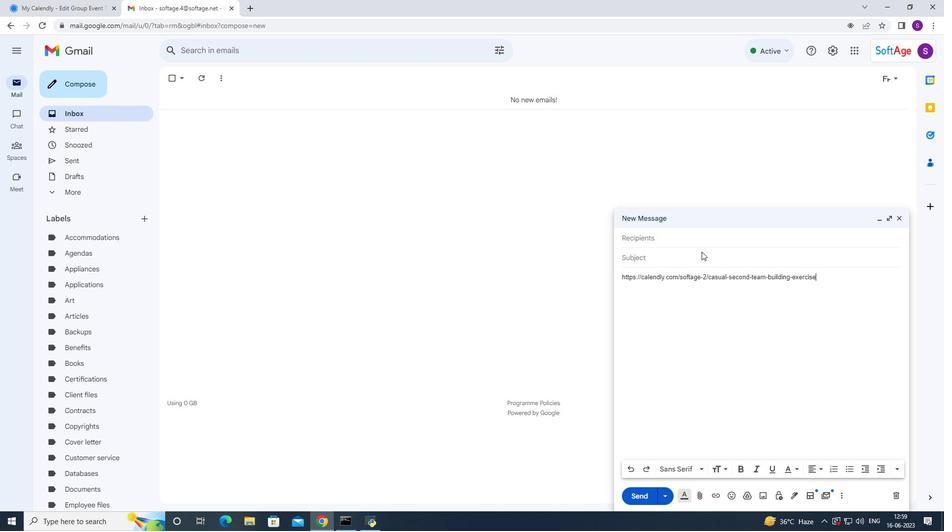 
Action: Mouse moved to (705, 236)
Screenshot: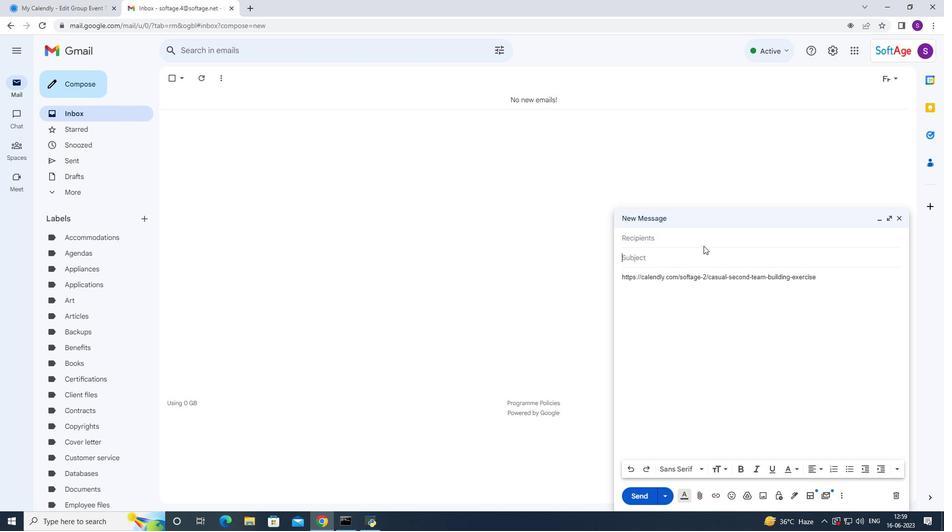 
Action: Mouse pressed left at (705, 236)
Screenshot: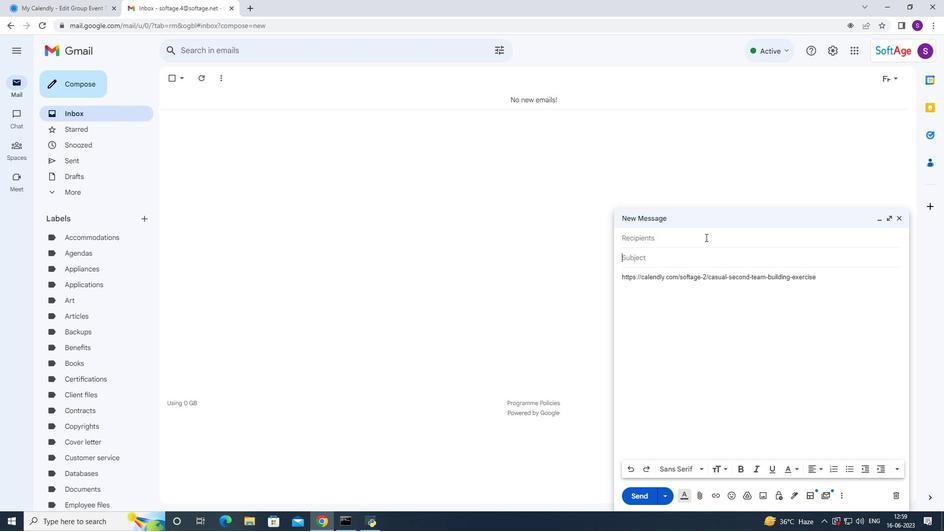 
Action: Key pressed soft
Screenshot: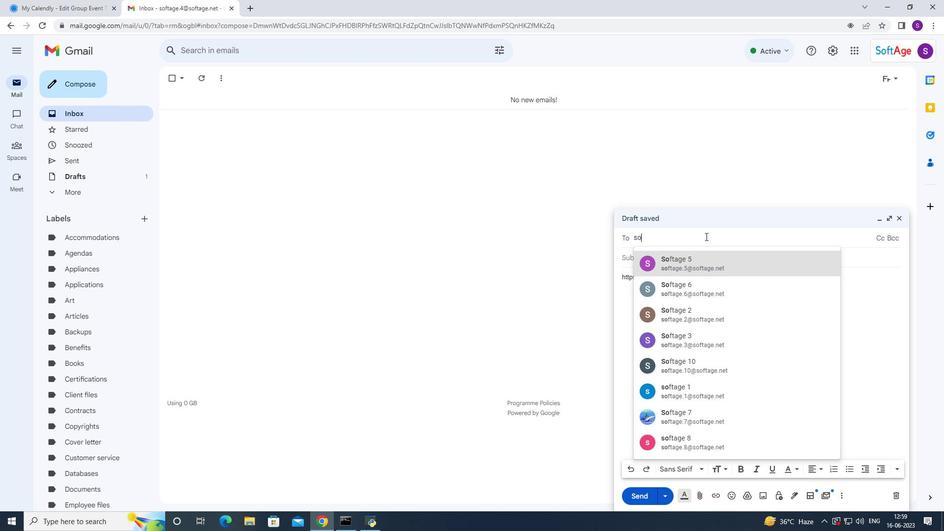 
Action: Mouse moved to (697, 264)
Screenshot: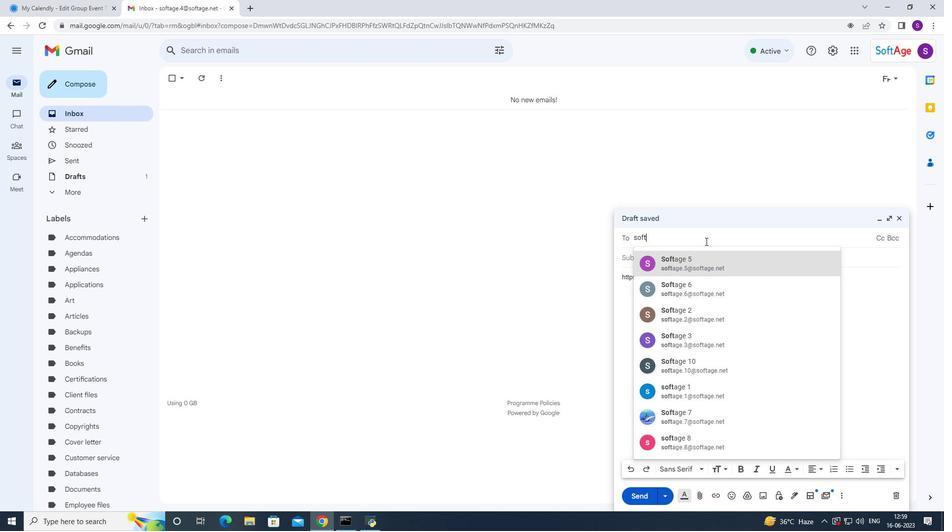
Action: Mouse pressed left at (697, 264)
Screenshot: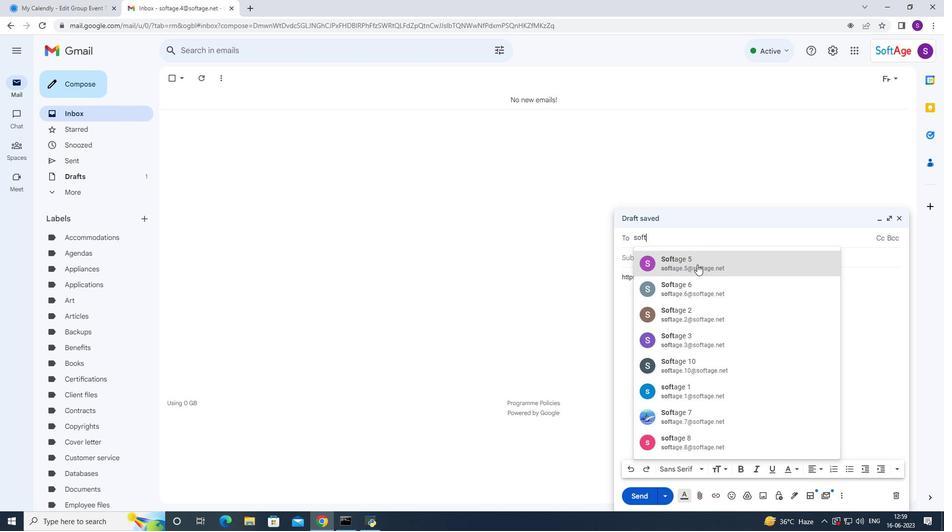 
Action: Key pressed soft
Screenshot: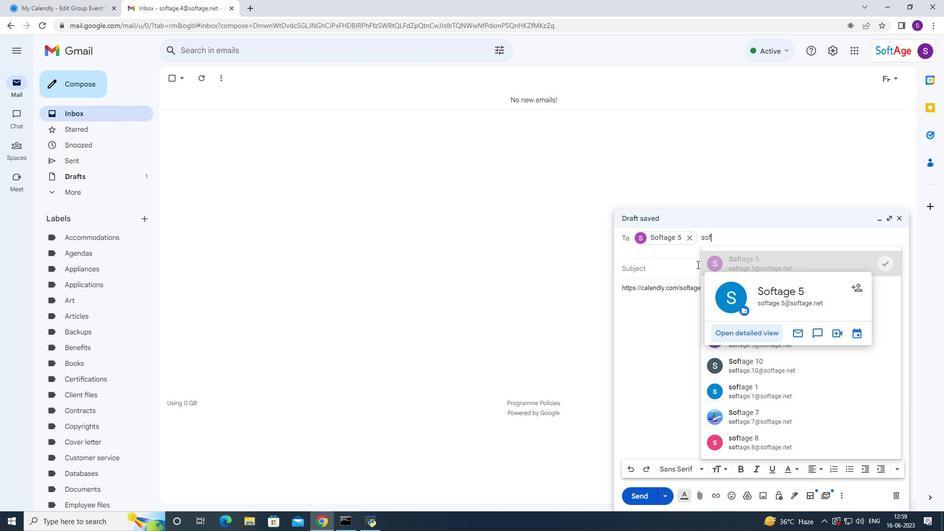 
Action: Mouse moved to (733, 240)
Screenshot: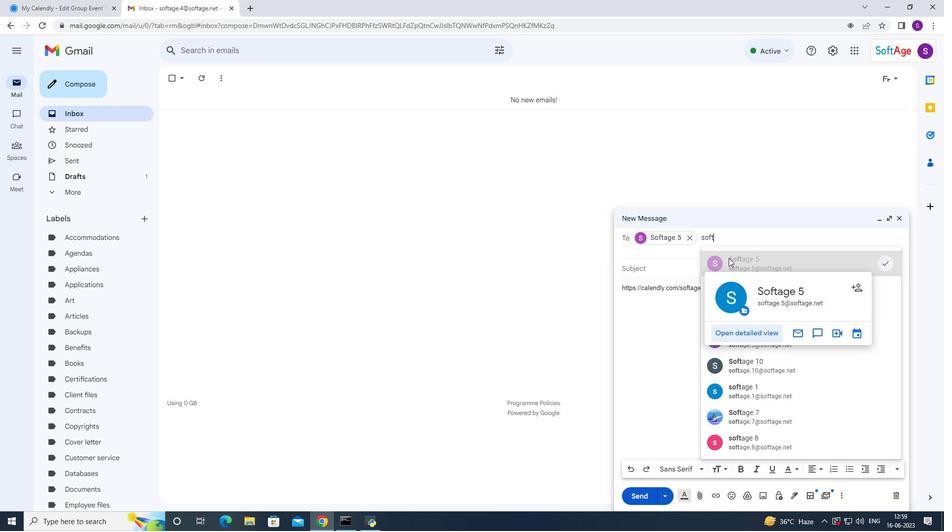 
Action: Key pressed age.6
Screenshot: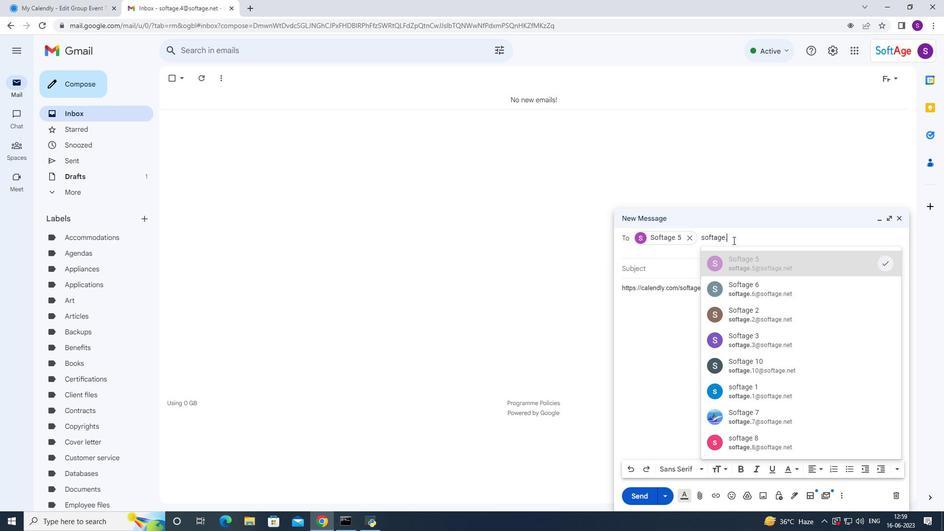 
Action: Mouse moved to (706, 252)
Screenshot: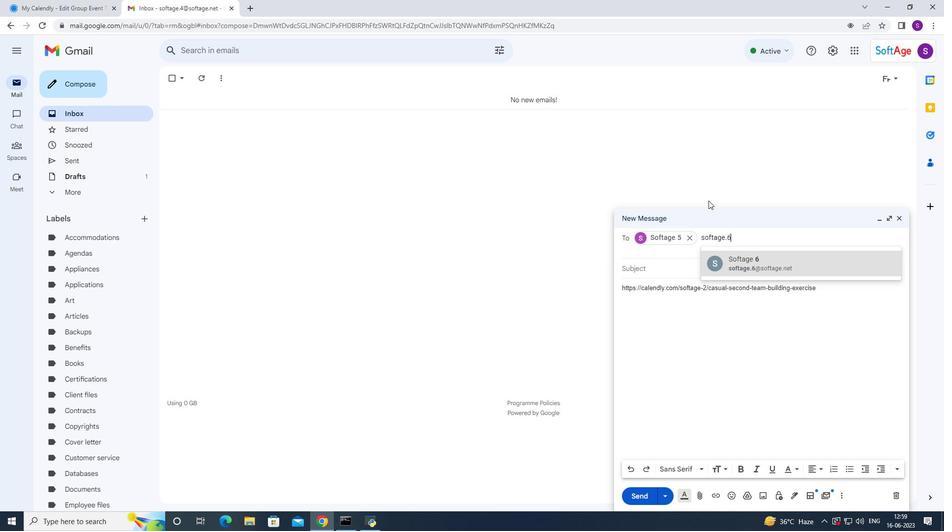 
Action: Mouse pressed left at (706, 252)
Screenshot: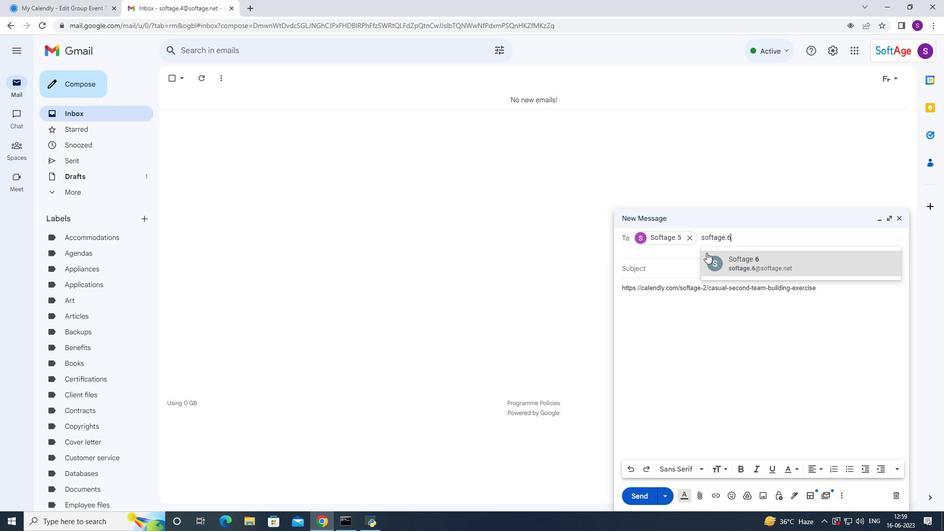 
Action: Mouse moved to (701, 422)
Screenshot: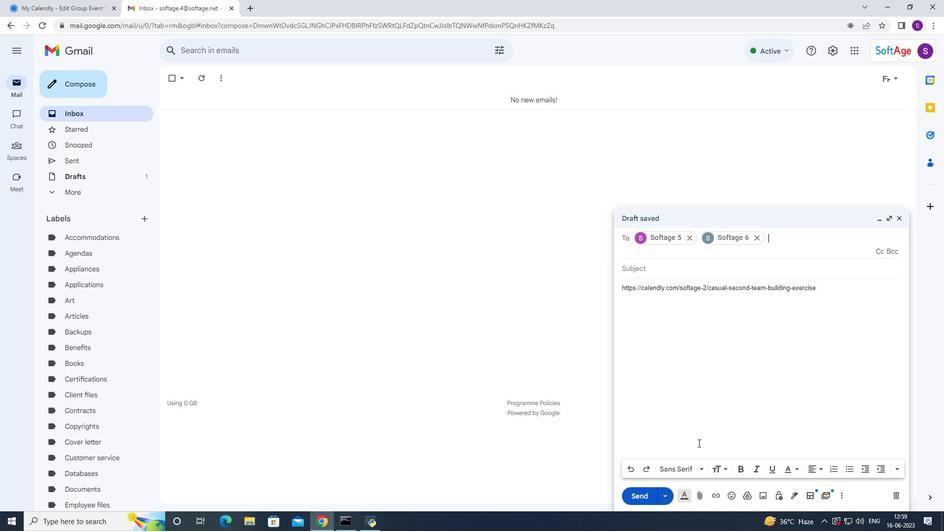 
Action: Mouse pressed left at (701, 422)
Screenshot: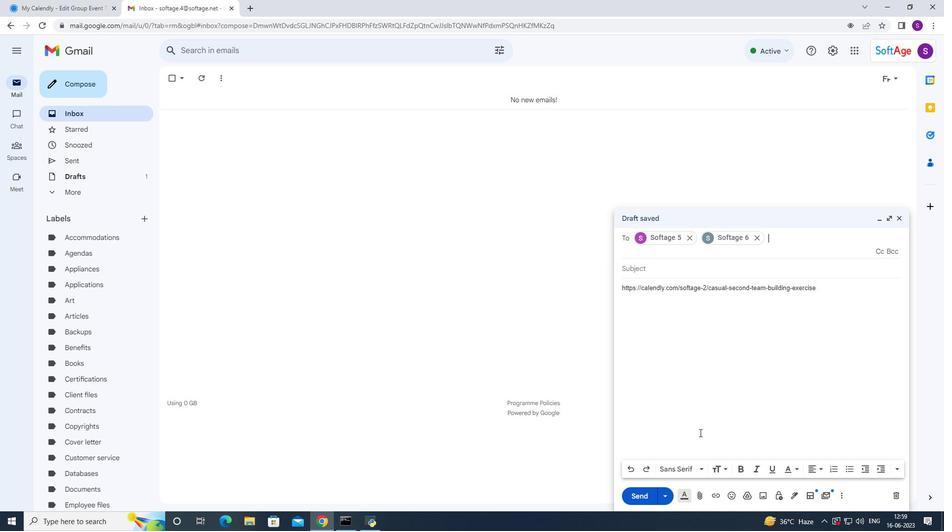 
Action: Mouse moved to (640, 502)
Screenshot: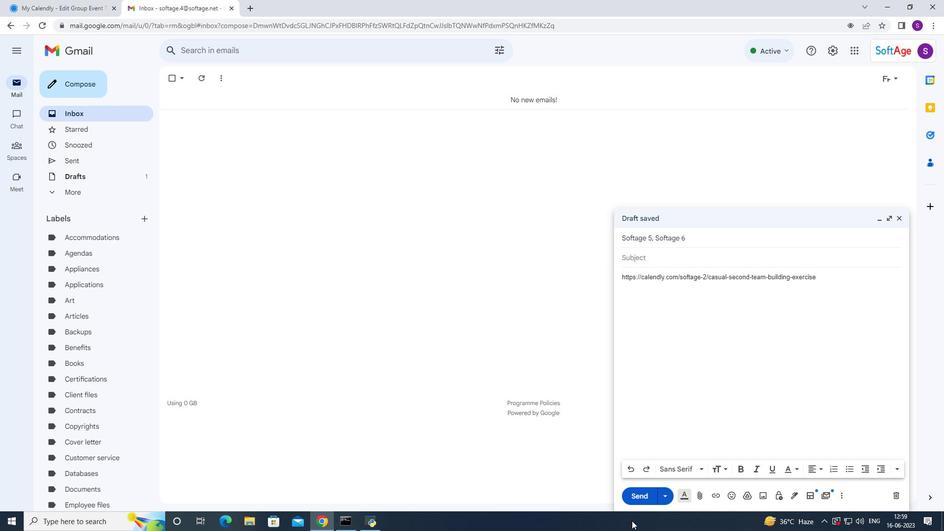 
Action: Mouse pressed left at (640, 502)
Screenshot: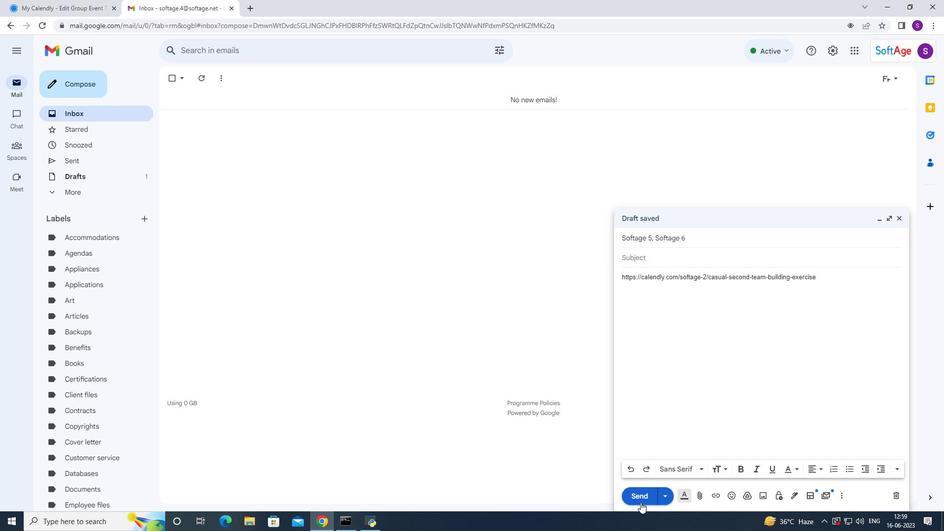 
